 Task: Look for space in Río Segundo, Argentina from 3rd August, 2023 to 17th August, 2023 for 3 adults, 1 child in price range Rs.3000 to Rs.15000. Place can be entire place with 3 bedrooms having 4 beds and 2 bathrooms. Property type can be house. Amenities needed are: wifi, heating, . Booking option can be shelf check-in. Required host language is English.
Action: Mouse moved to (509, 107)
Screenshot: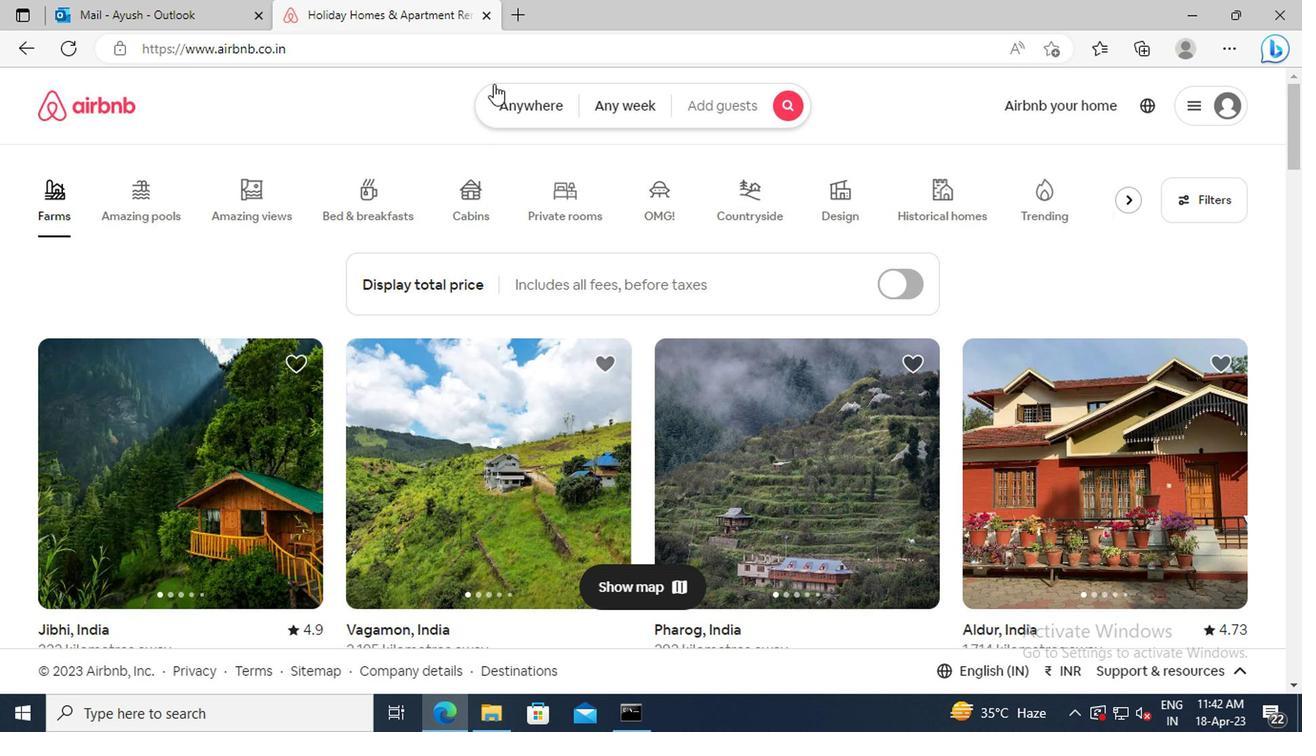 
Action: Mouse pressed left at (509, 107)
Screenshot: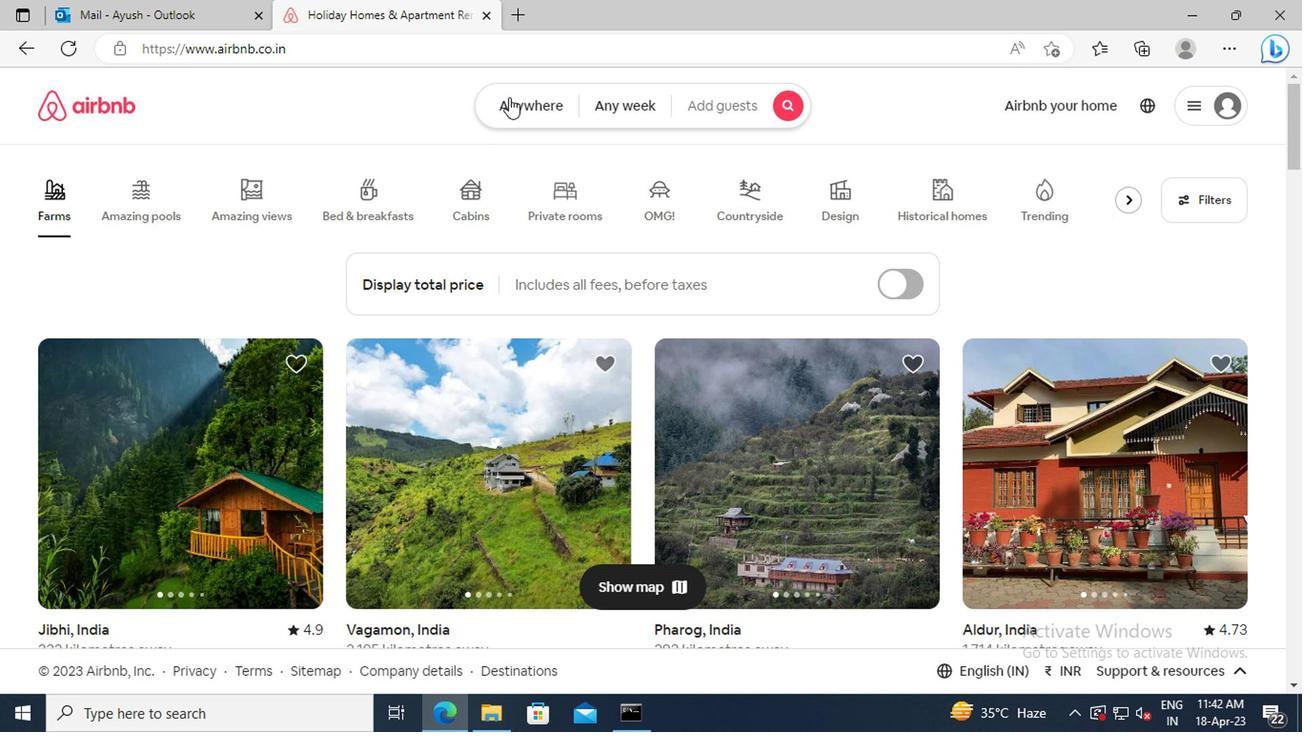 
Action: Mouse moved to (324, 195)
Screenshot: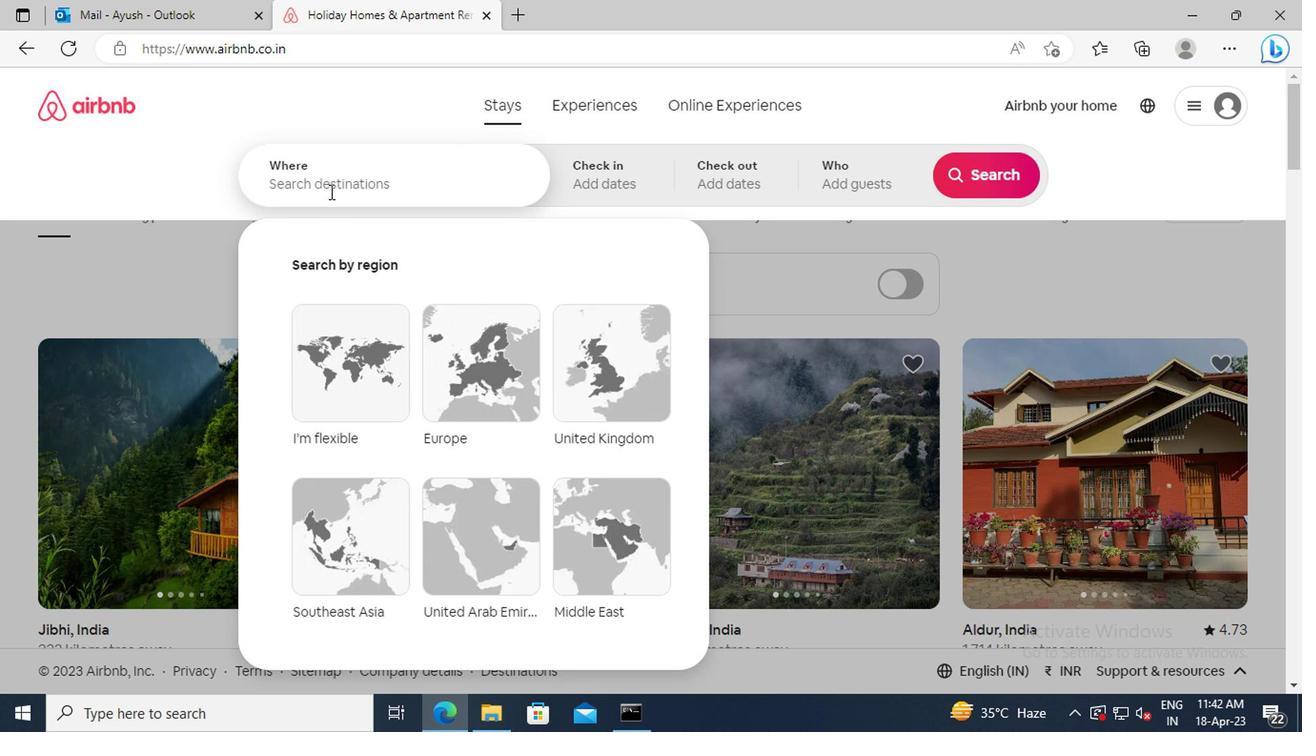 
Action: Mouse pressed left at (324, 195)
Screenshot: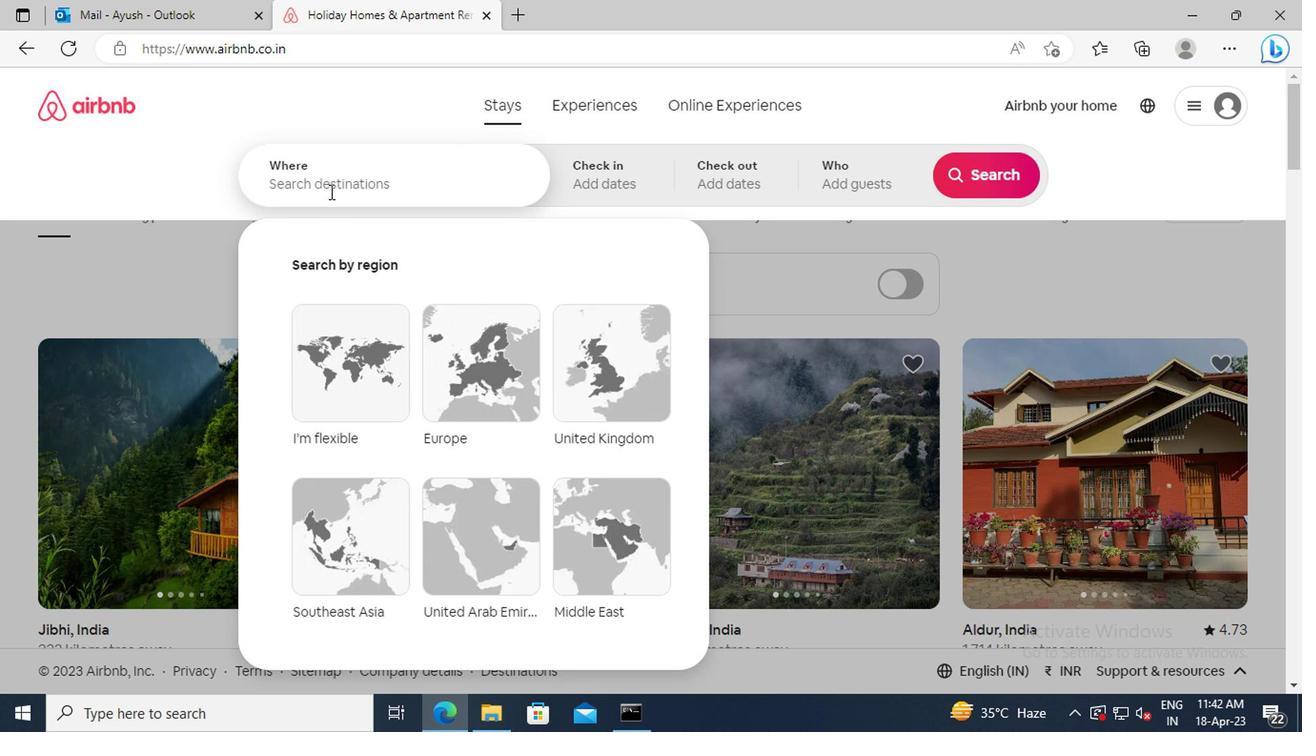 
Action: Key pressed <Key.shift>RIO<Key.space><Key.shift>SEGUNDO,<Key.space><Key.shift_r>ARGENTINA<Key.enter>
Screenshot: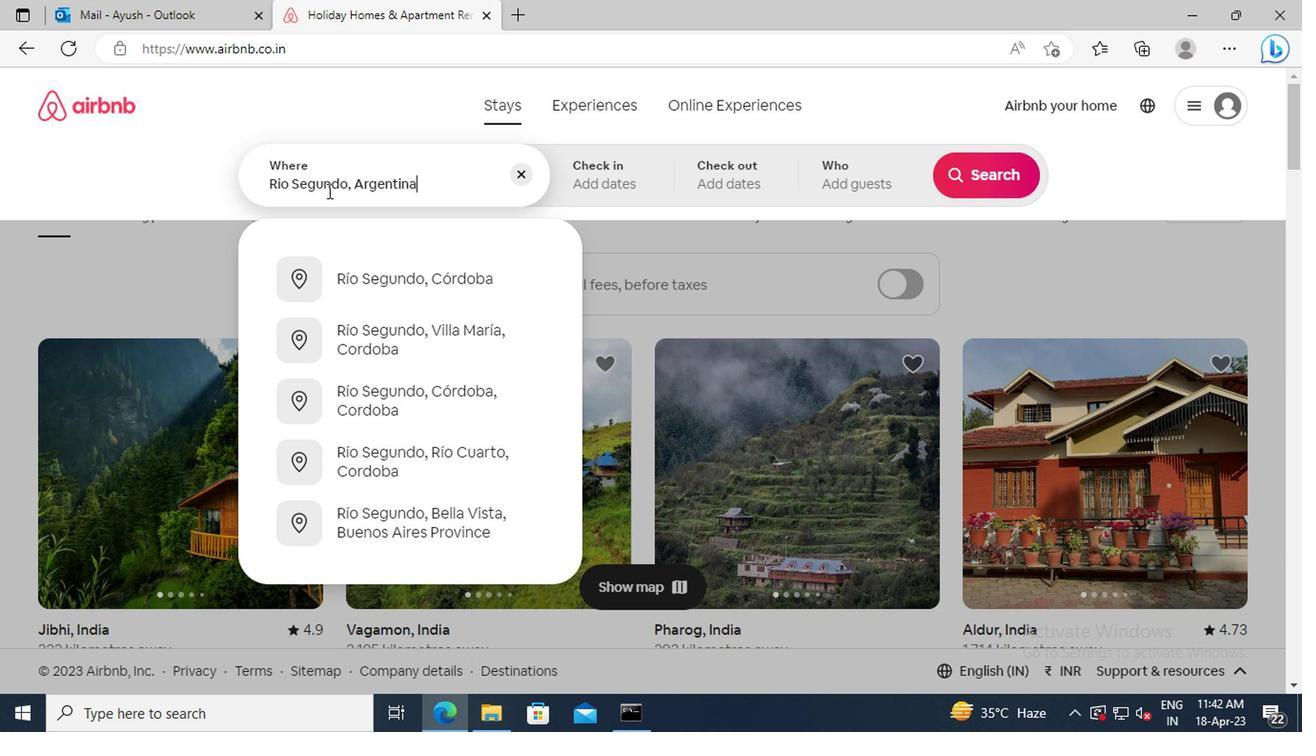 
Action: Mouse moved to (968, 332)
Screenshot: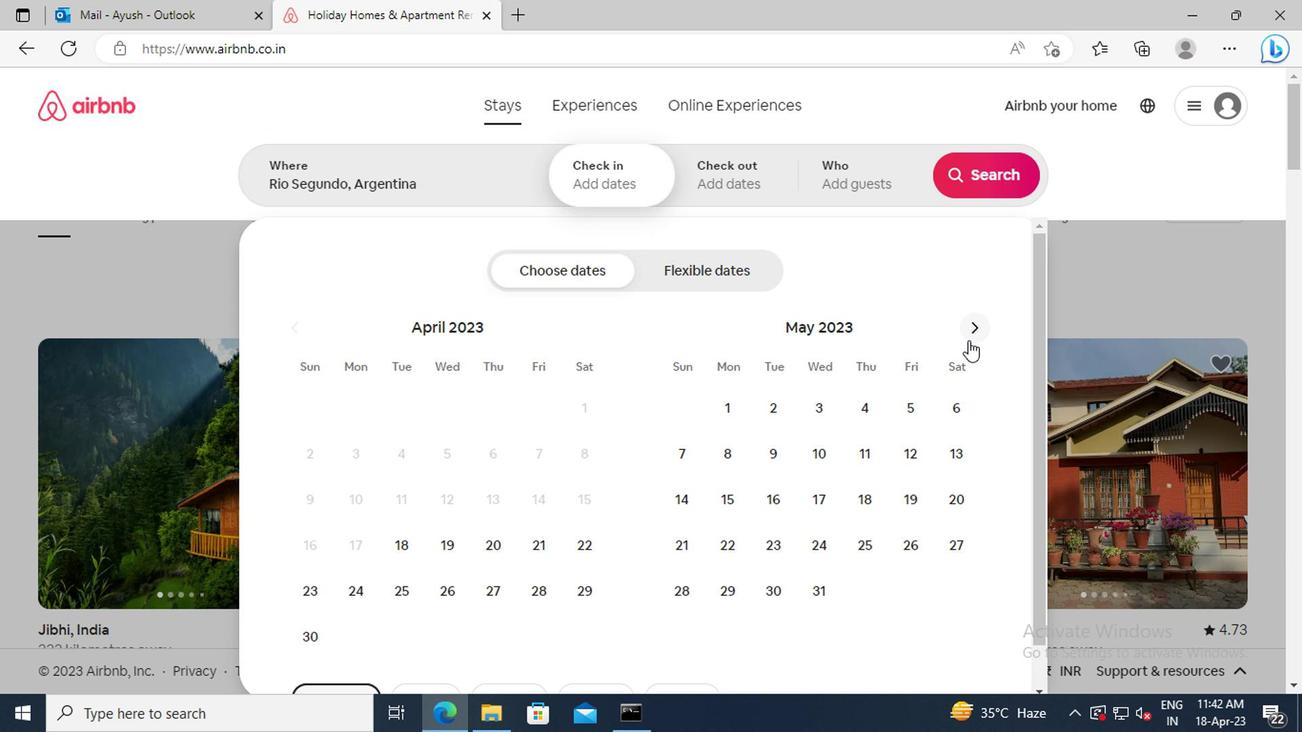 
Action: Mouse pressed left at (968, 332)
Screenshot: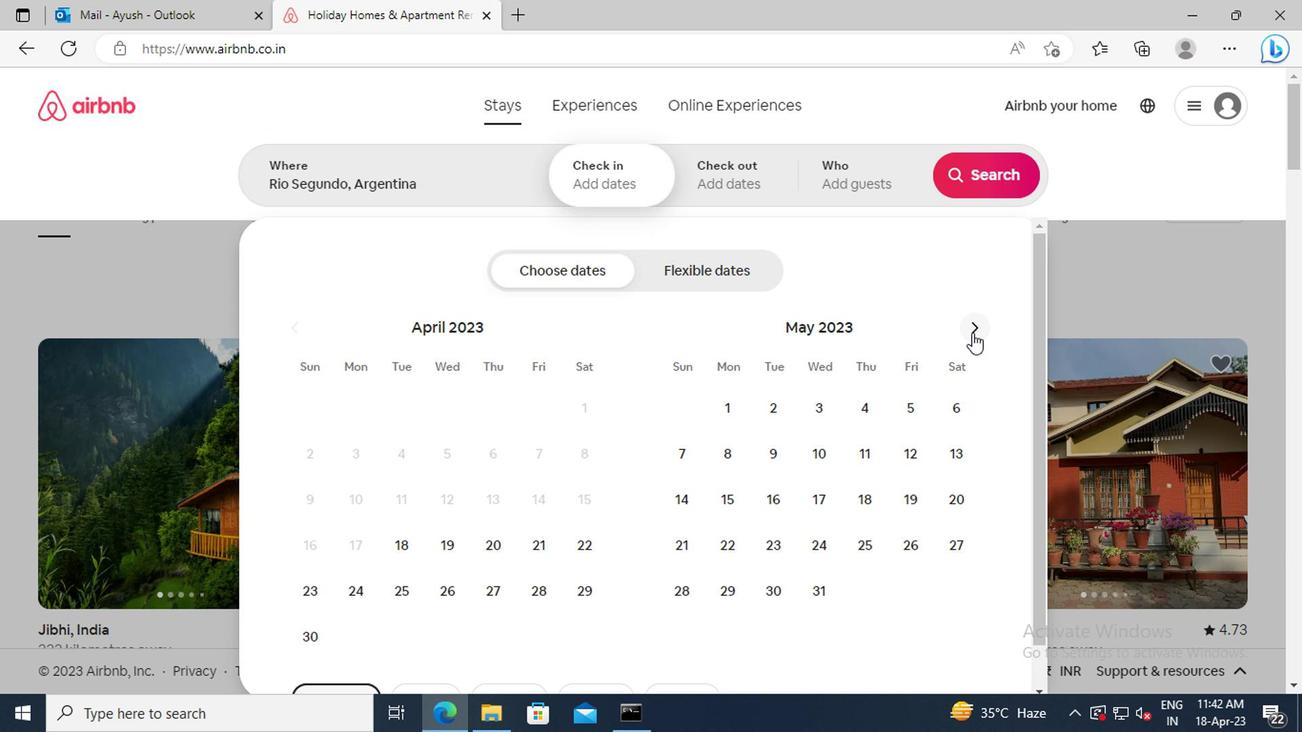 
Action: Mouse pressed left at (968, 332)
Screenshot: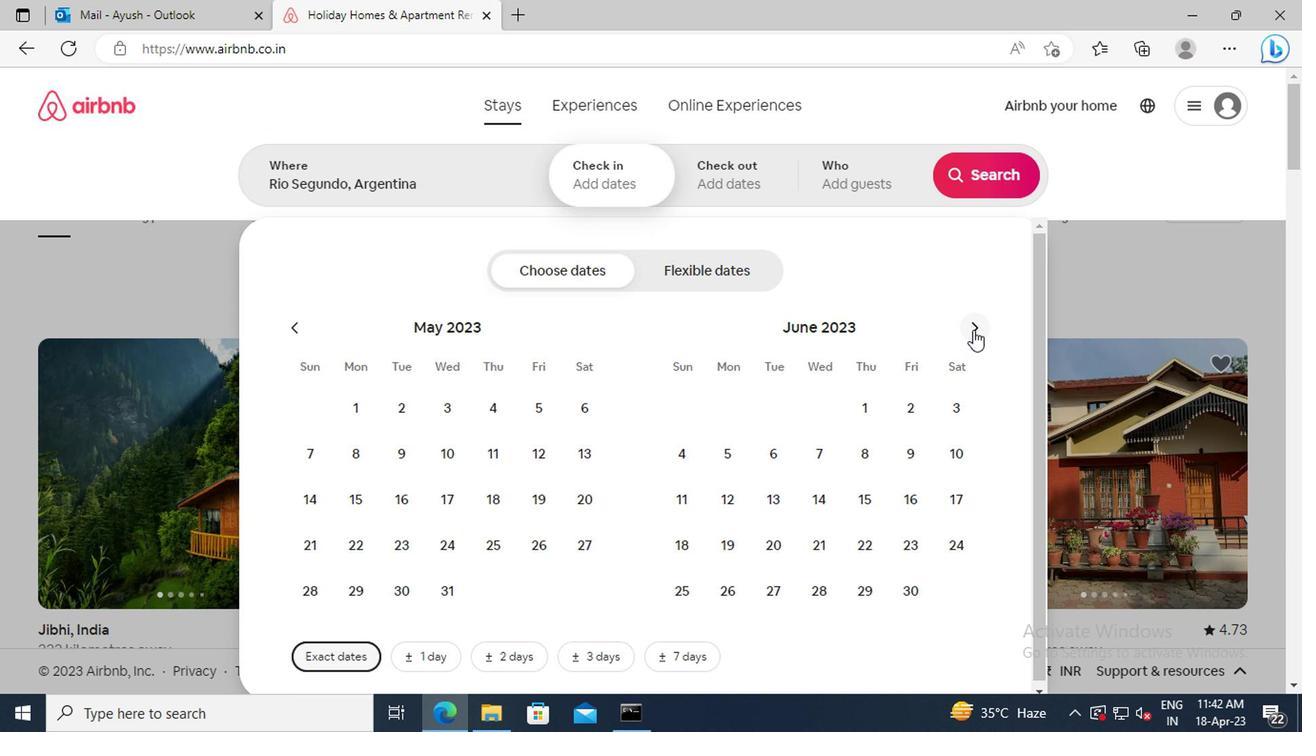
Action: Mouse pressed left at (968, 332)
Screenshot: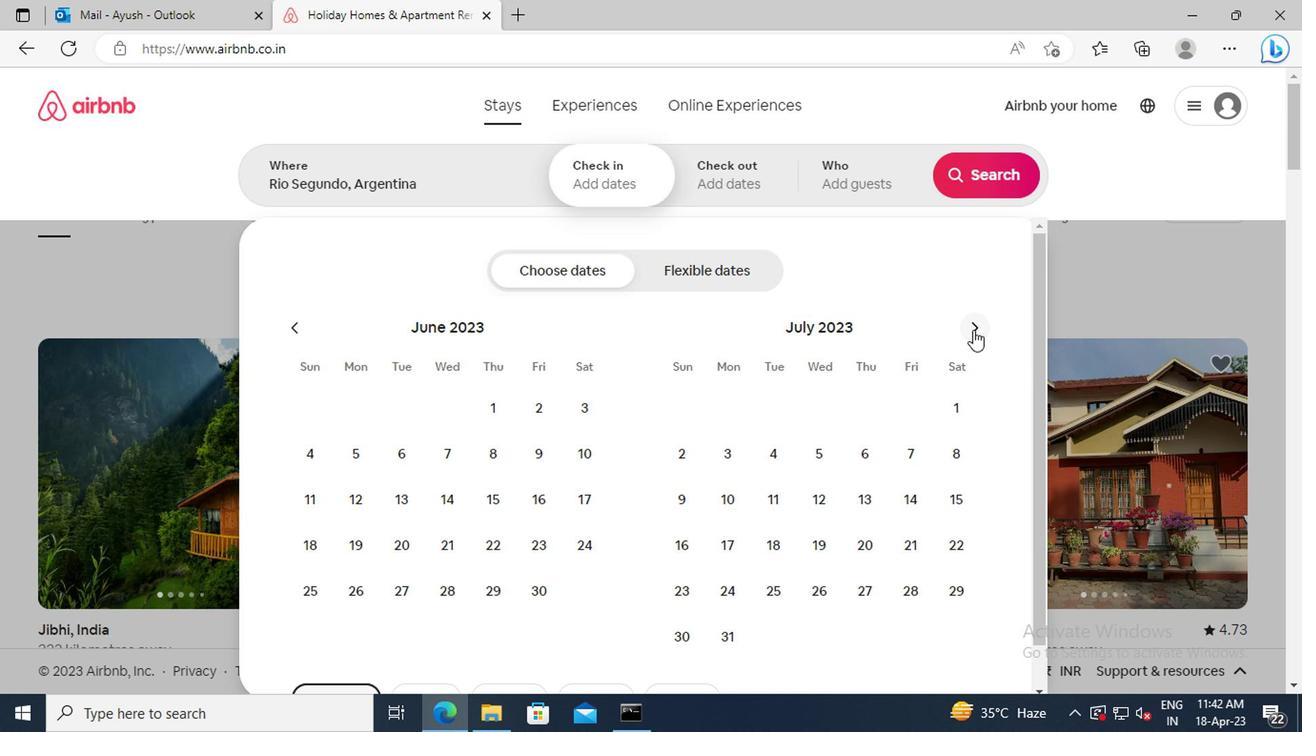 
Action: Mouse moved to (866, 404)
Screenshot: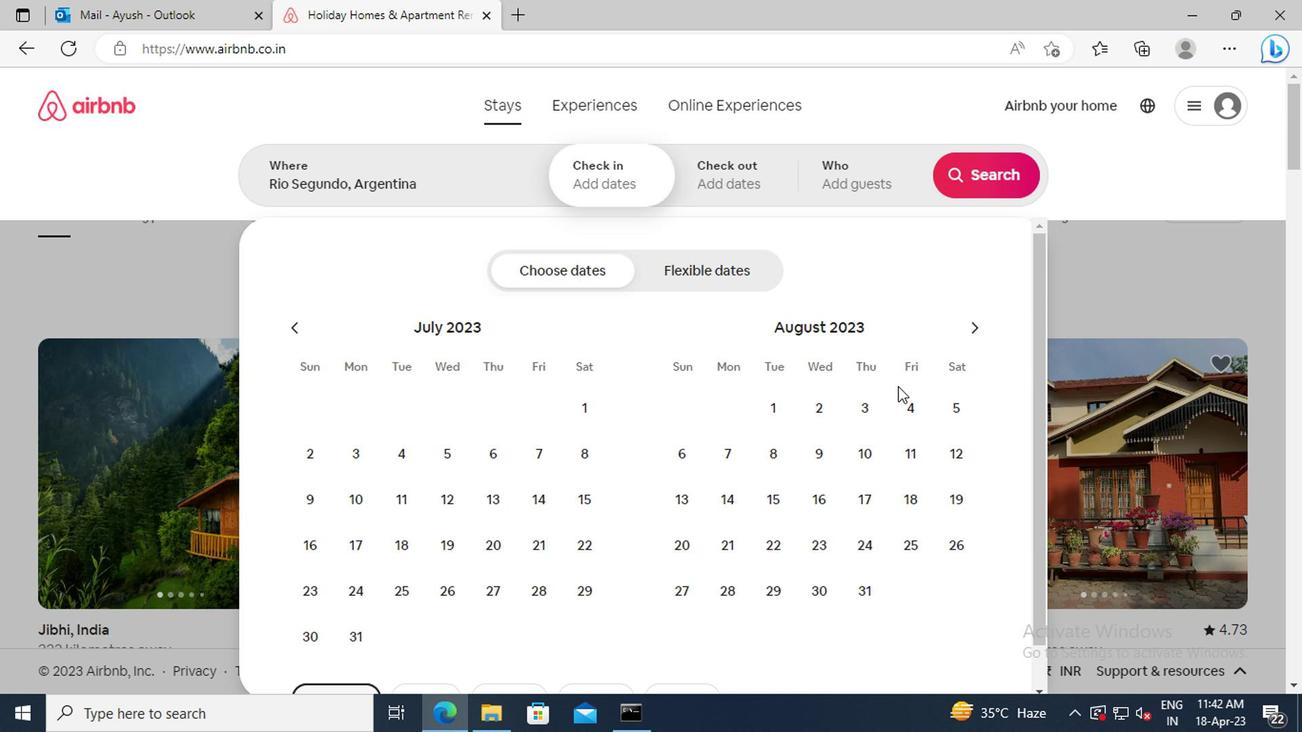 
Action: Mouse pressed left at (866, 404)
Screenshot: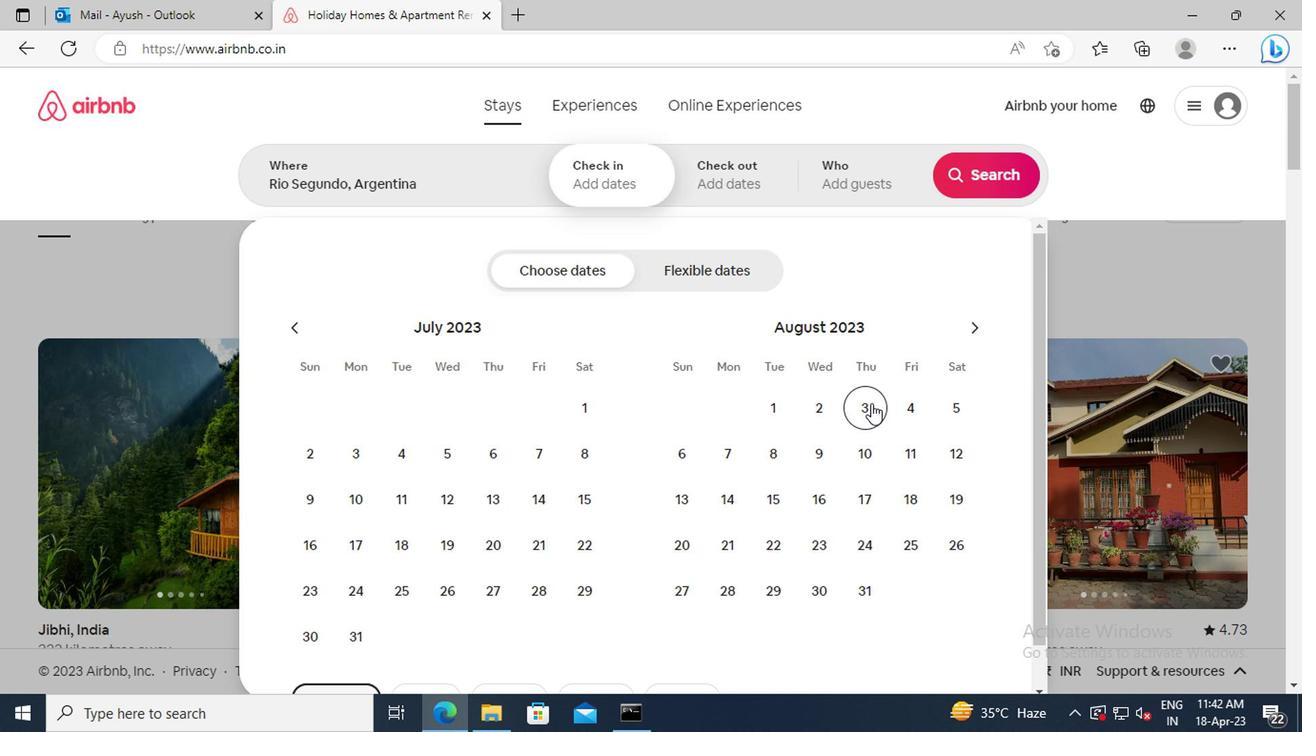 
Action: Mouse moved to (863, 490)
Screenshot: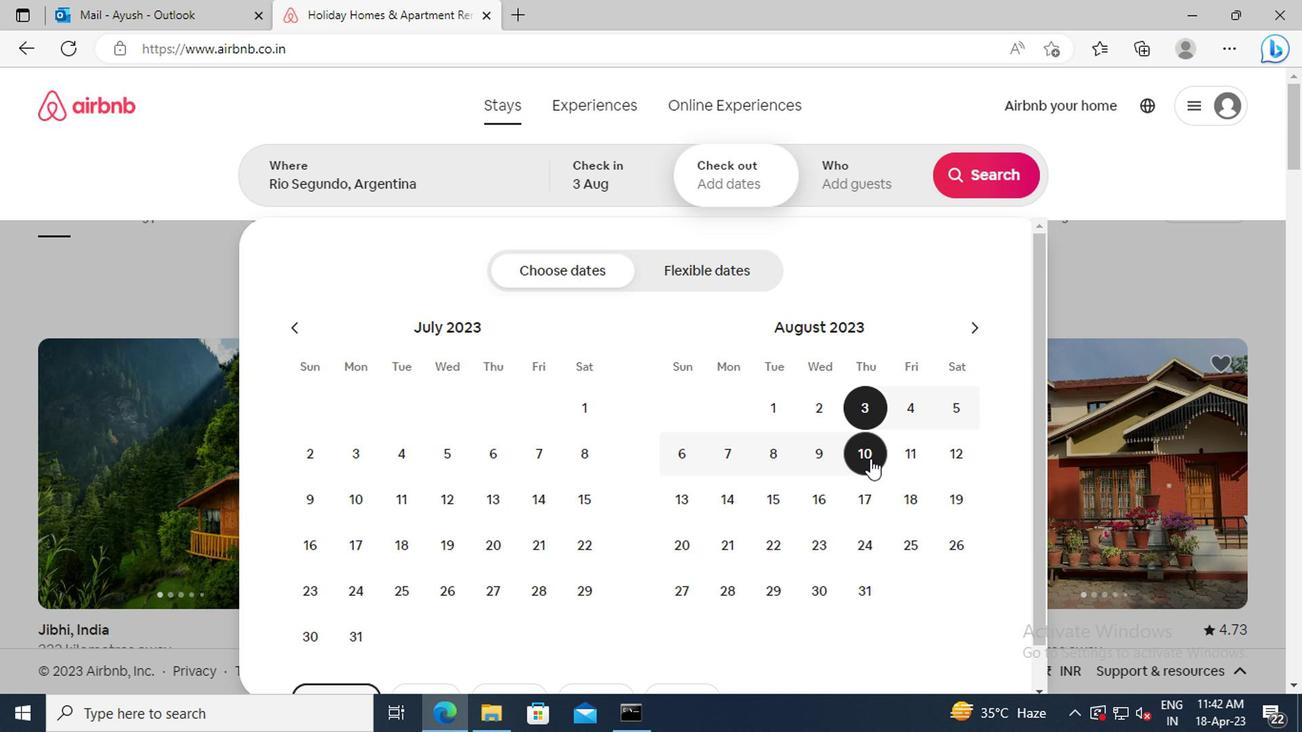 
Action: Mouse pressed left at (863, 490)
Screenshot: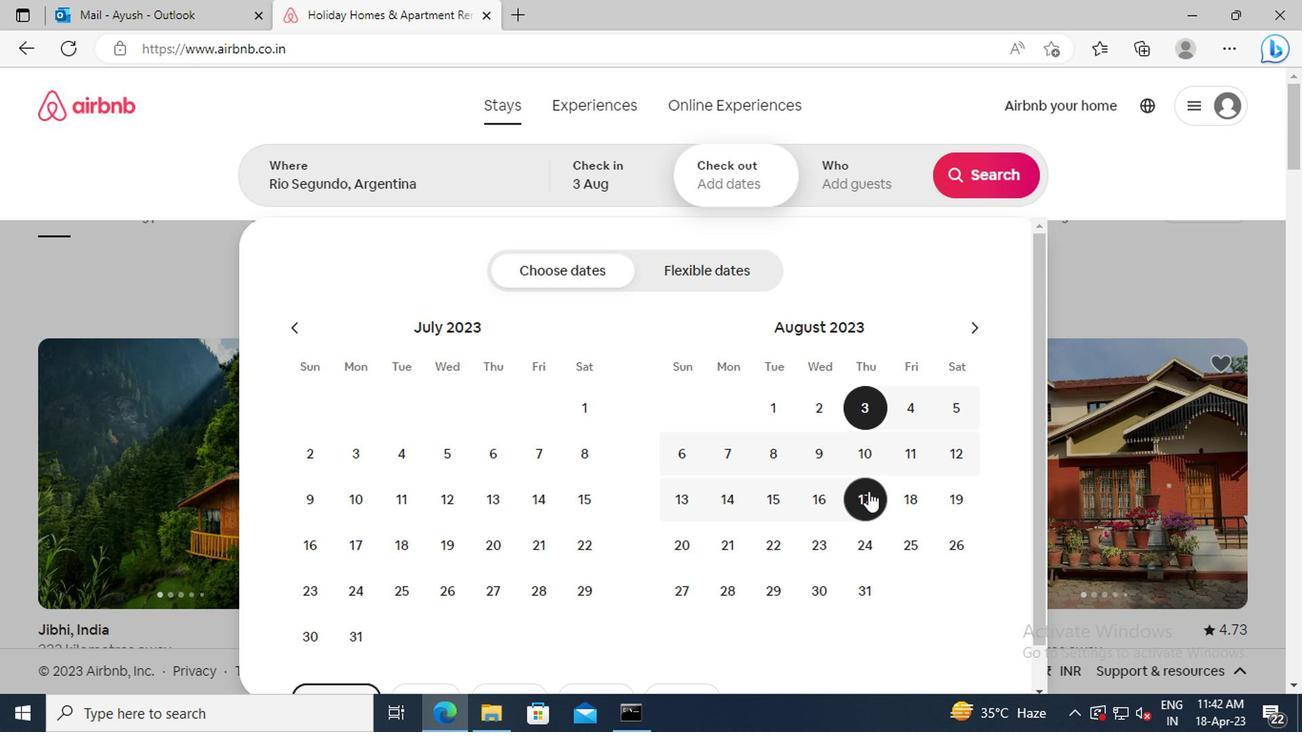 
Action: Mouse moved to (845, 181)
Screenshot: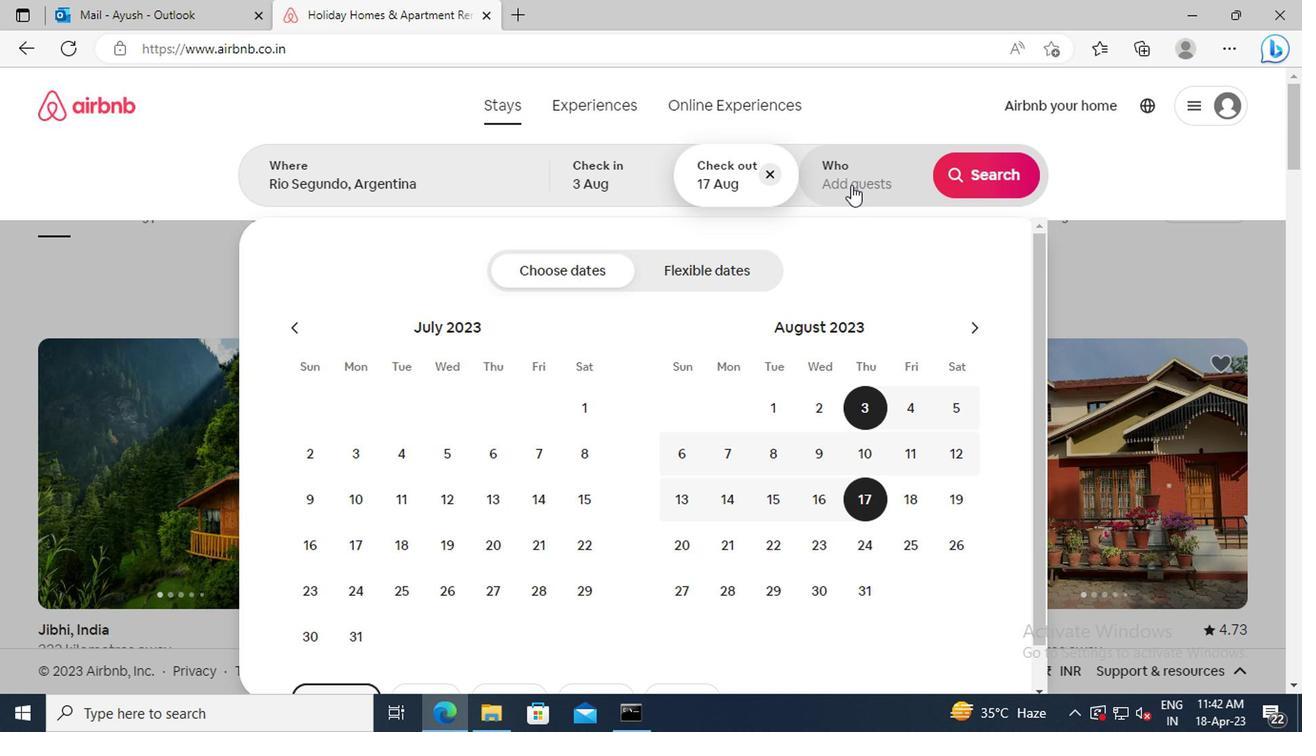 
Action: Mouse pressed left at (845, 181)
Screenshot: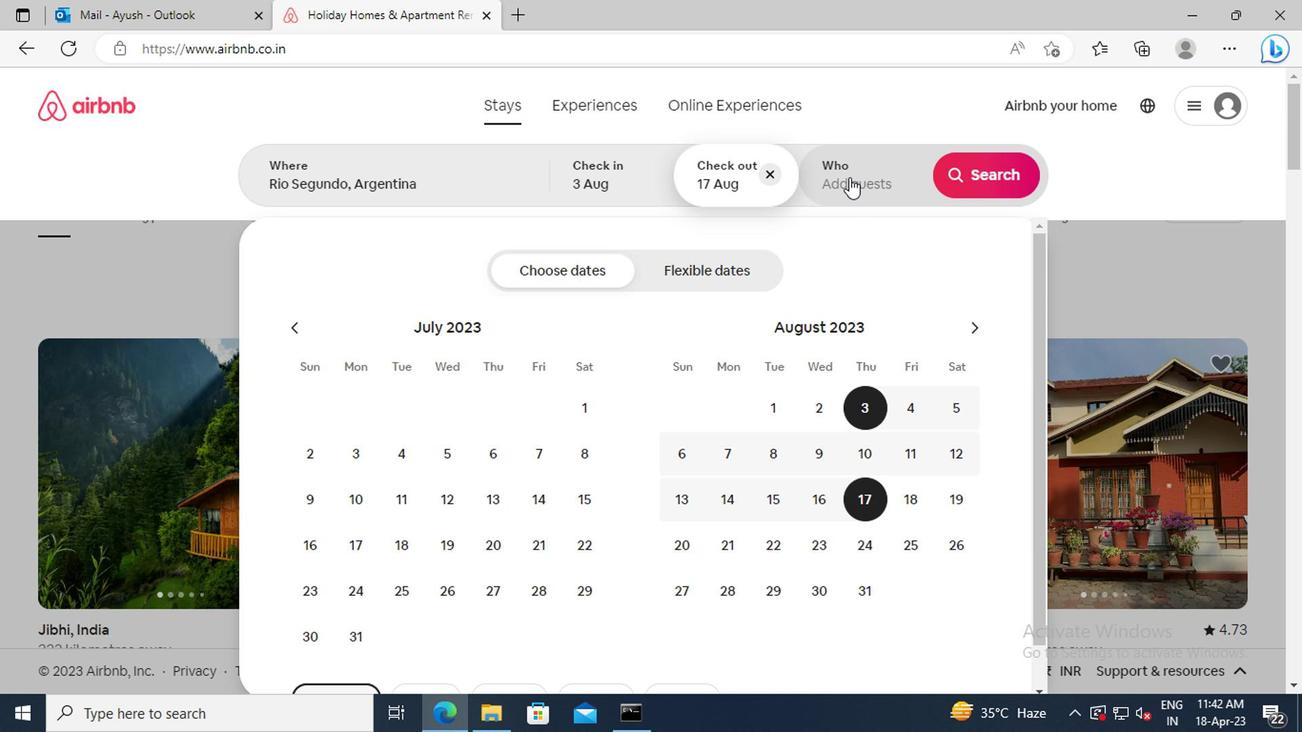 
Action: Mouse moved to (993, 278)
Screenshot: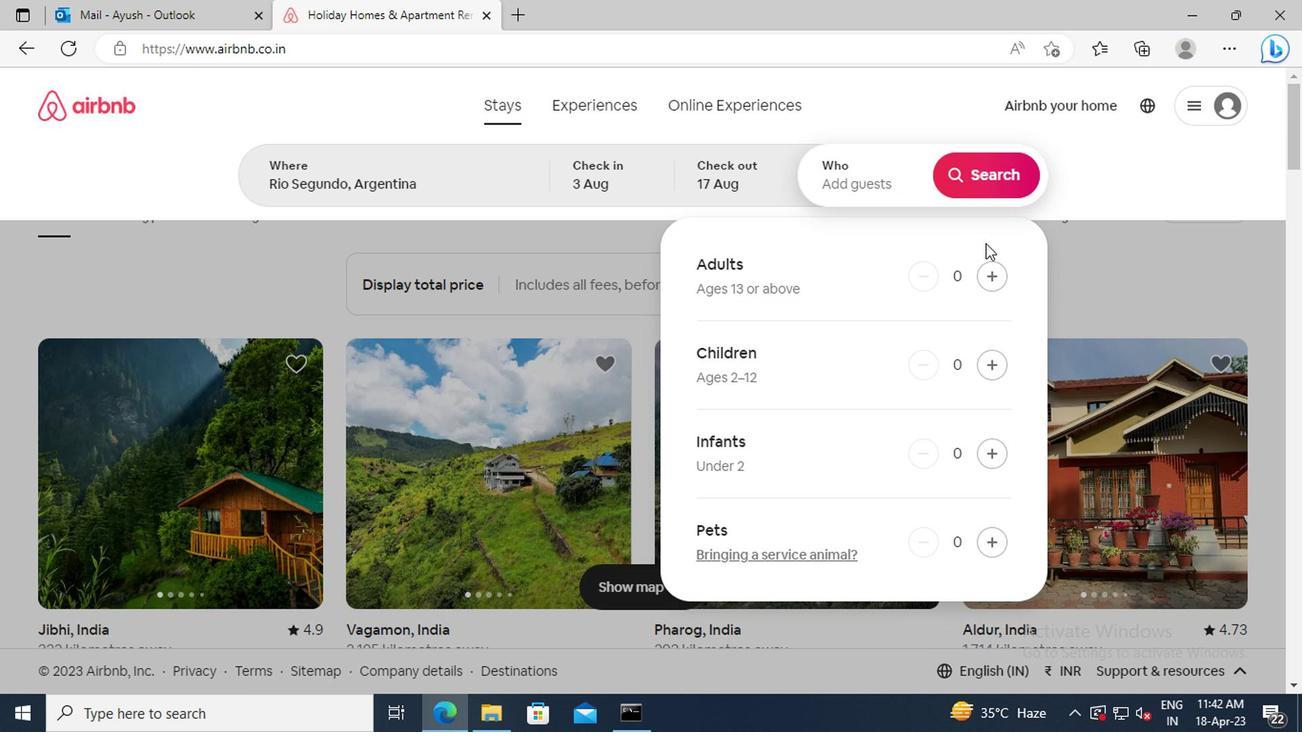 
Action: Mouse pressed left at (993, 278)
Screenshot: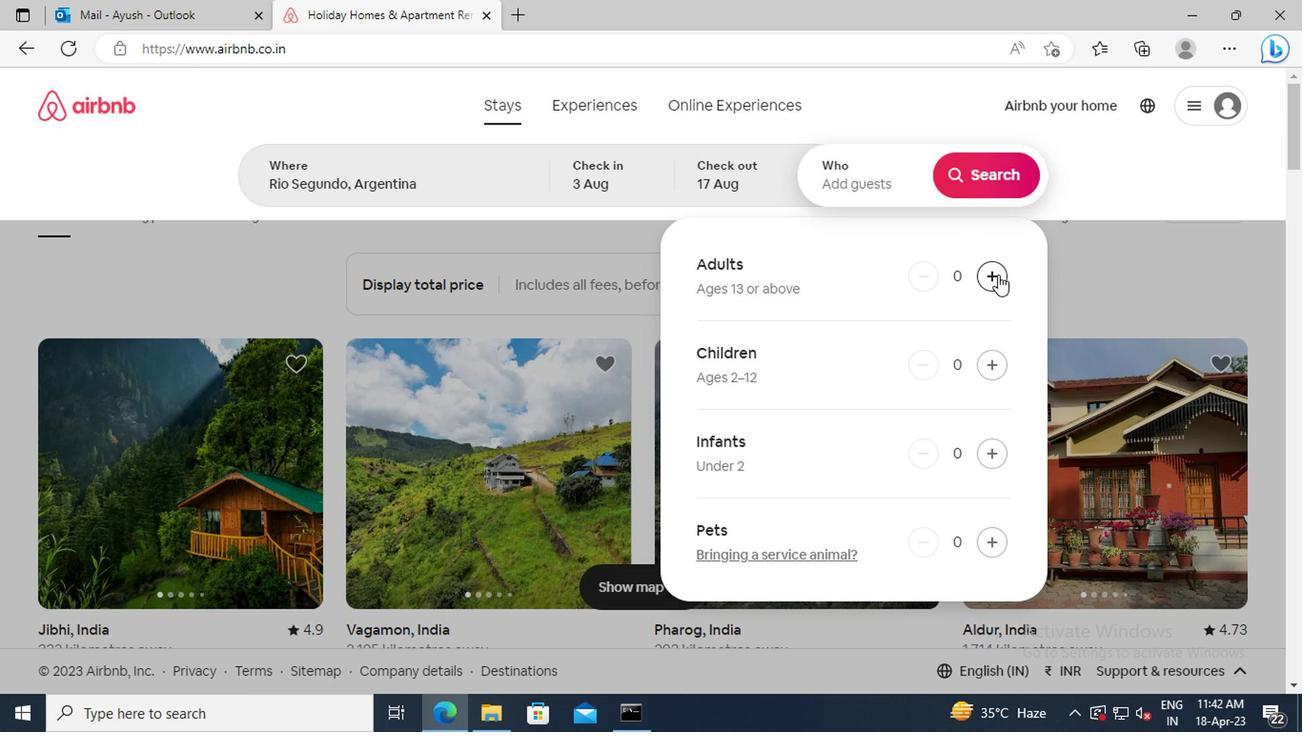 
Action: Mouse pressed left at (993, 278)
Screenshot: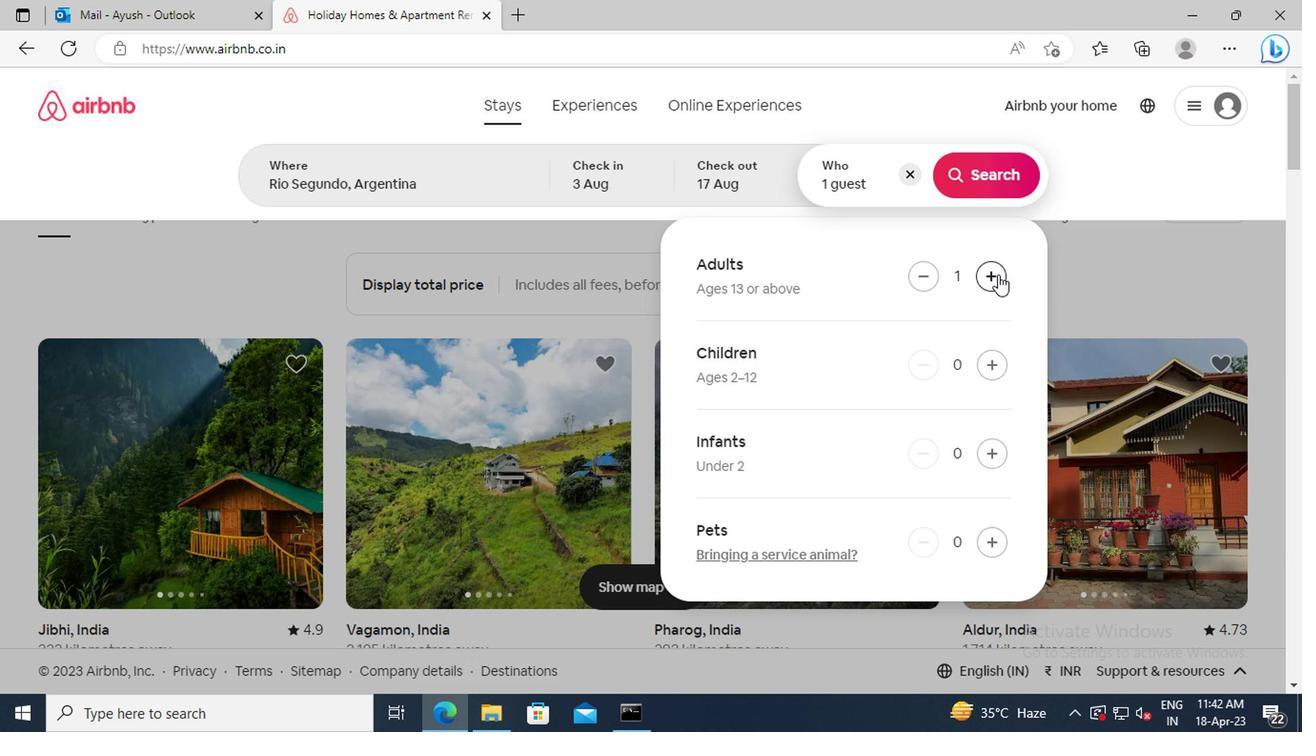 
Action: Mouse pressed left at (993, 278)
Screenshot: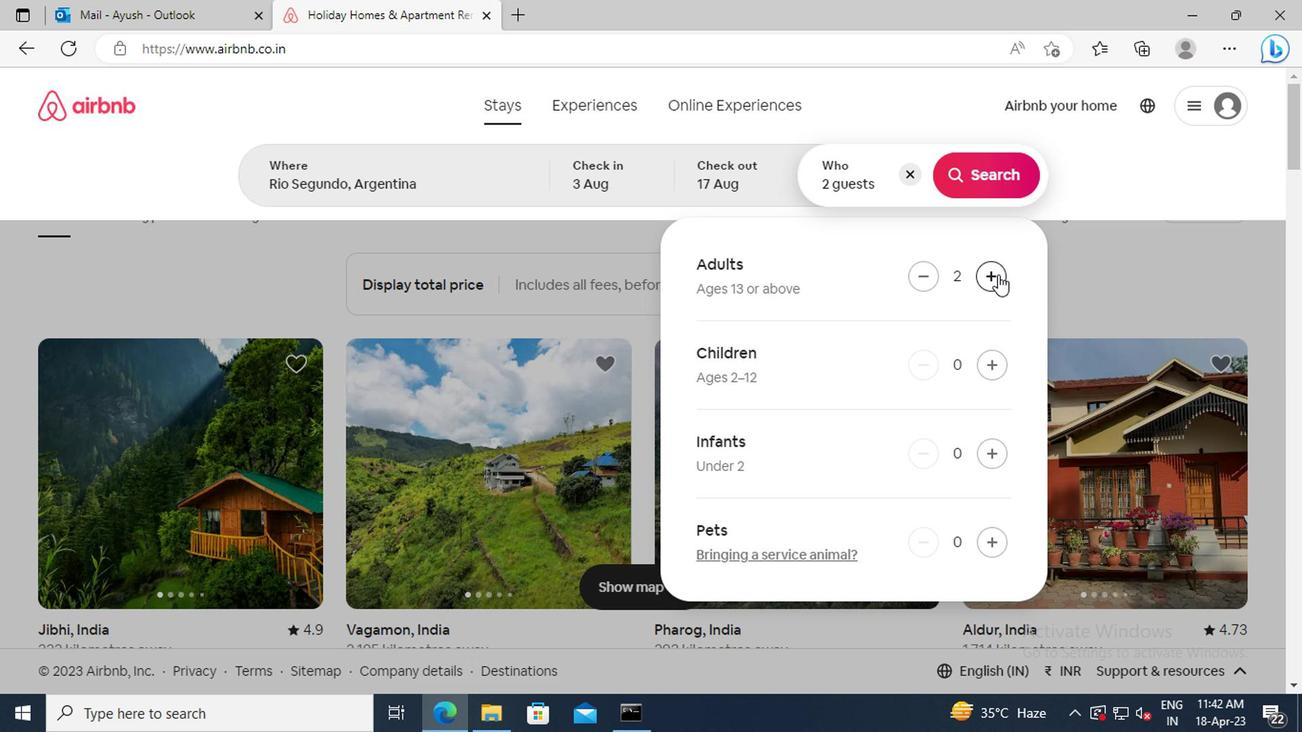 
Action: Mouse moved to (987, 362)
Screenshot: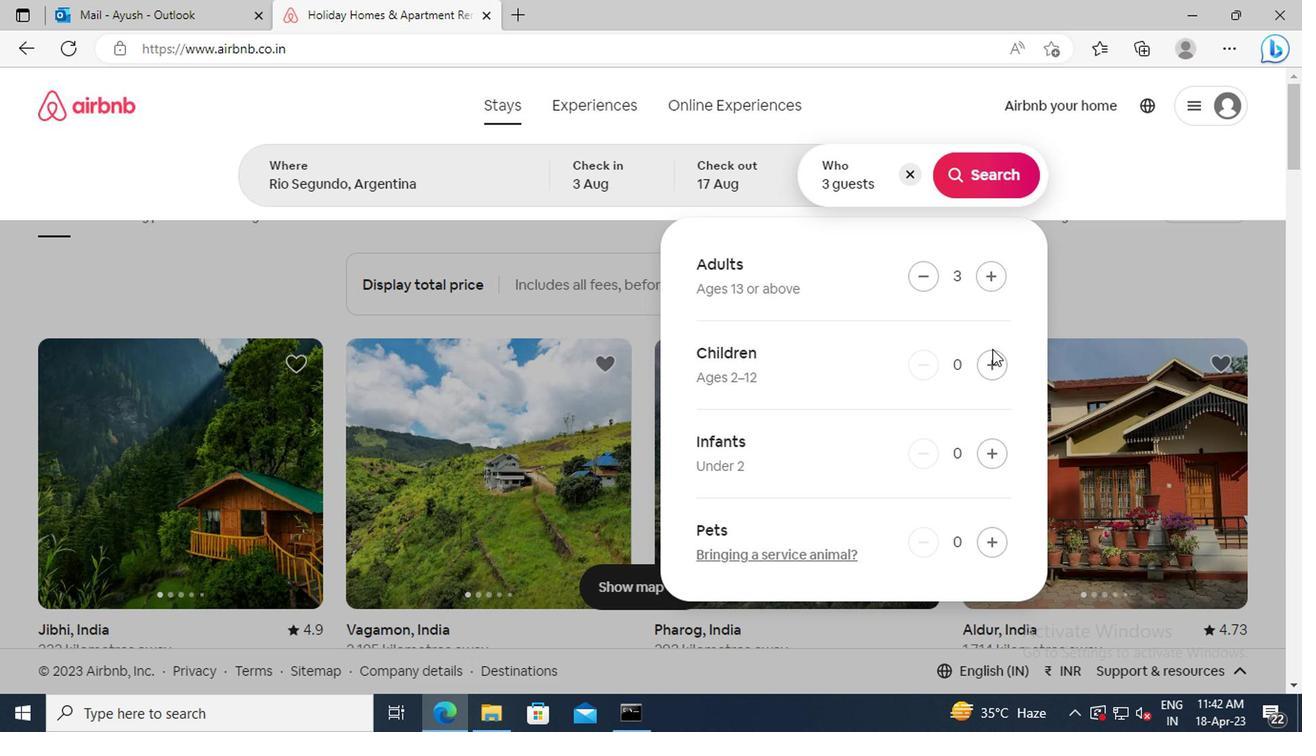 
Action: Mouse pressed left at (987, 362)
Screenshot: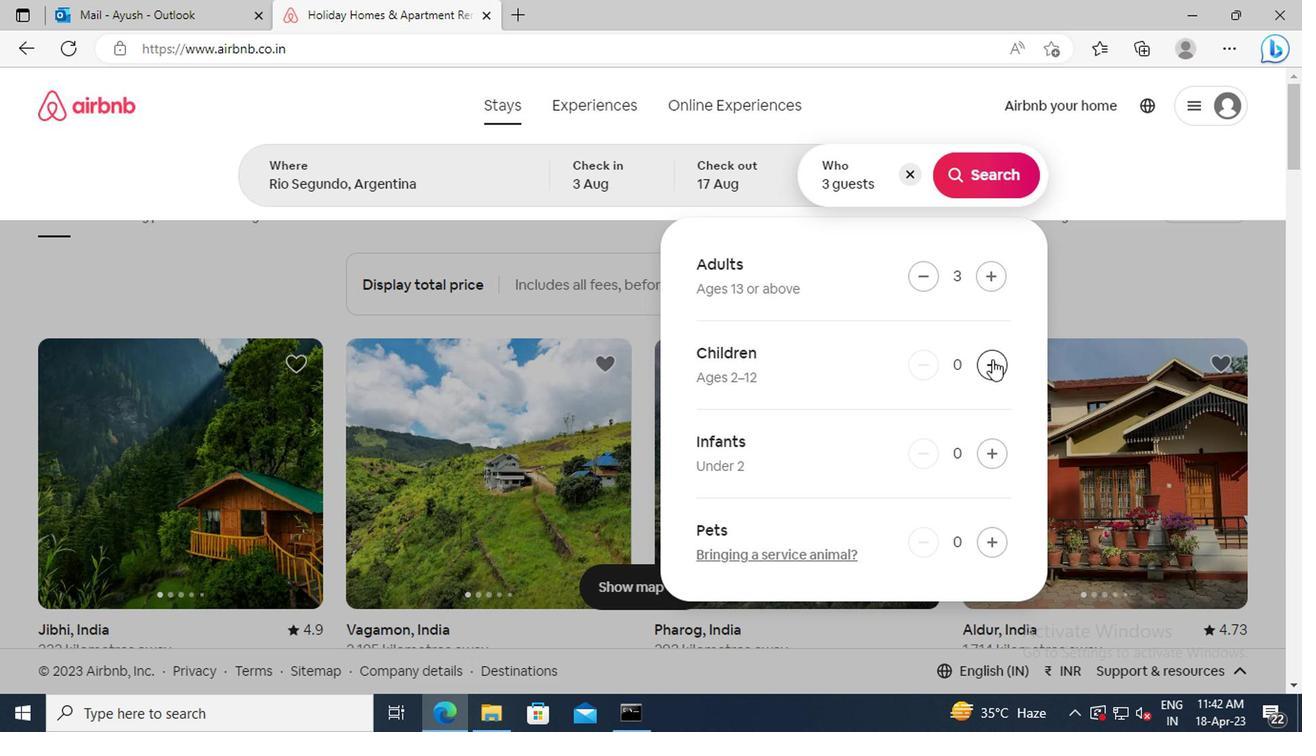 
Action: Mouse moved to (973, 178)
Screenshot: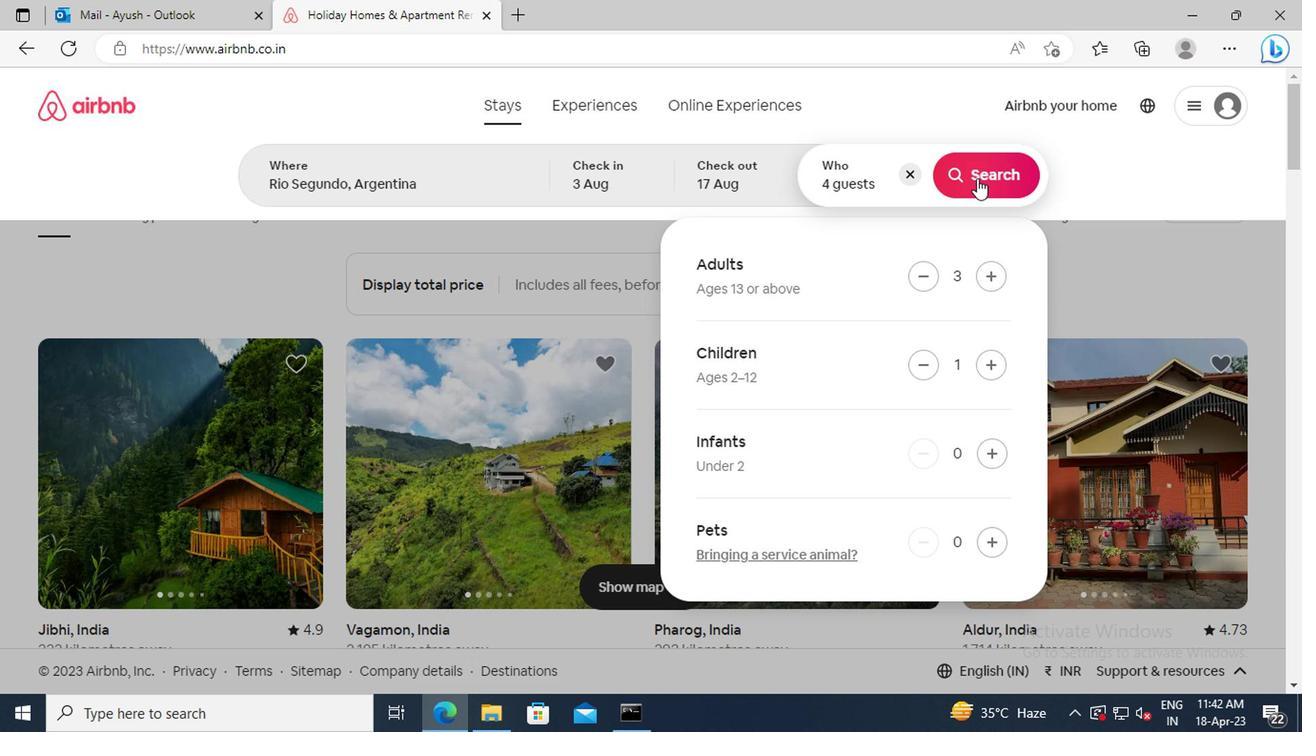 
Action: Mouse pressed left at (973, 178)
Screenshot: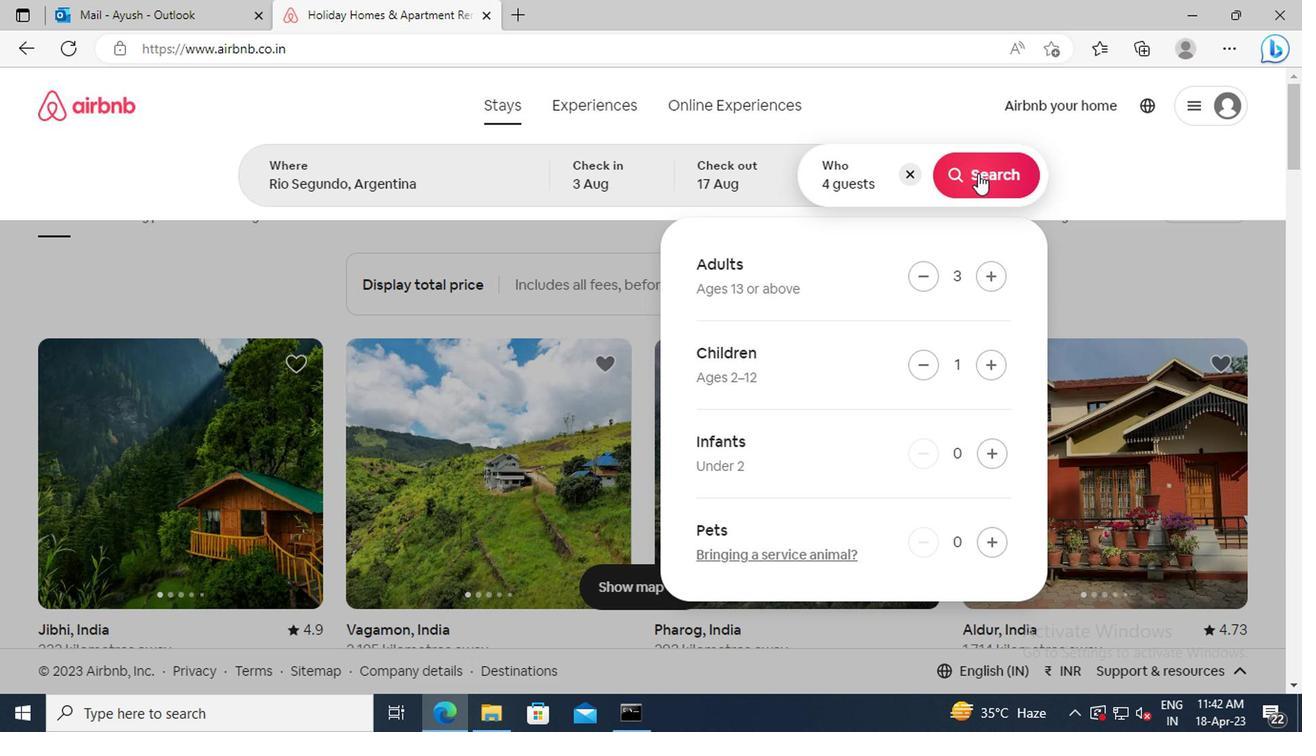 
Action: Mouse moved to (1205, 187)
Screenshot: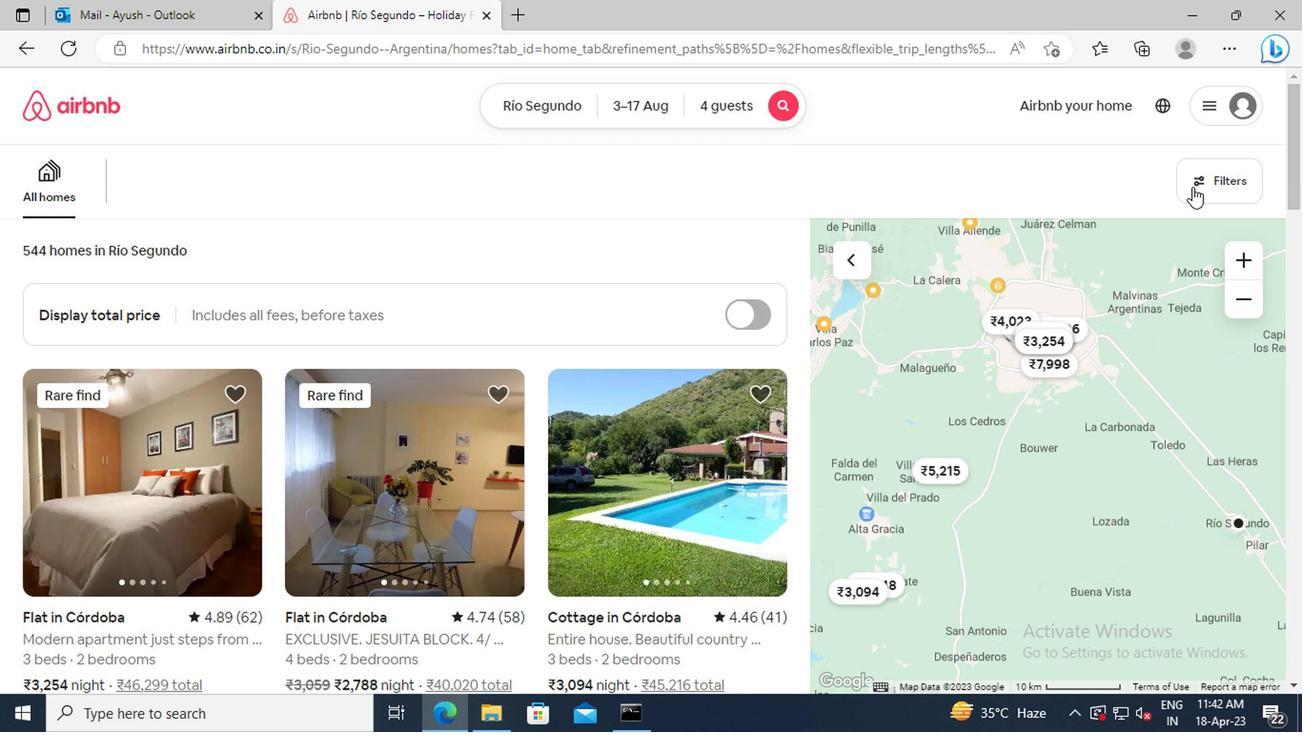 
Action: Mouse pressed left at (1205, 187)
Screenshot: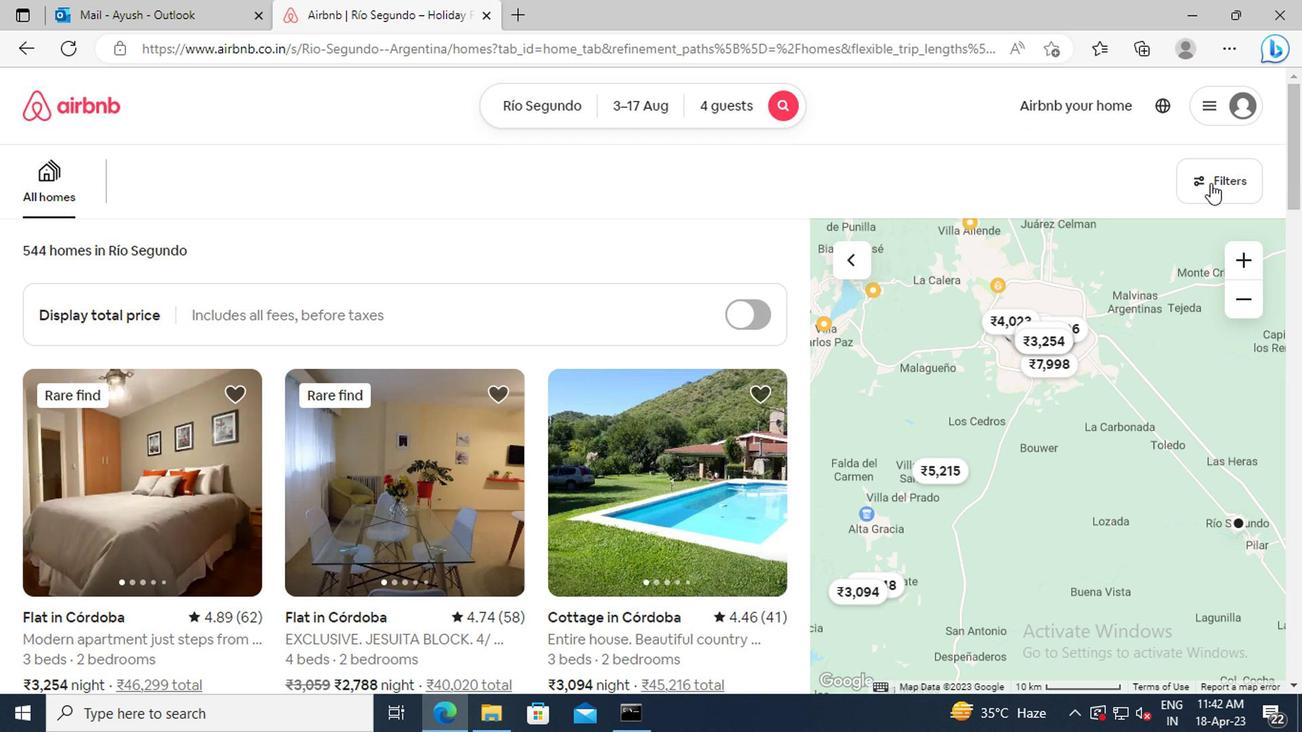 
Action: Mouse moved to (434, 428)
Screenshot: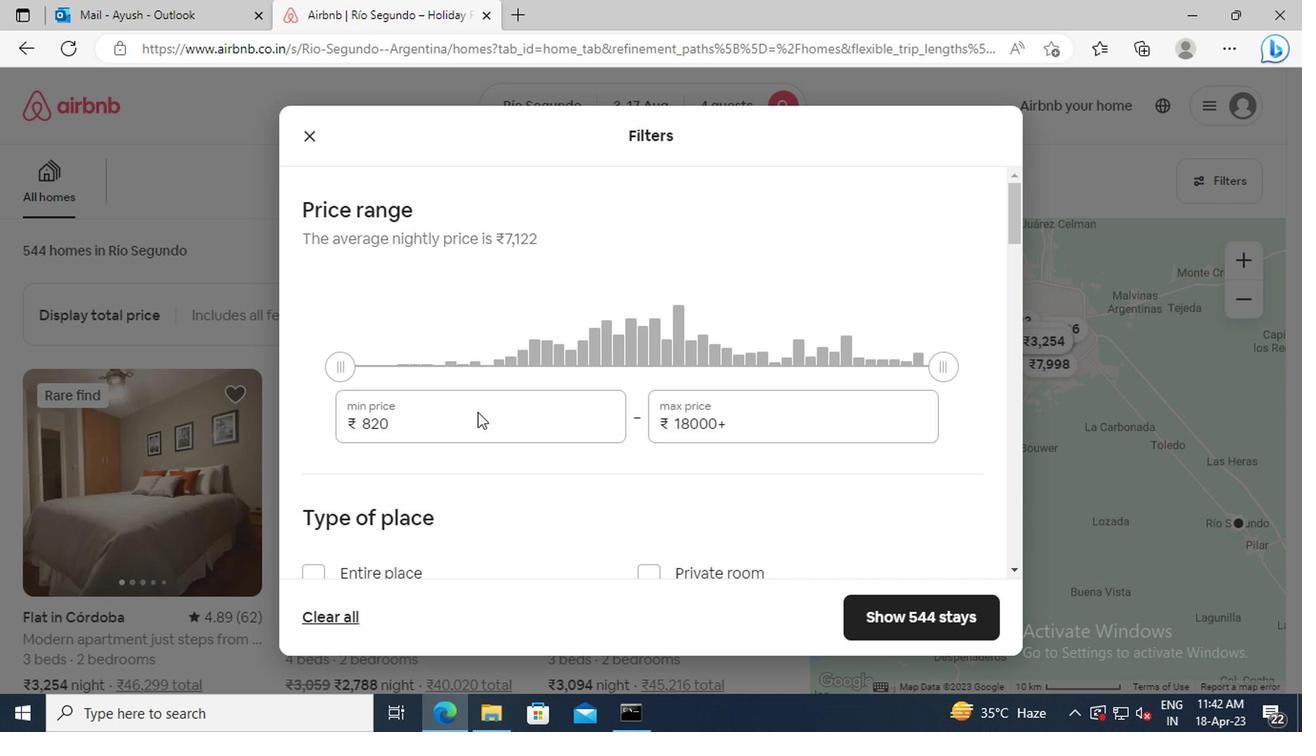 
Action: Mouse pressed left at (434, 428)
Screenshot: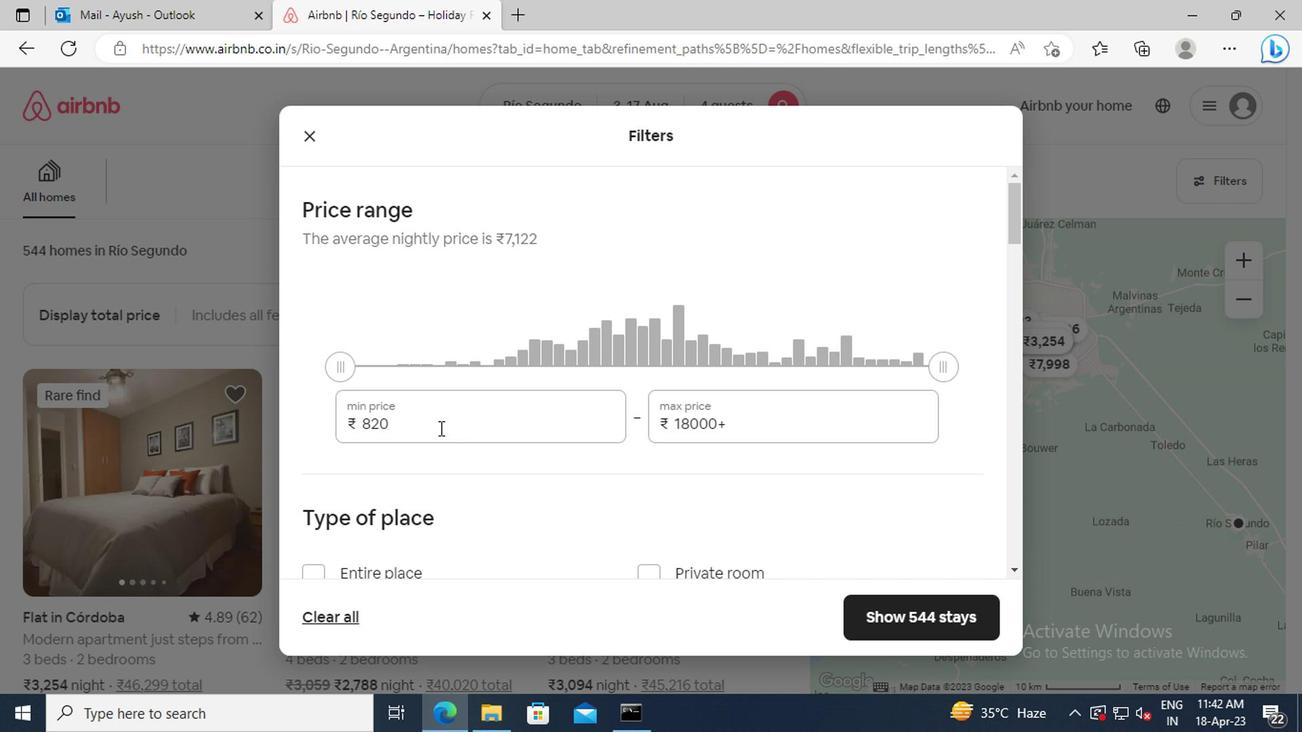 
Action: Mouse moved to (432, 428)
Screenshot: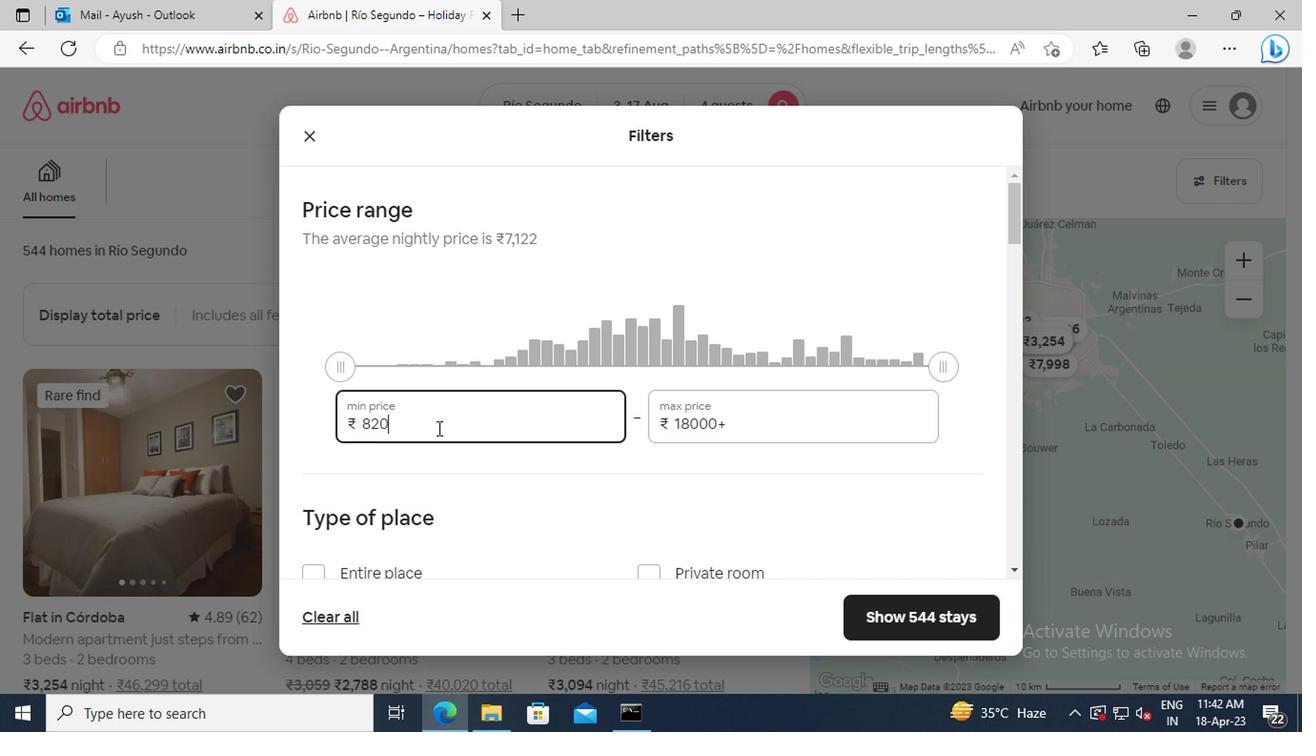 
Action: Key pressed <Key.backspace><Key.backspace><Key.backspace>3000<Key.tab><Key.delete>15000
Screenshot: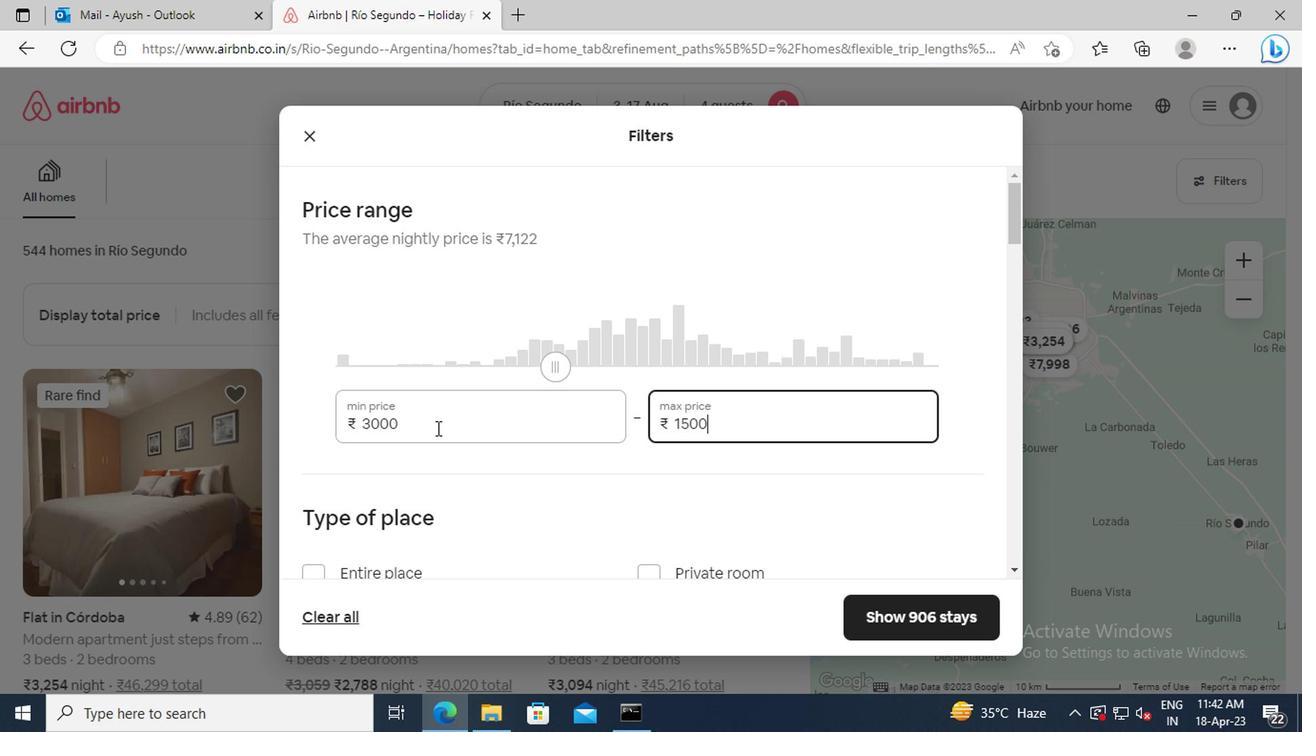 
Action: Mouse scrolled (432, 427) with delta (0, 0)
Screenshot: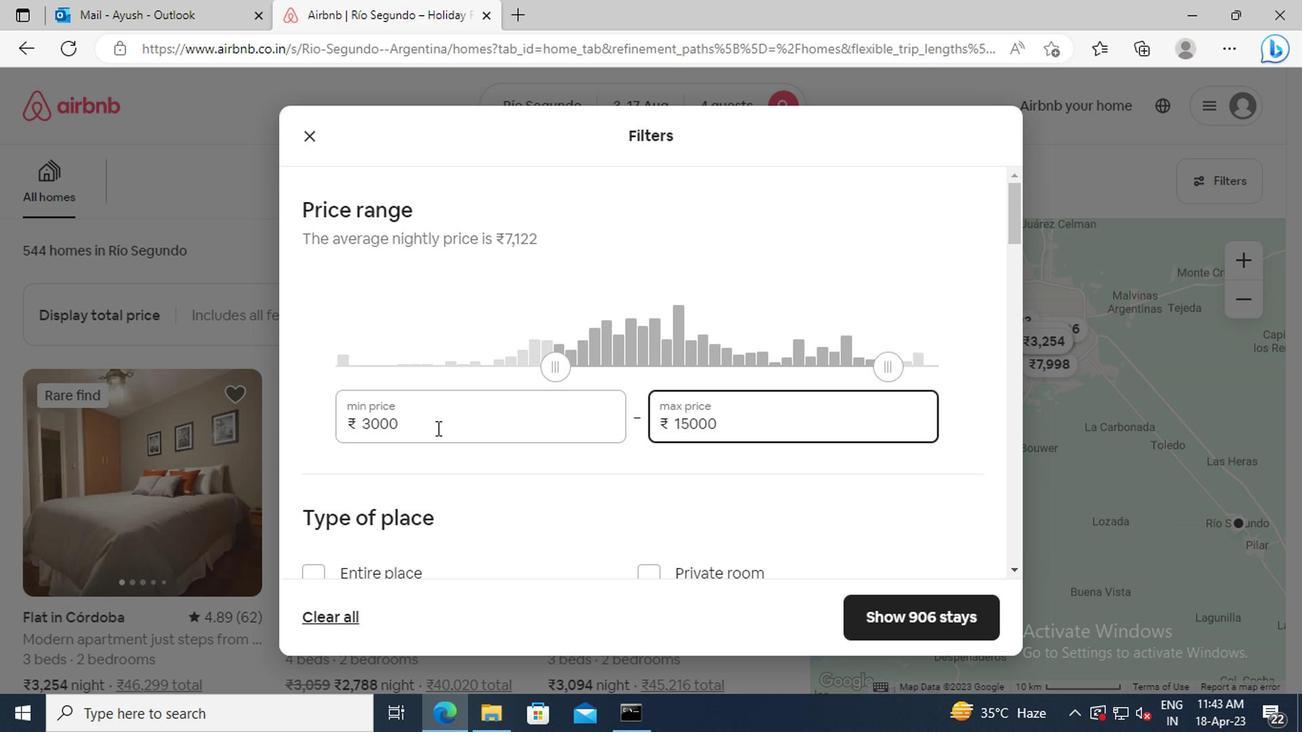 
Action: Mouse scrolled (432, 427) with delta (0, 0)
Screenshot: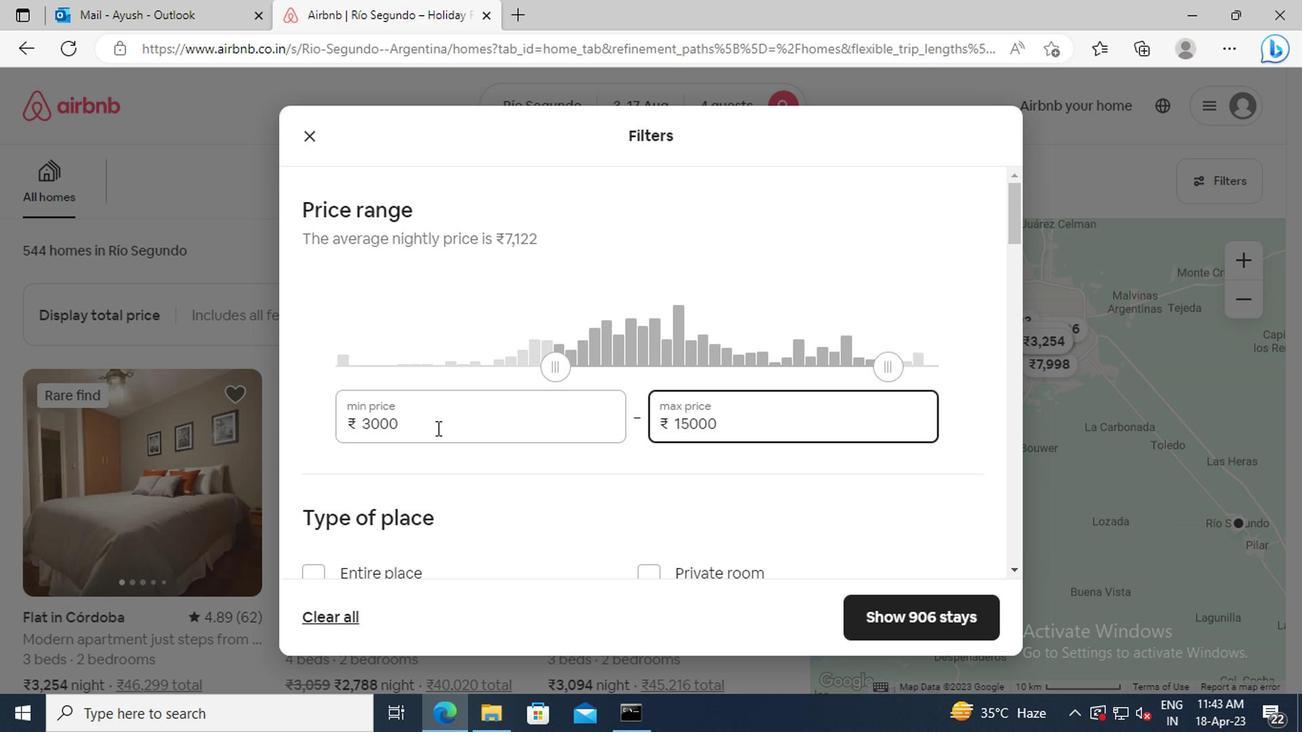 
Action: Mouse moved to (316, 454)
Screenshot: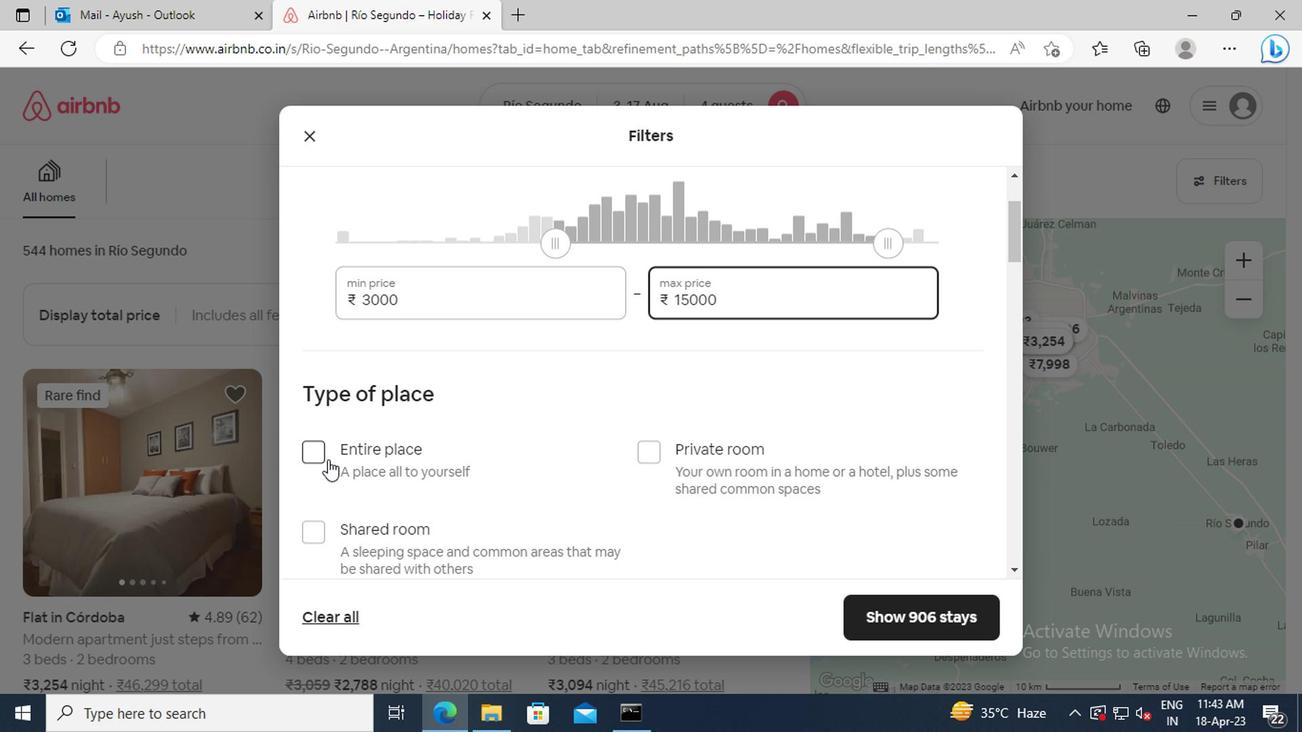 
Action: Mouse pressed left at (316, 454)
Screenshot: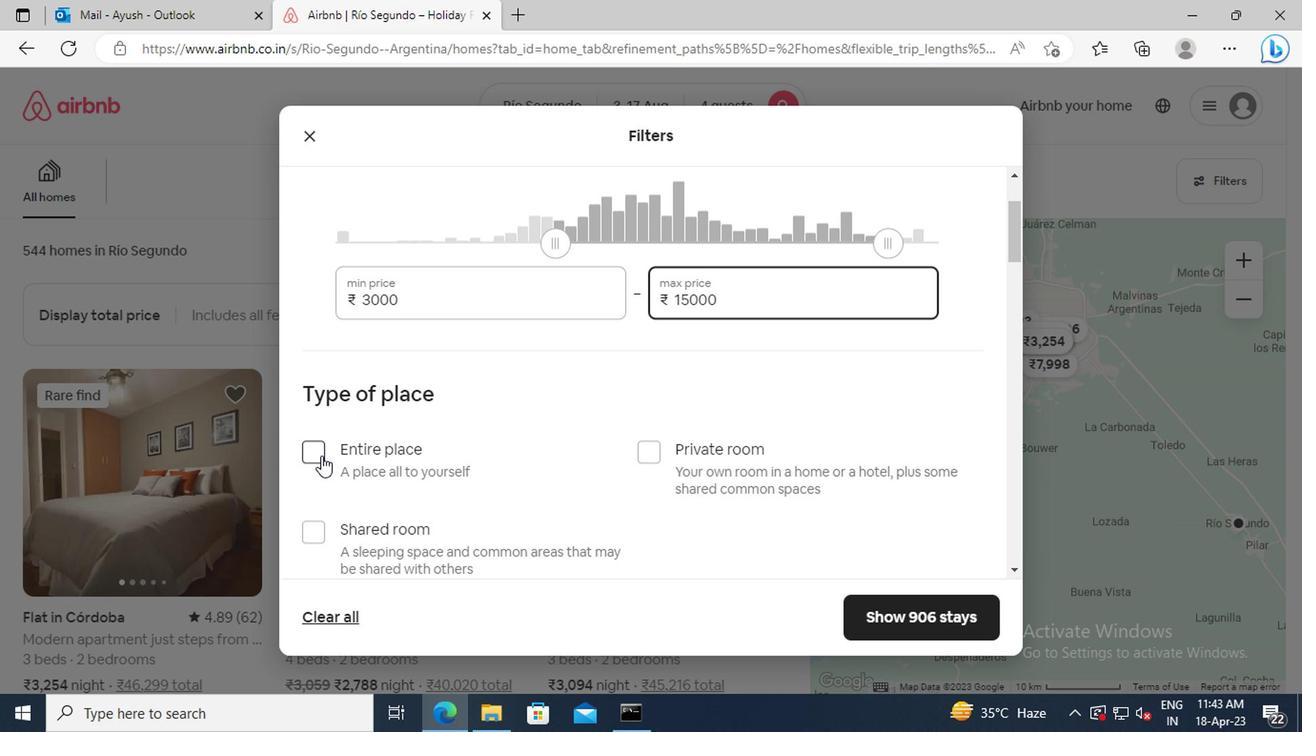 
Action: Mouse moved to (533, 372)
Screenshot: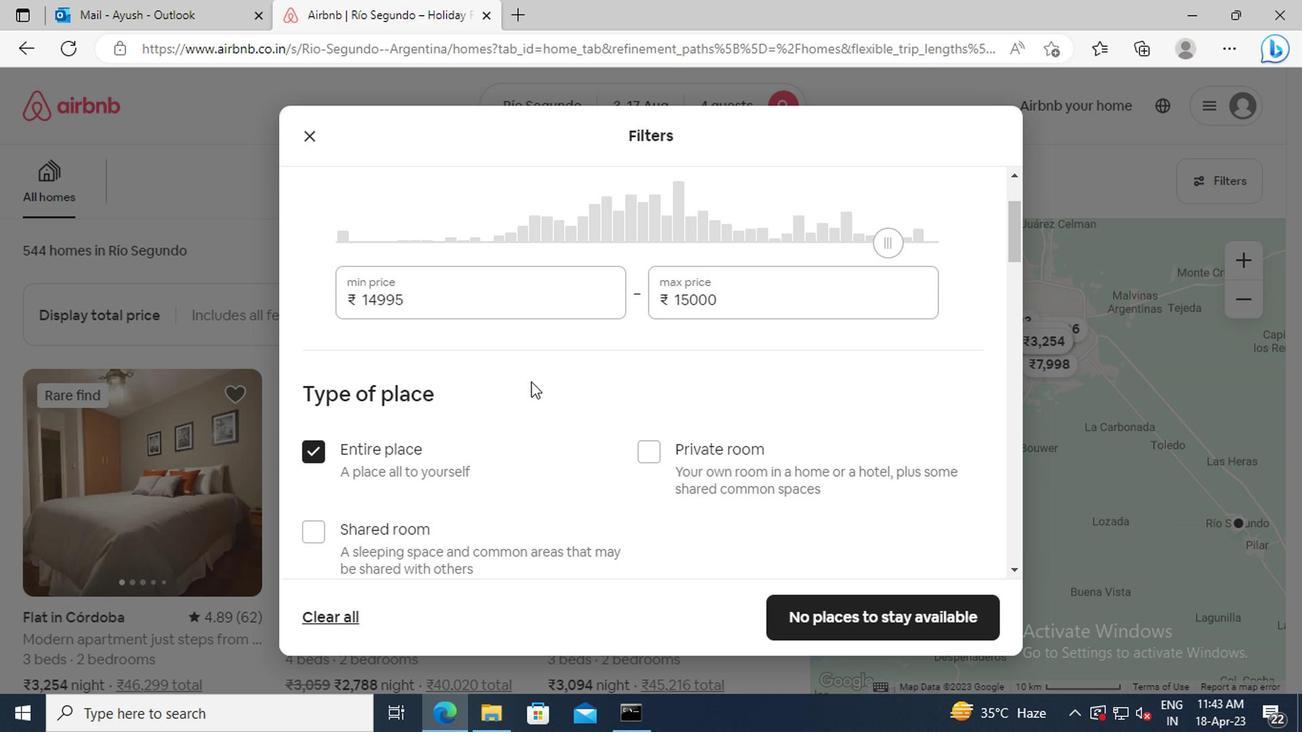 
Action: Mouse scrolled (533, 371) with delta (0, 0)
Screenshot: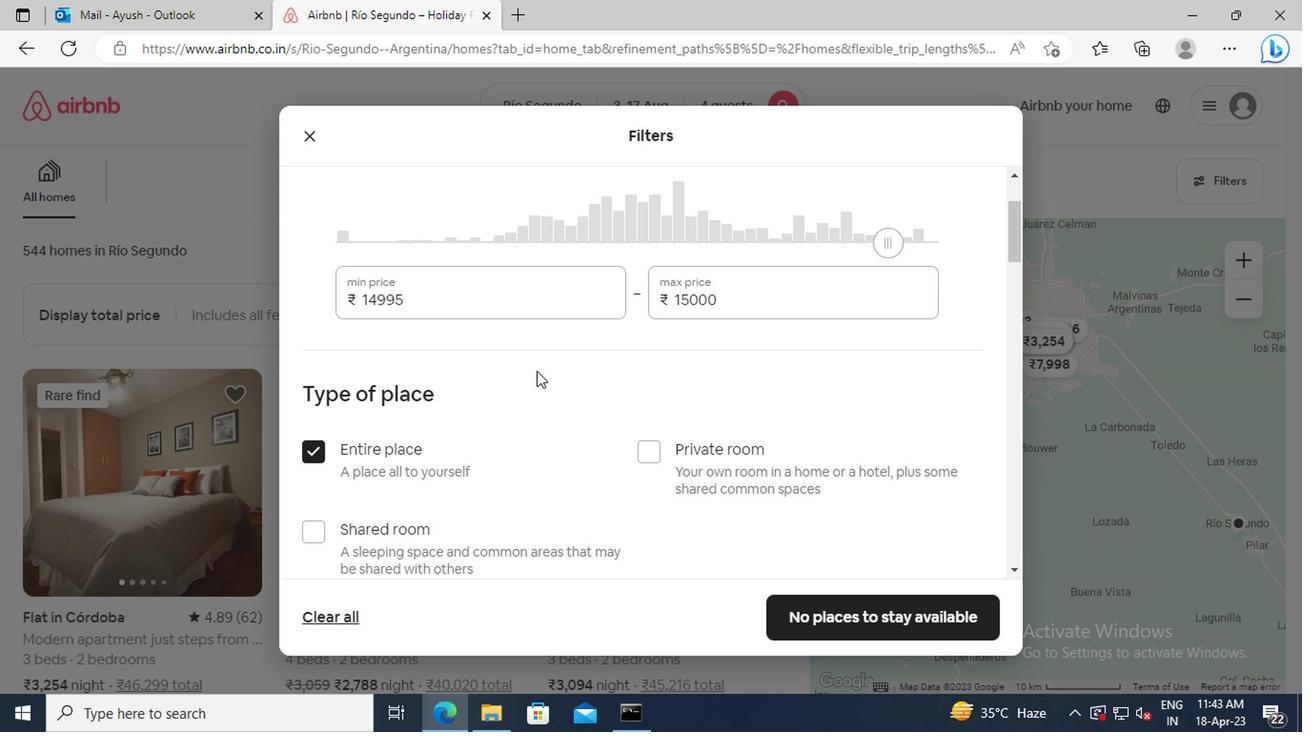 
Action: Mouse scrolled (533, 371) with delta (0, 0)
Screenshot: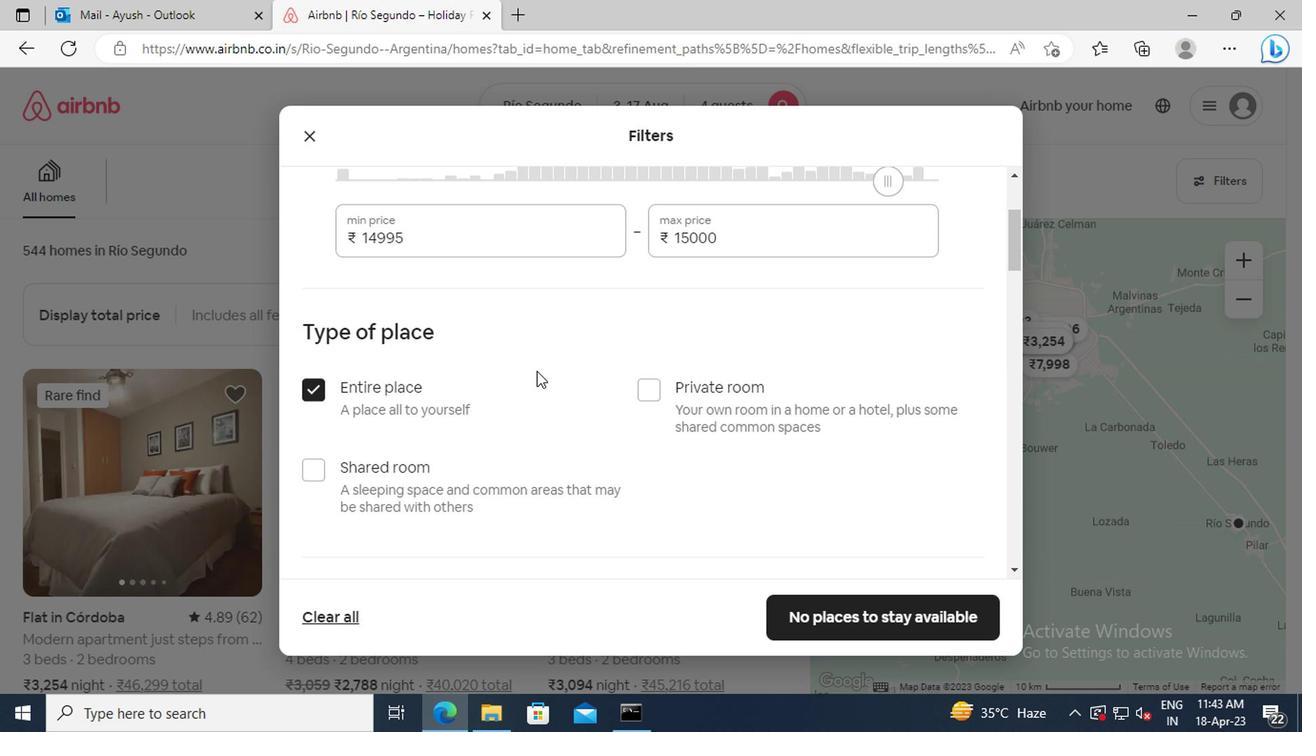 
Action: Mouse moved to (533, 351)
Screenshot: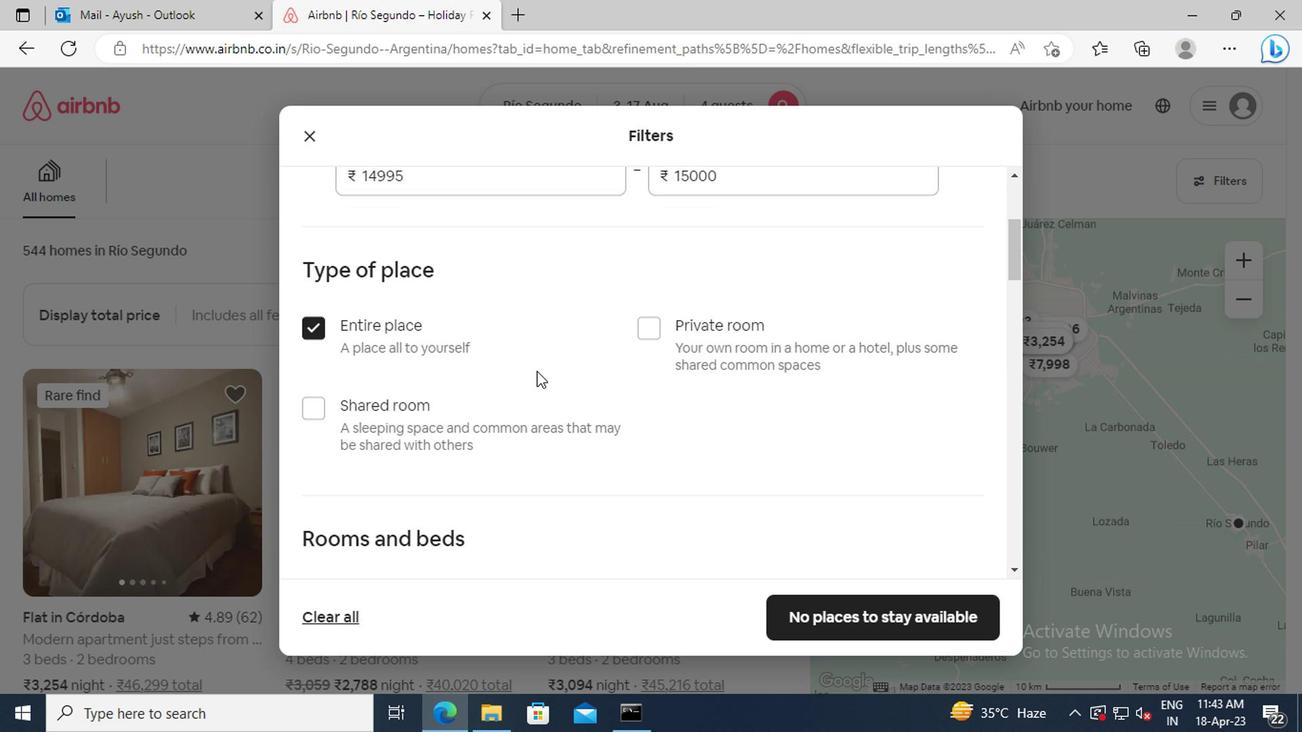 
Action: Mouse scrolled (533, 351) with delta (0, 0)
Screenshot: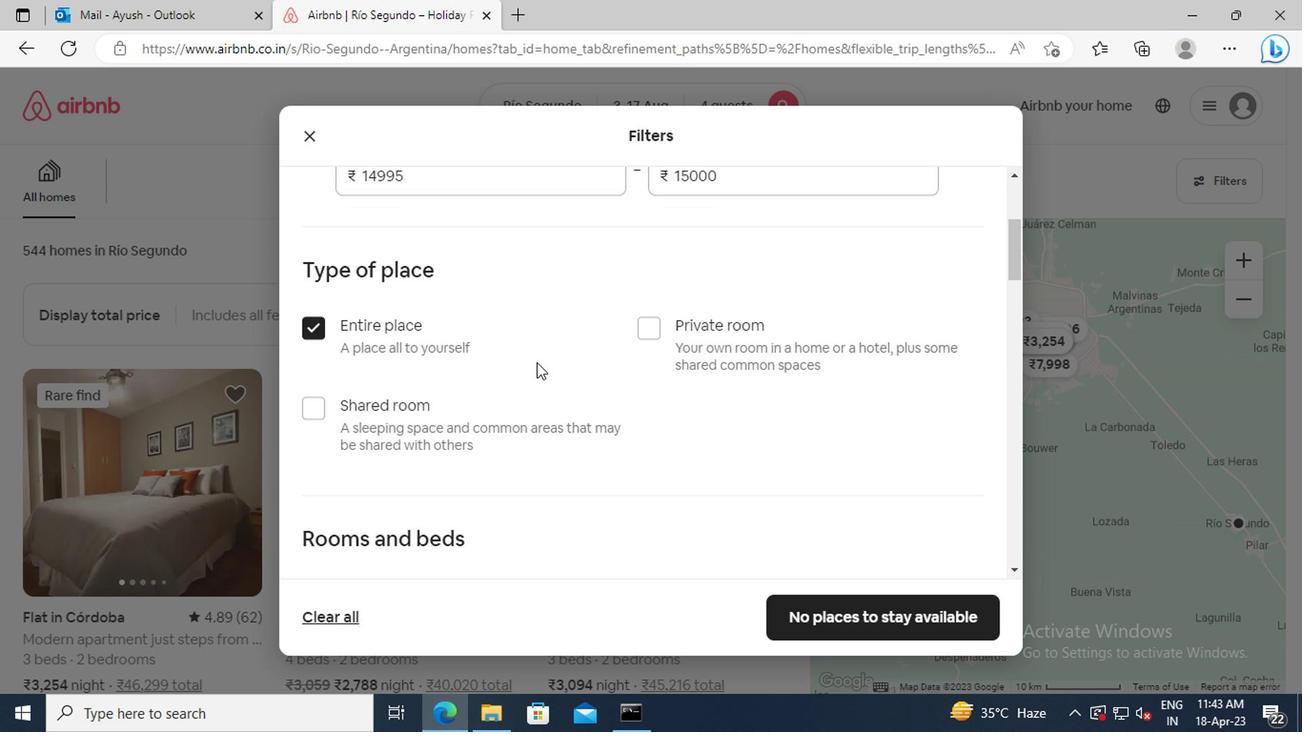 
Action: Mouse scrolled (533, 351) with delta (0, 0)
Screenshot: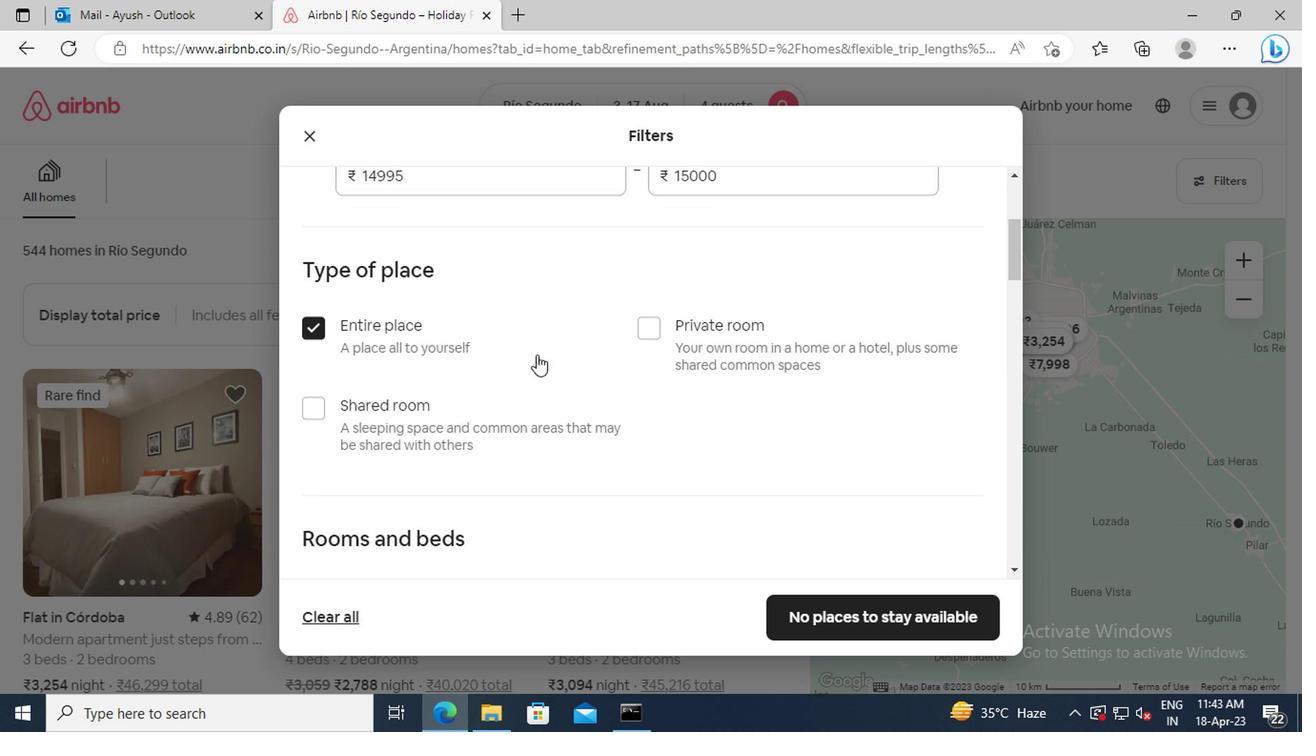 
Action: Mouse moved to (533, 325)
Screenshot: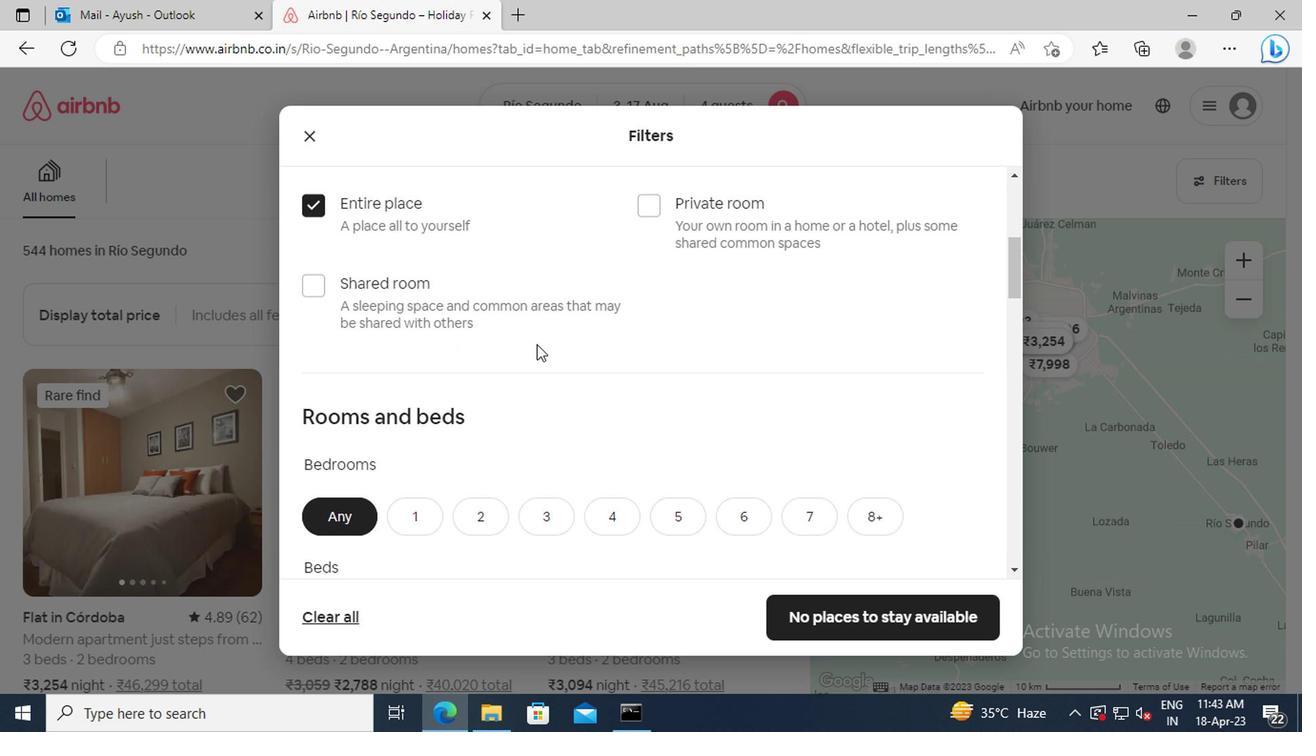 
Action: Mouse scrolled (533, 324) with delta (0, 0)
Screenshot: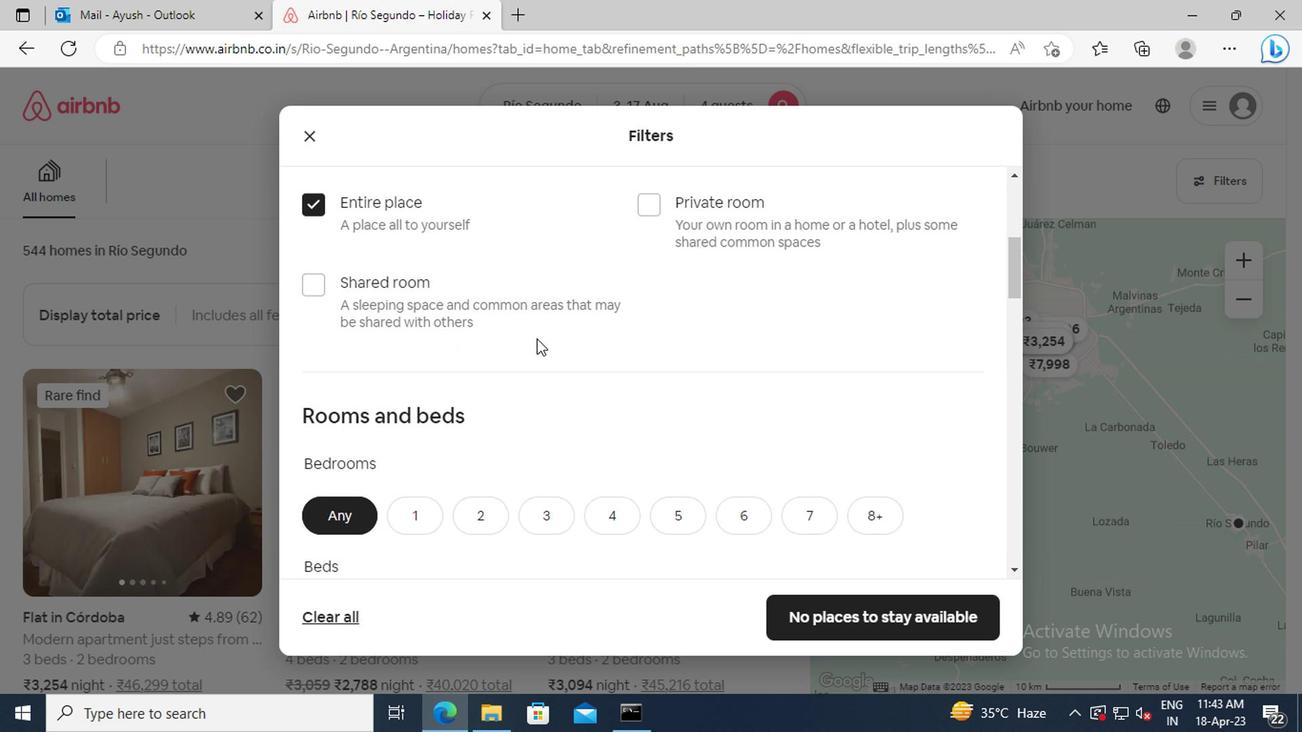 
Action: Mouse scrolled (533, 324) with delta (0, 0)
Screenshot: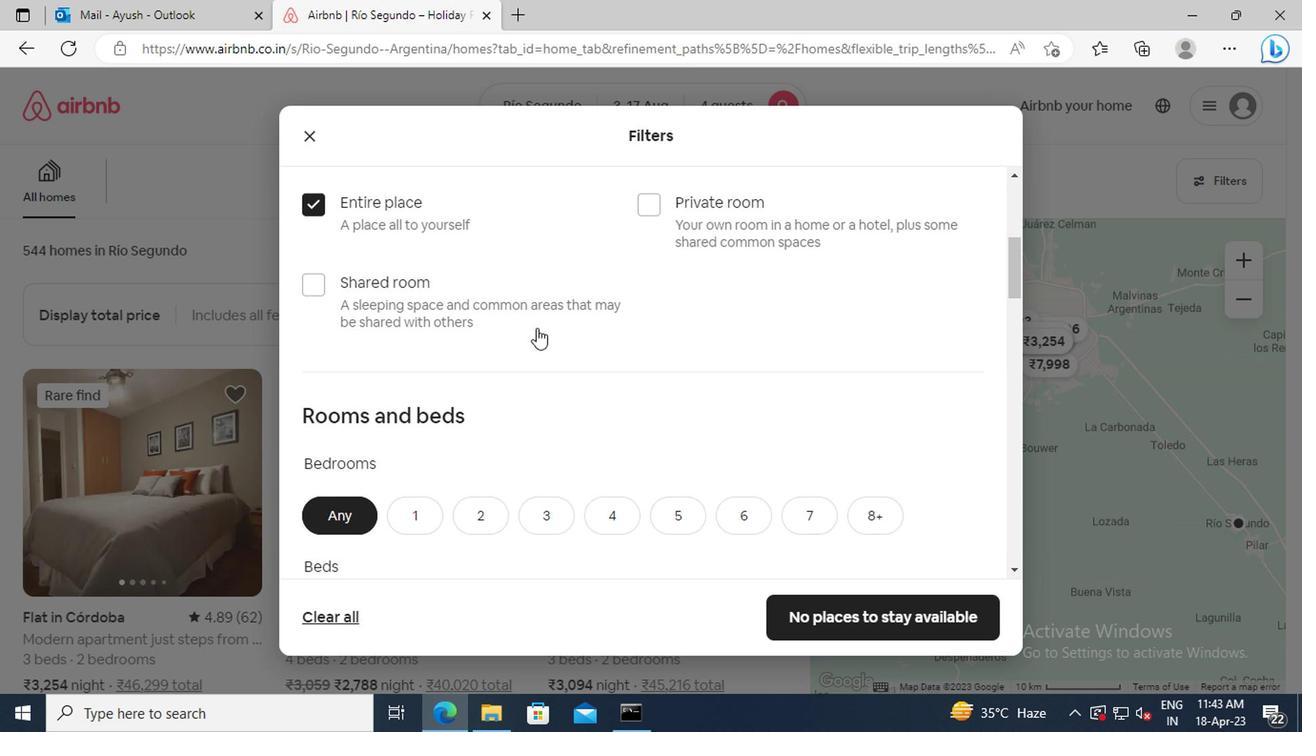 
Action: Mouse moved to (536, 315)
Screenshot: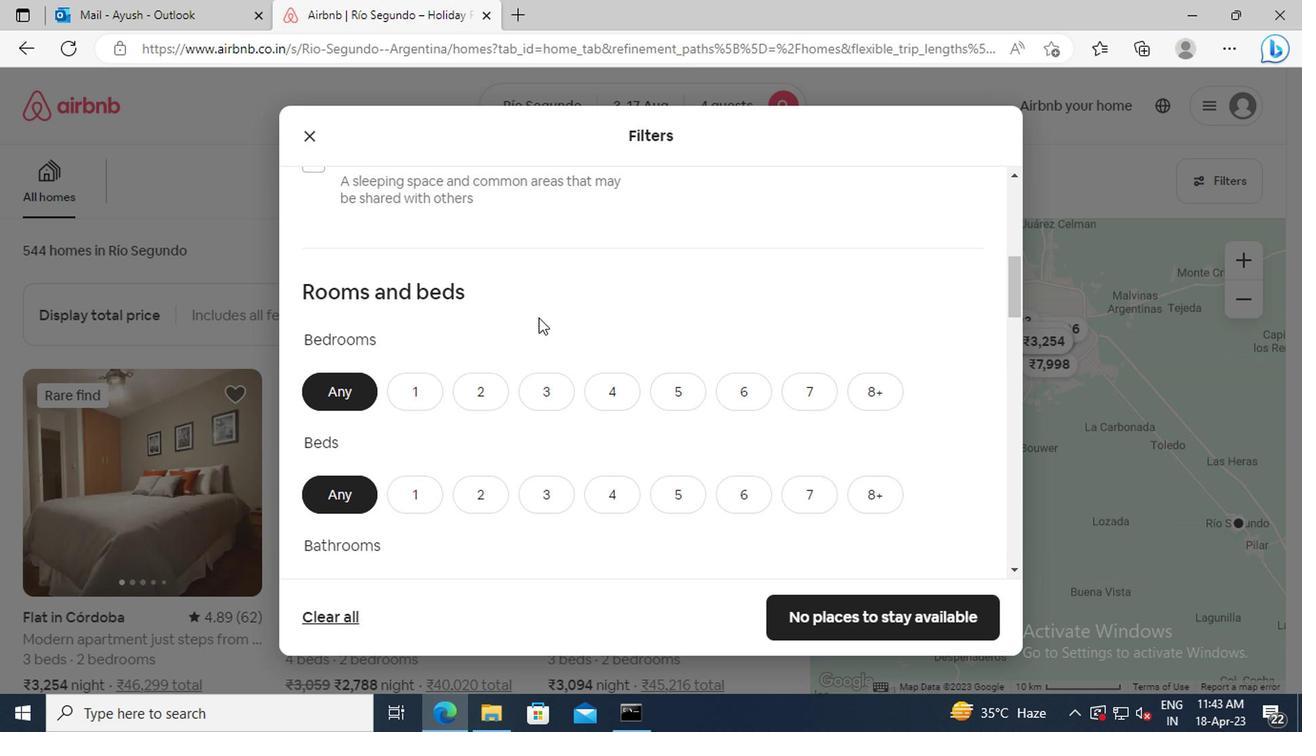 
Action: Mouse scrolled (536, 314) with delta (0, 0)
Screenshot: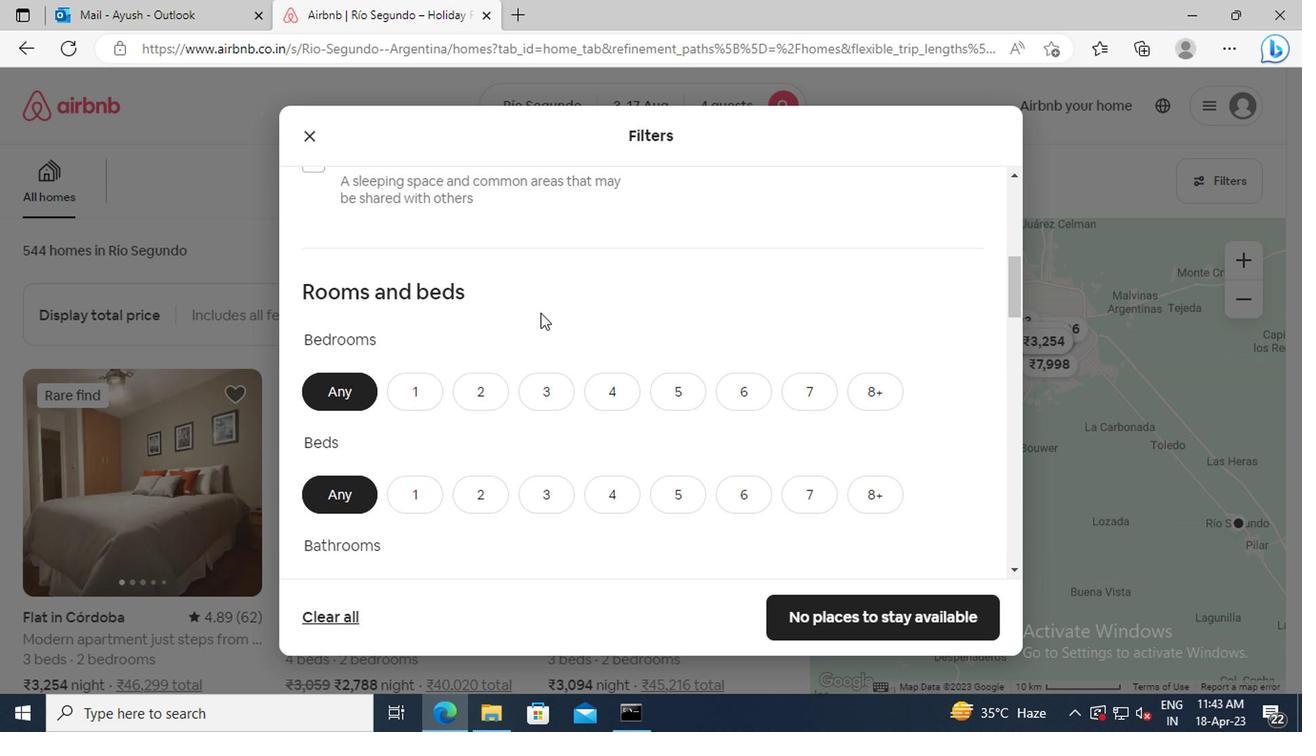 
Action: Mouse moved to (542, 328)
Screenshot: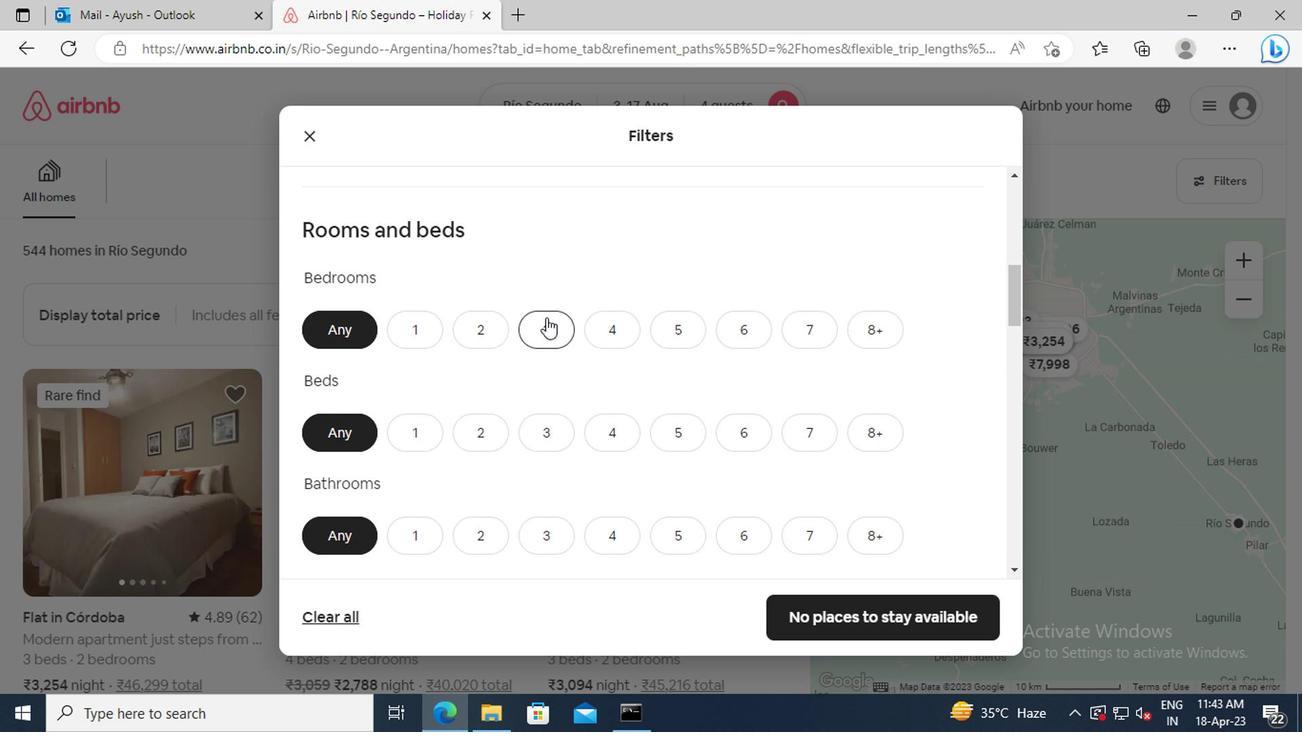 
Action: Mouse pressed left at (542, 328)
Screenshot: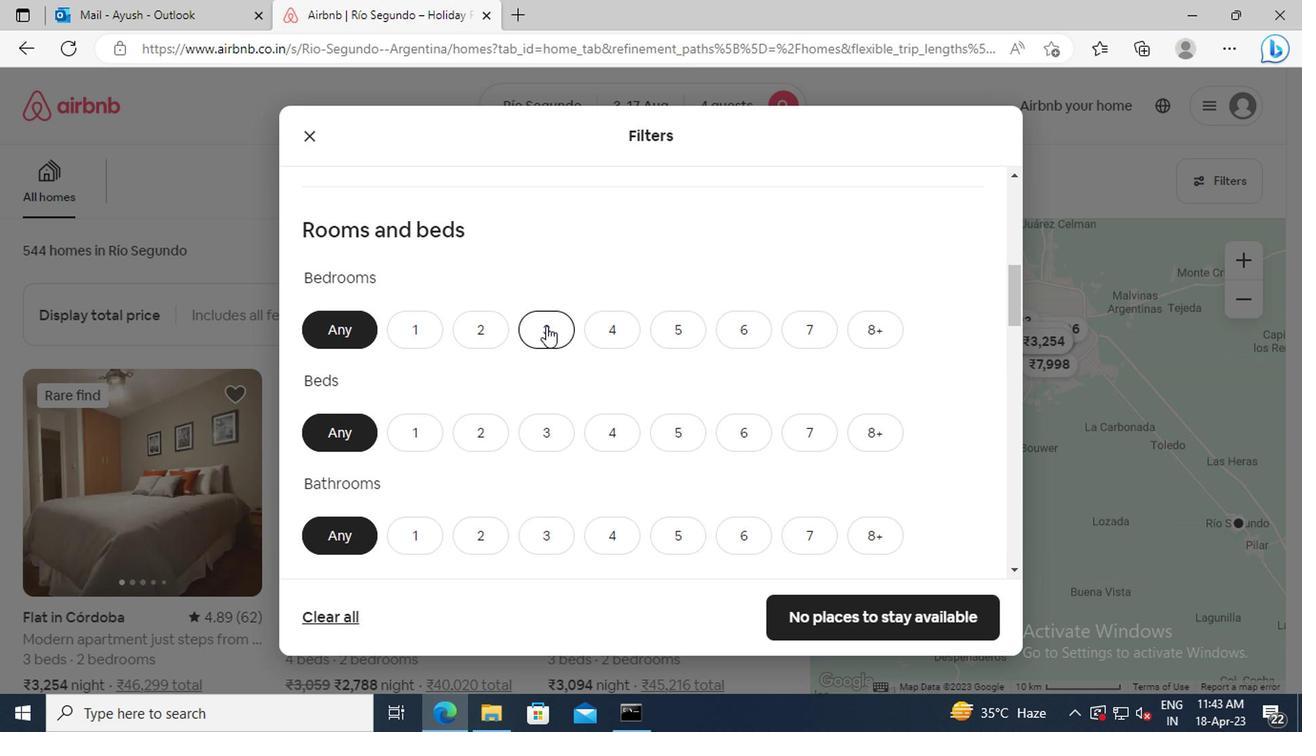 
Action: Mouse scrolled (542, 327) with delta (0, 0)
Screenshot: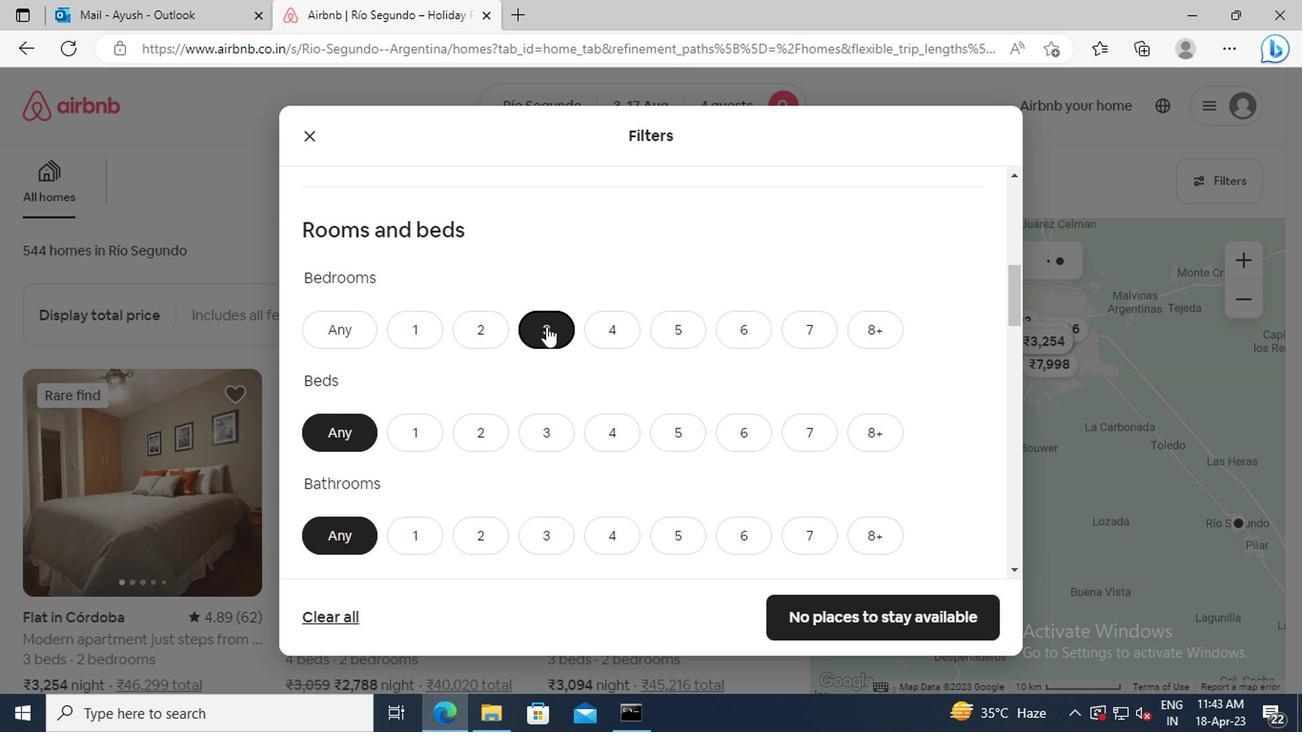 
Action: Mouse moved to (597, 367)
Screenshot: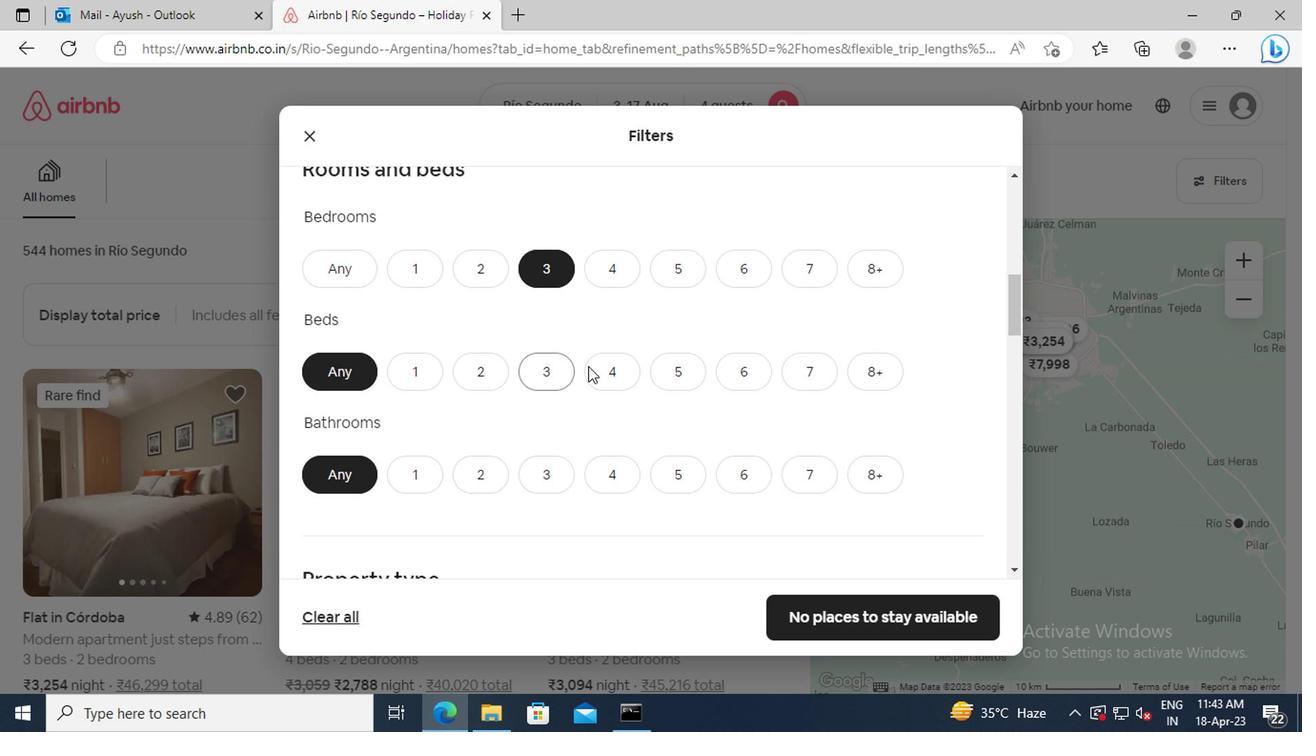 
Action: Mouse pressed left at (597, 367)
Screenshot: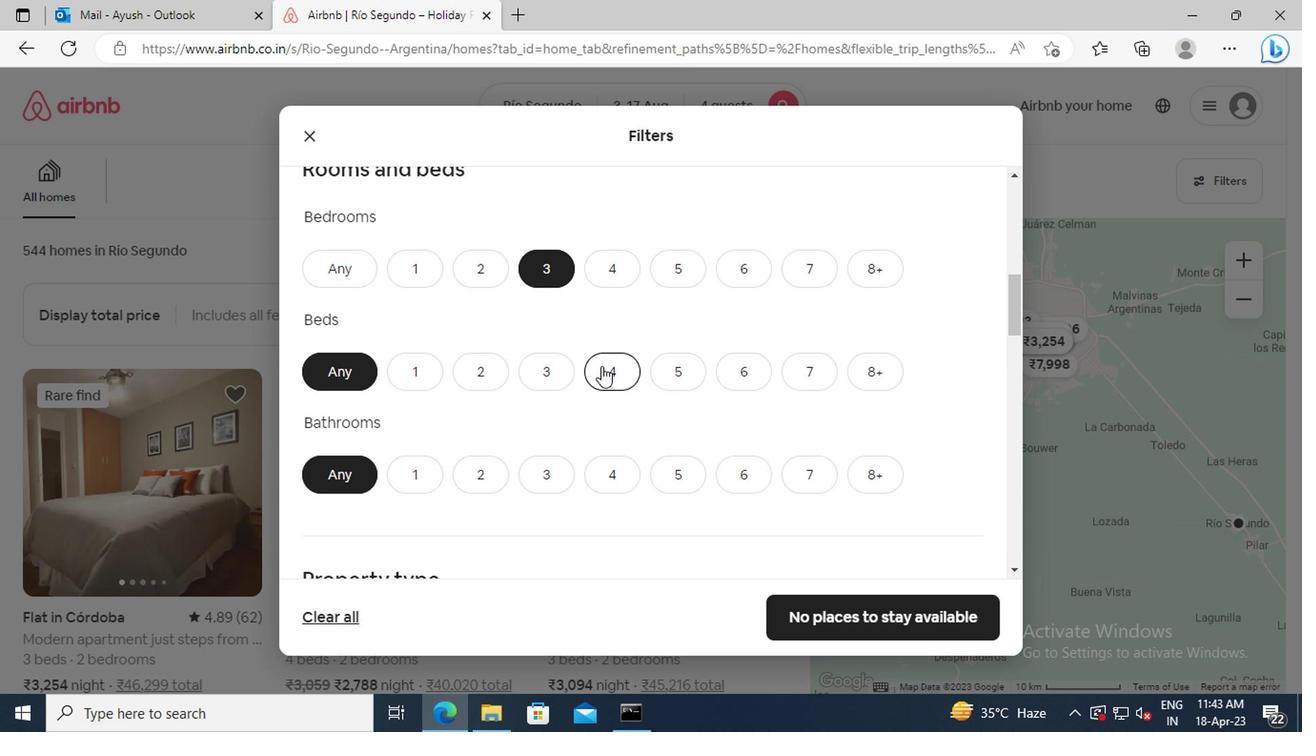 
Action: Mouse moved to (469, 476)
Screenshot: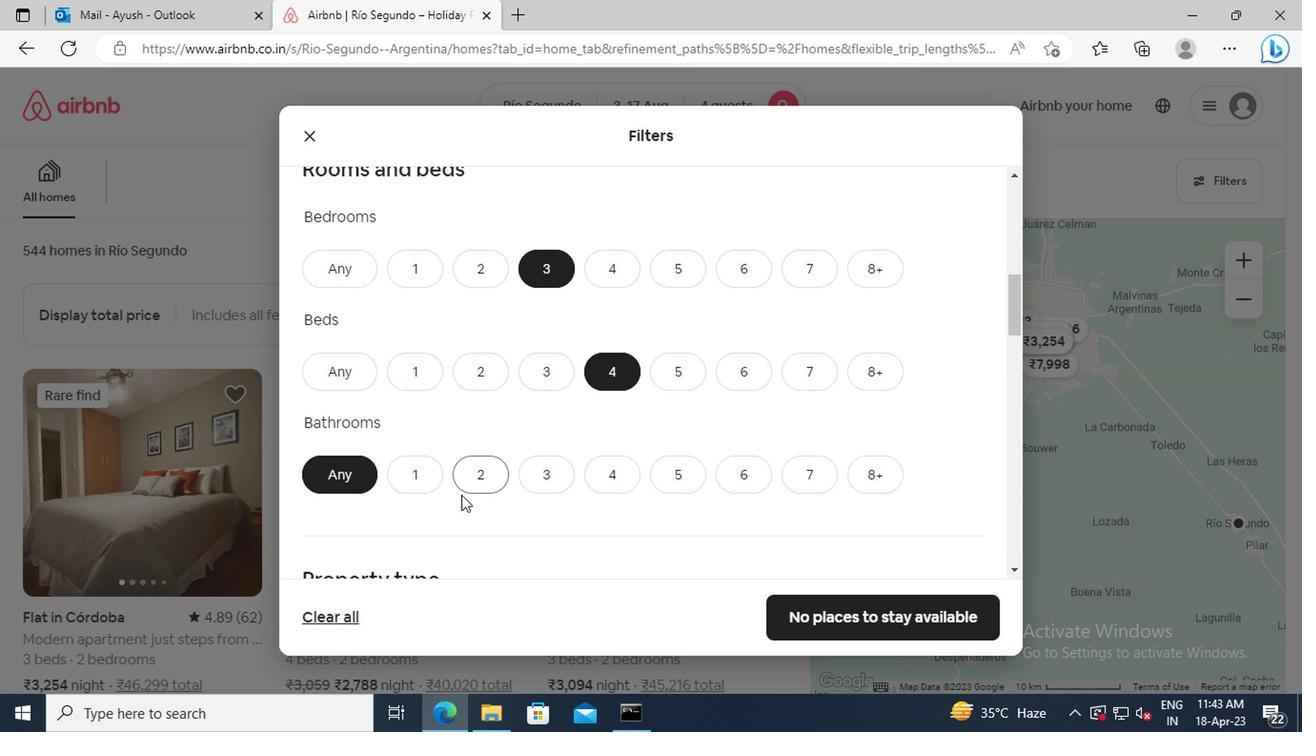 
Action: Mouse pressed left at (469, 476)
Screenshot: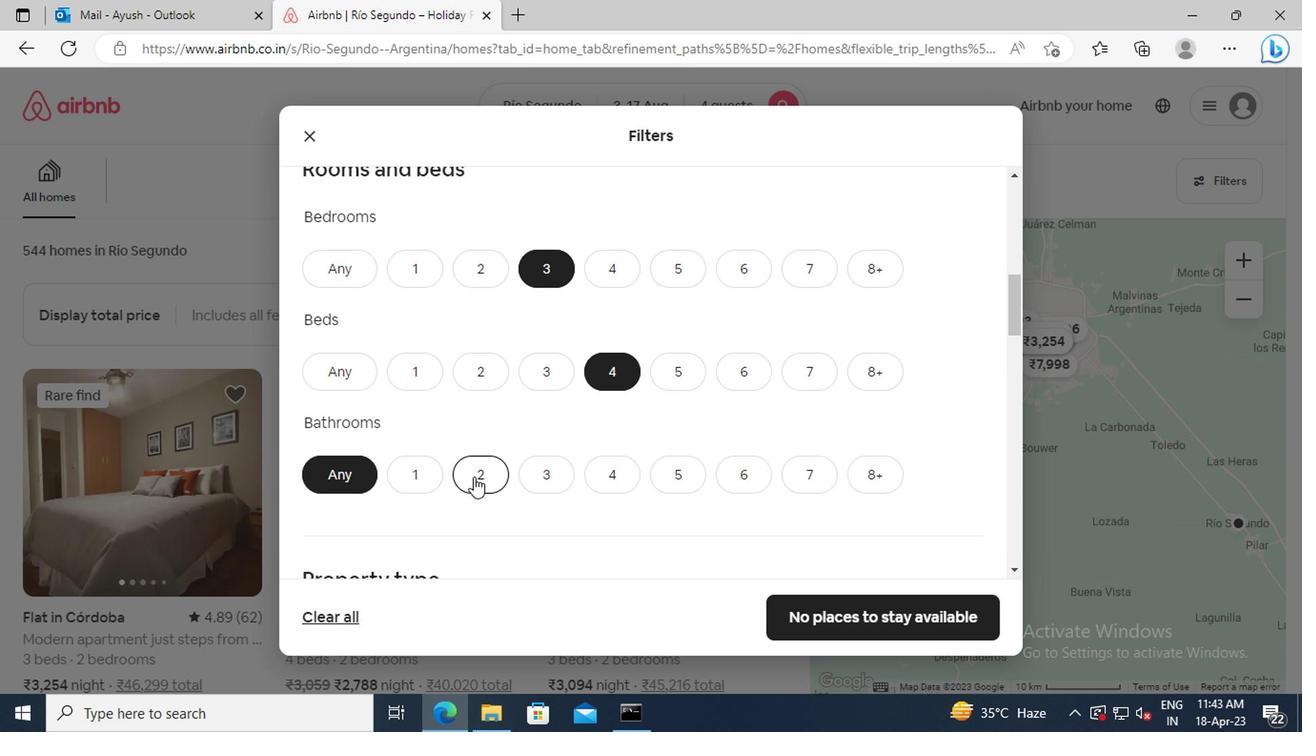 
Action: Mouse moved to (529, 403)
Screenshot: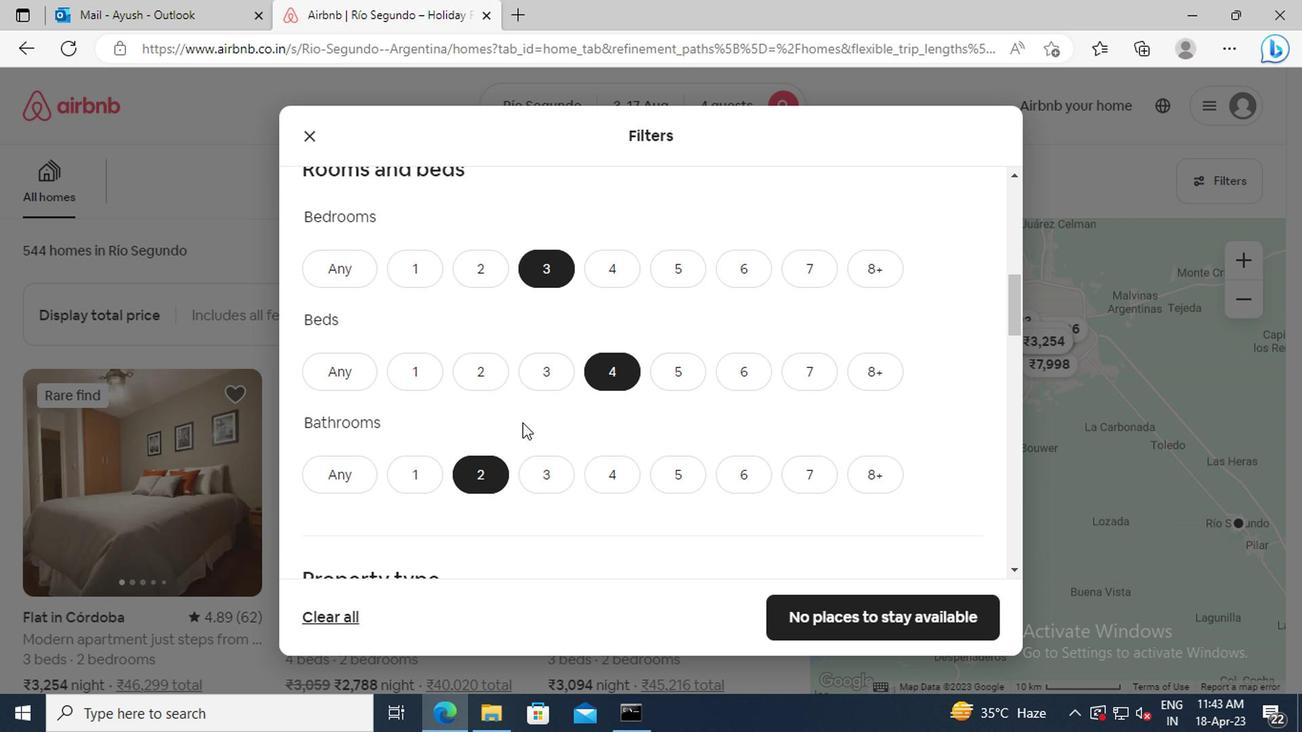 
Action: Mouse scrolled (529, 402) with delta (0, 0)
Screenshot: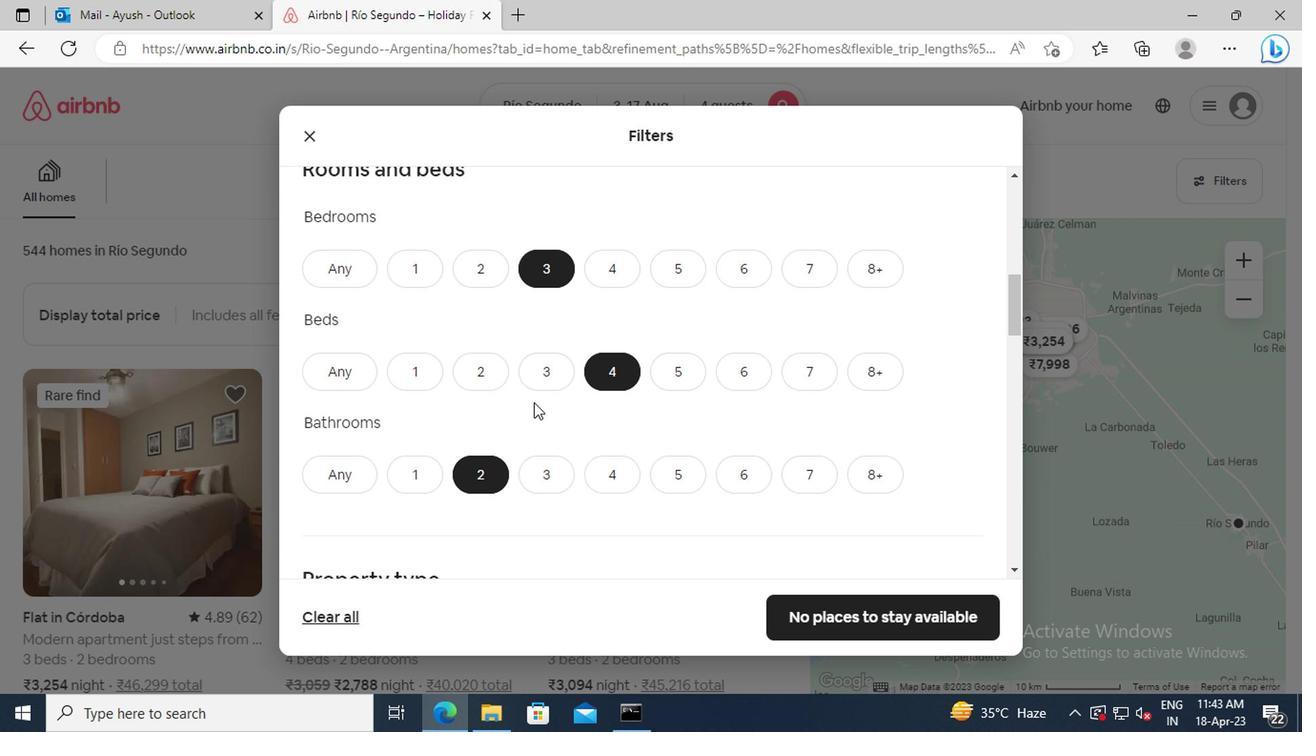
Action: Mouse scrolled (529, 402) with delta (0, 0)
Screenshot: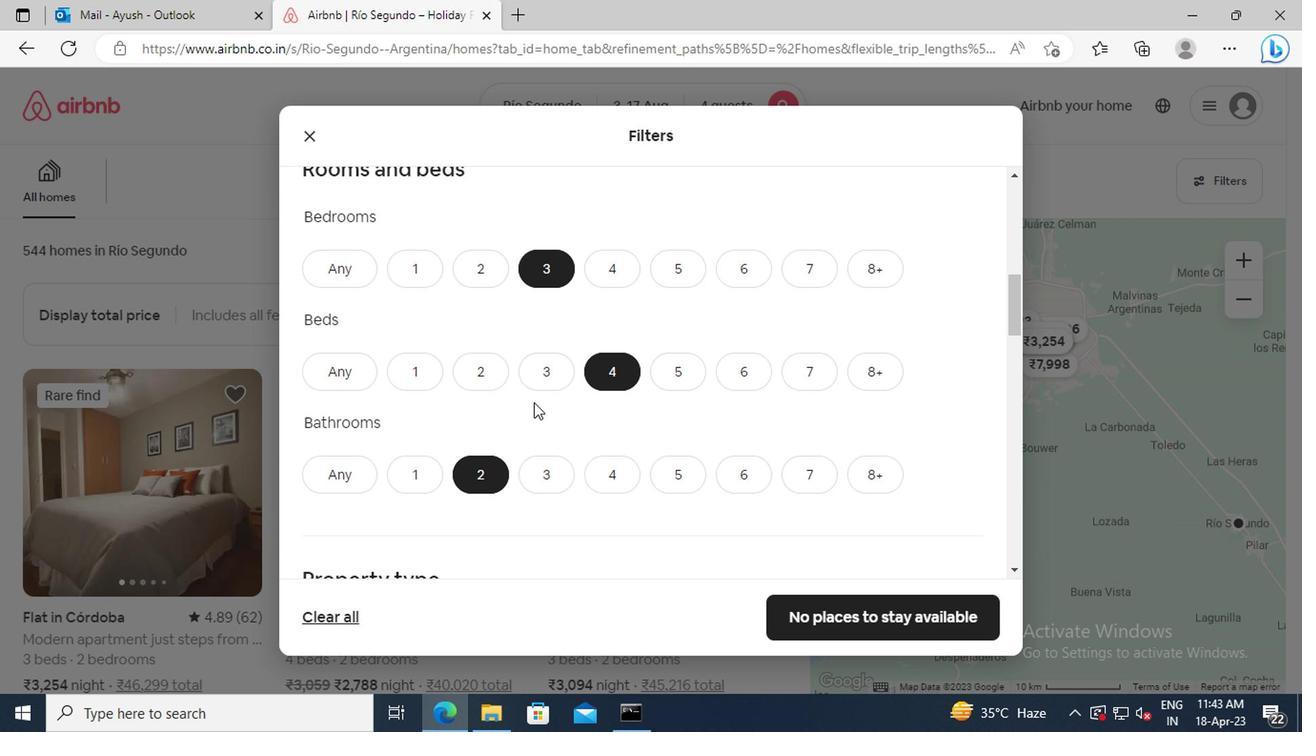 
Action: Mouse scrolled (529, 402) with delta (0, 0)
Screenshot: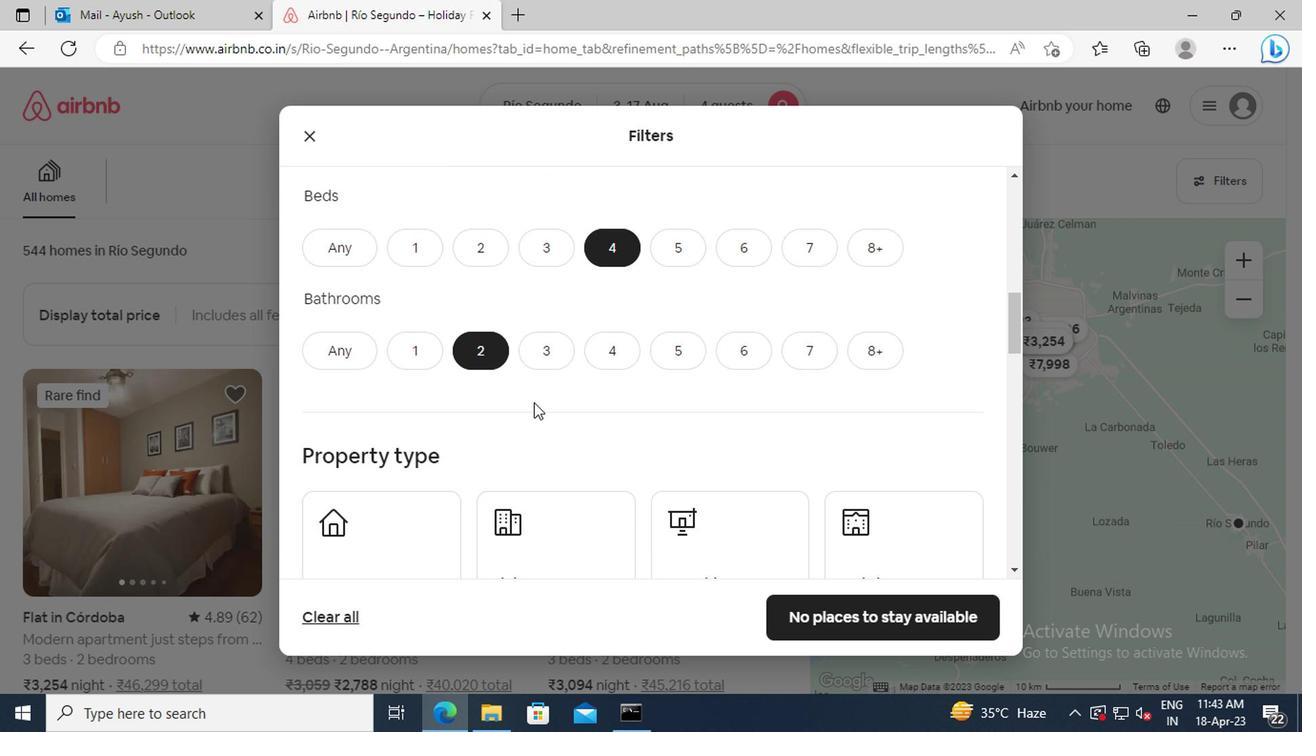 
Action: Mouse moved to (407, 474)
Screenshot: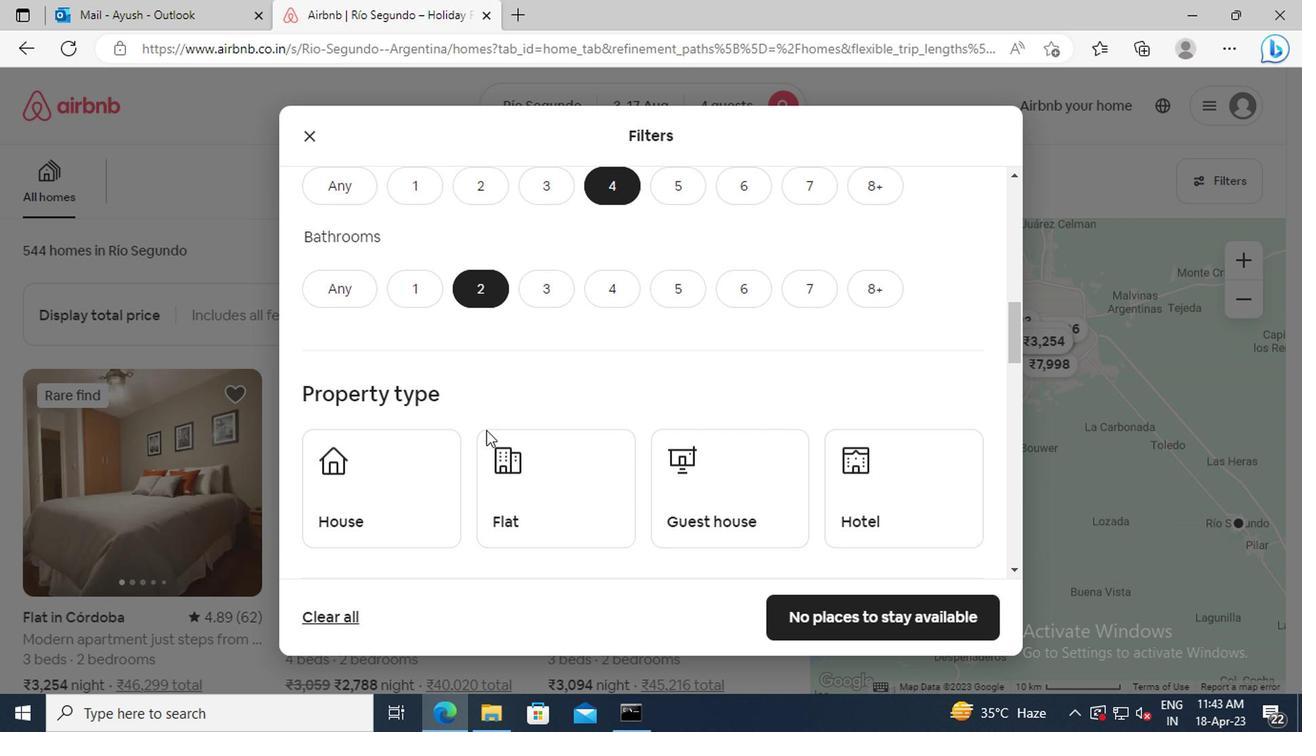 
Action: Mouse pressed left at (407, 474)
Screenshot: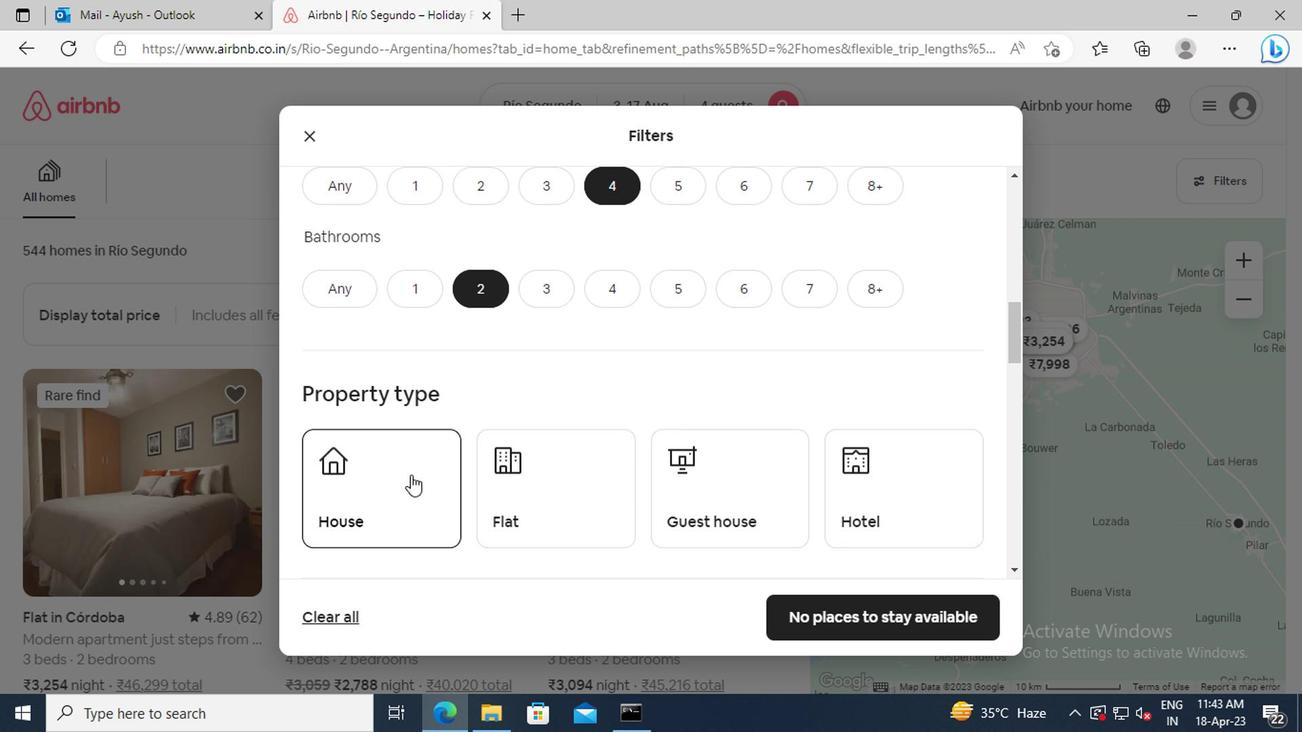 
Action: Mouse moved to (578, 401)
Screenshot: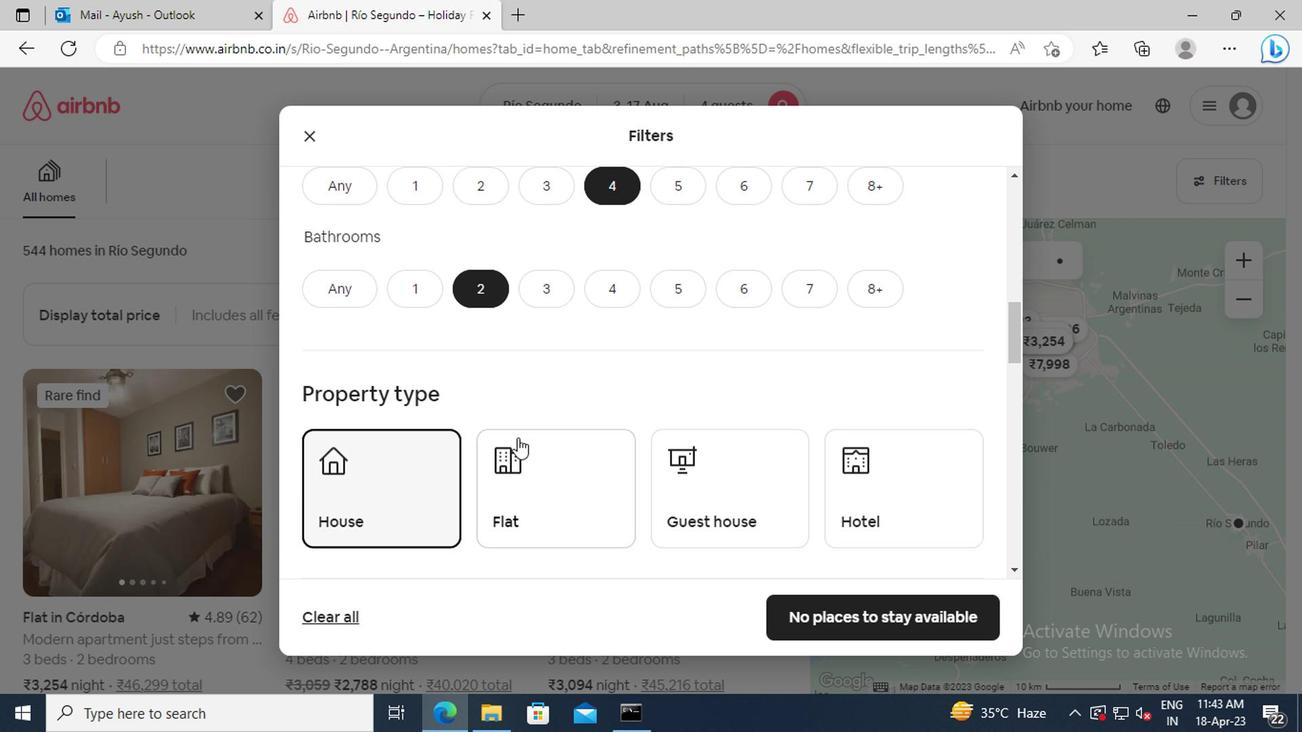 
Action: Mouse scrolled (578, 400) with delta (0, 0)
Screenshot: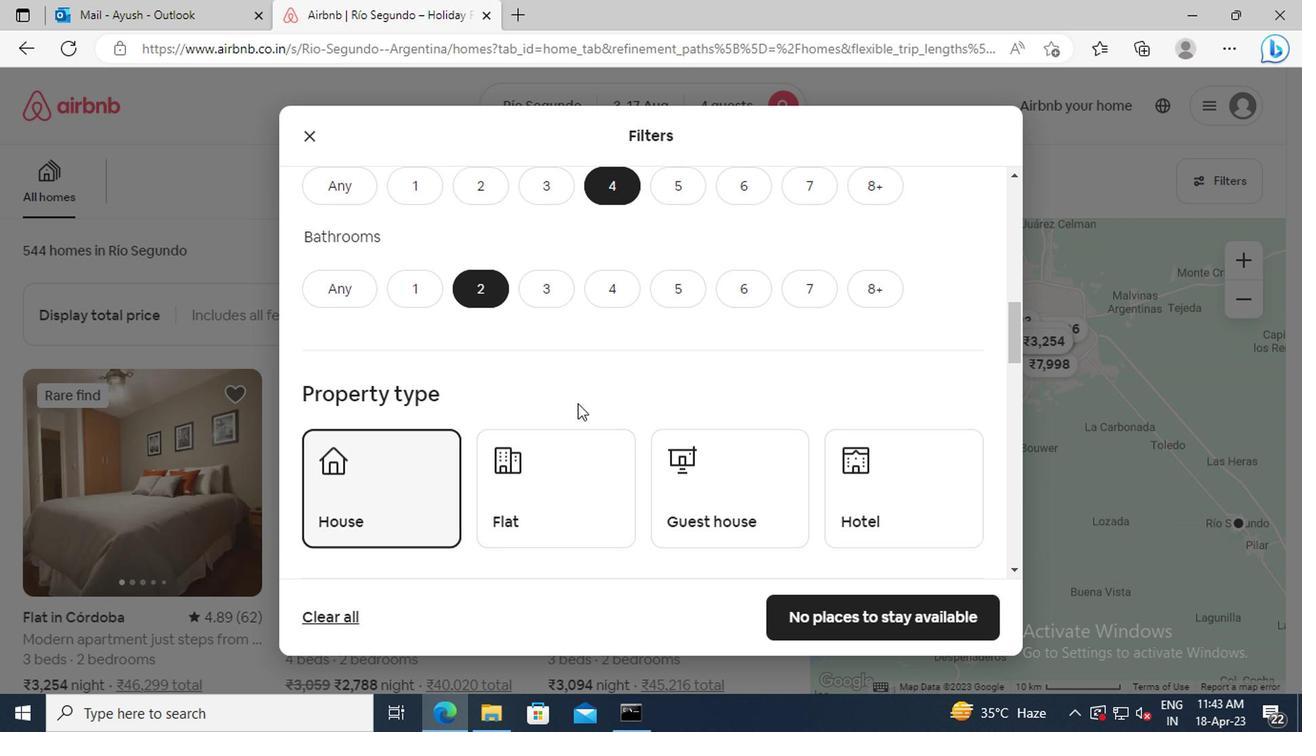 
Action: Mouse scrolled (578, 400) with delta (0, 0)
Screenshot: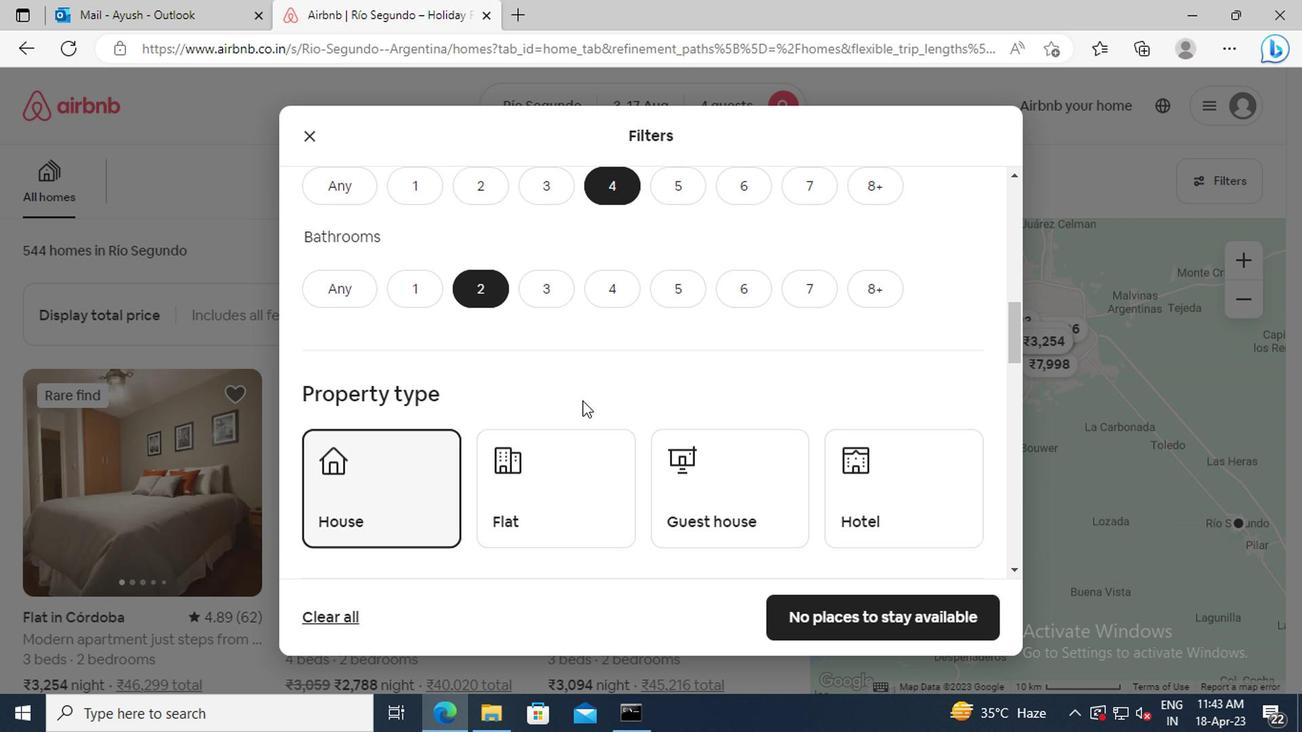 
Action: Mouse scrolled (578, 400) with delta (0, 0)
Screenshot: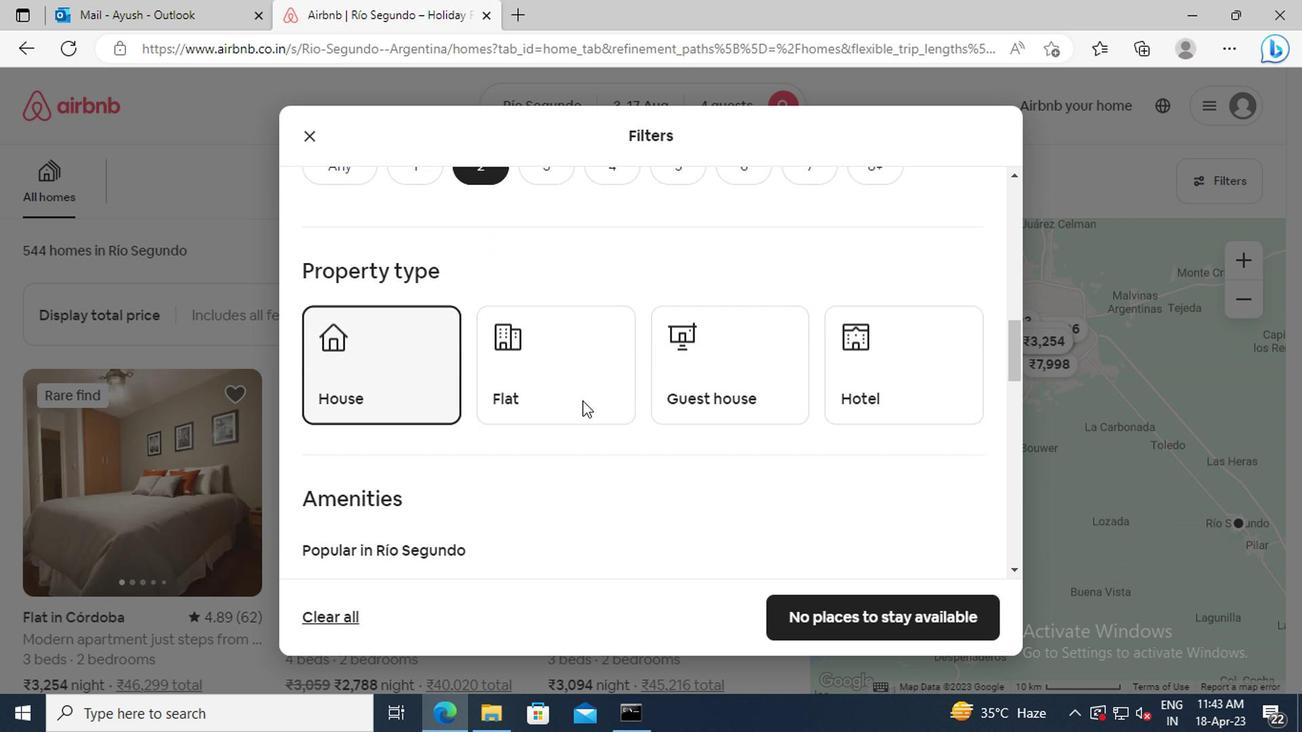 
Action: Mouse scrolled (578, 400) with delta (0, 0)
Screenshot: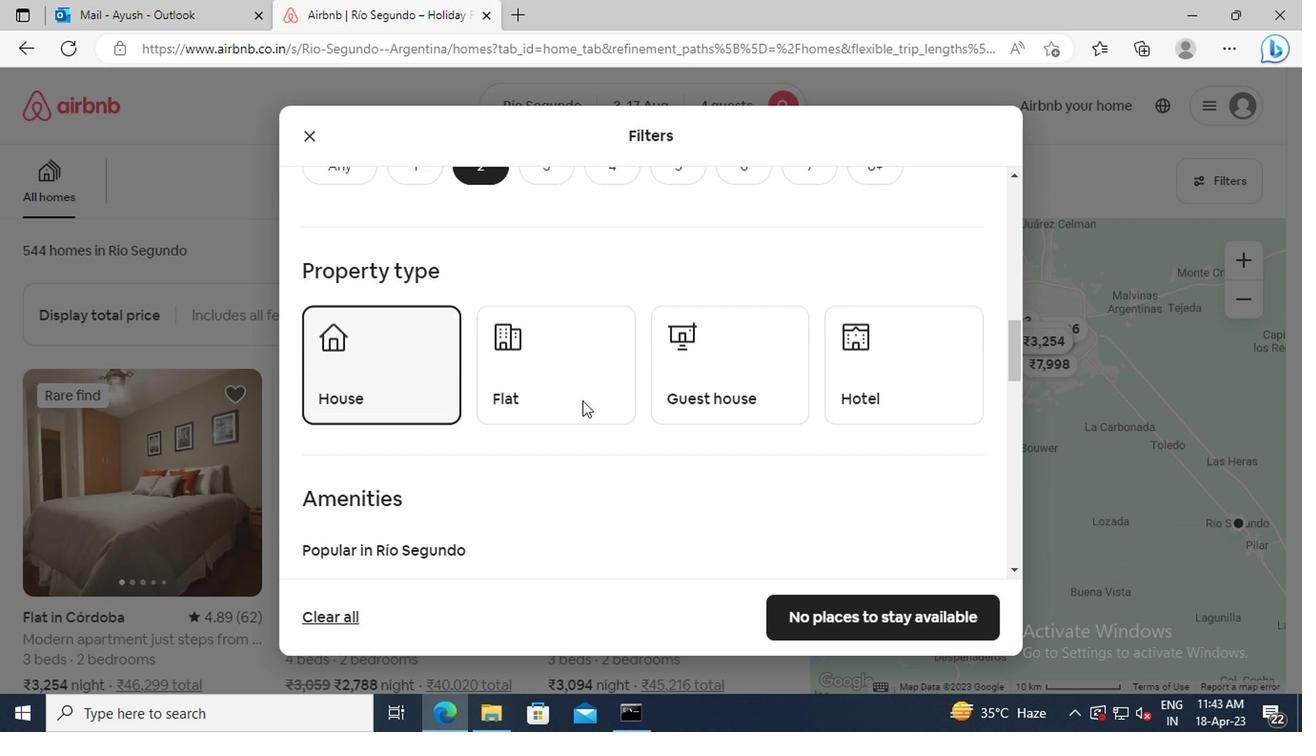 
Action: Mouse scrolled (578, 400) with delta (0, 0)
Screenshot: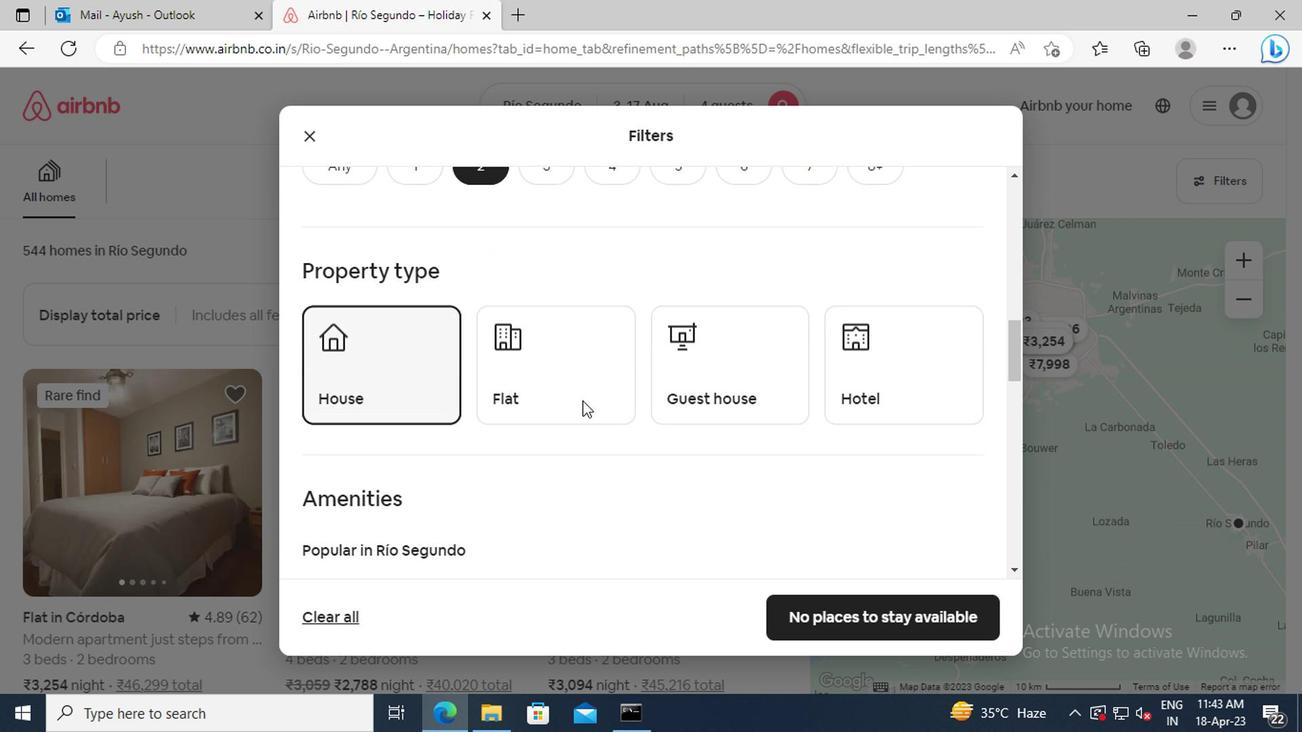 
Action: Mouse moved to (314, 415)
Screenshot: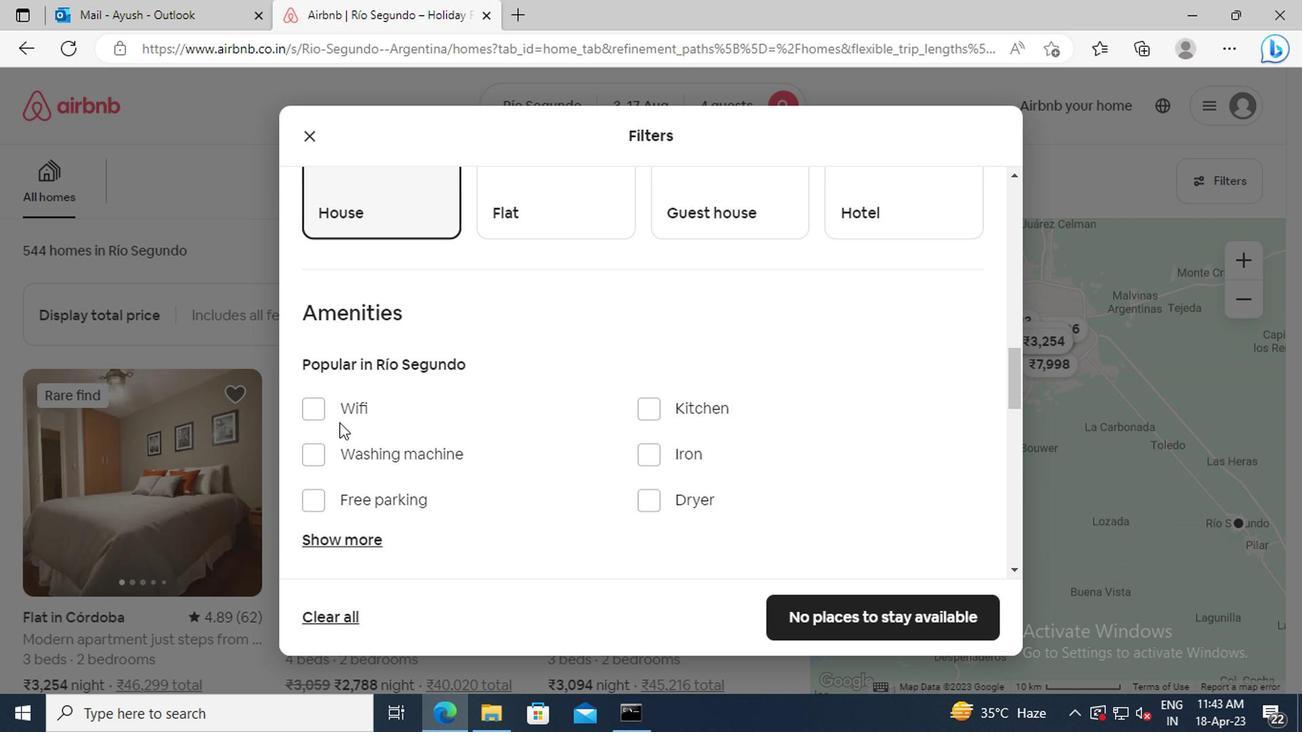 
Action: Mouse pressed left at (314, 415)
Screenshot: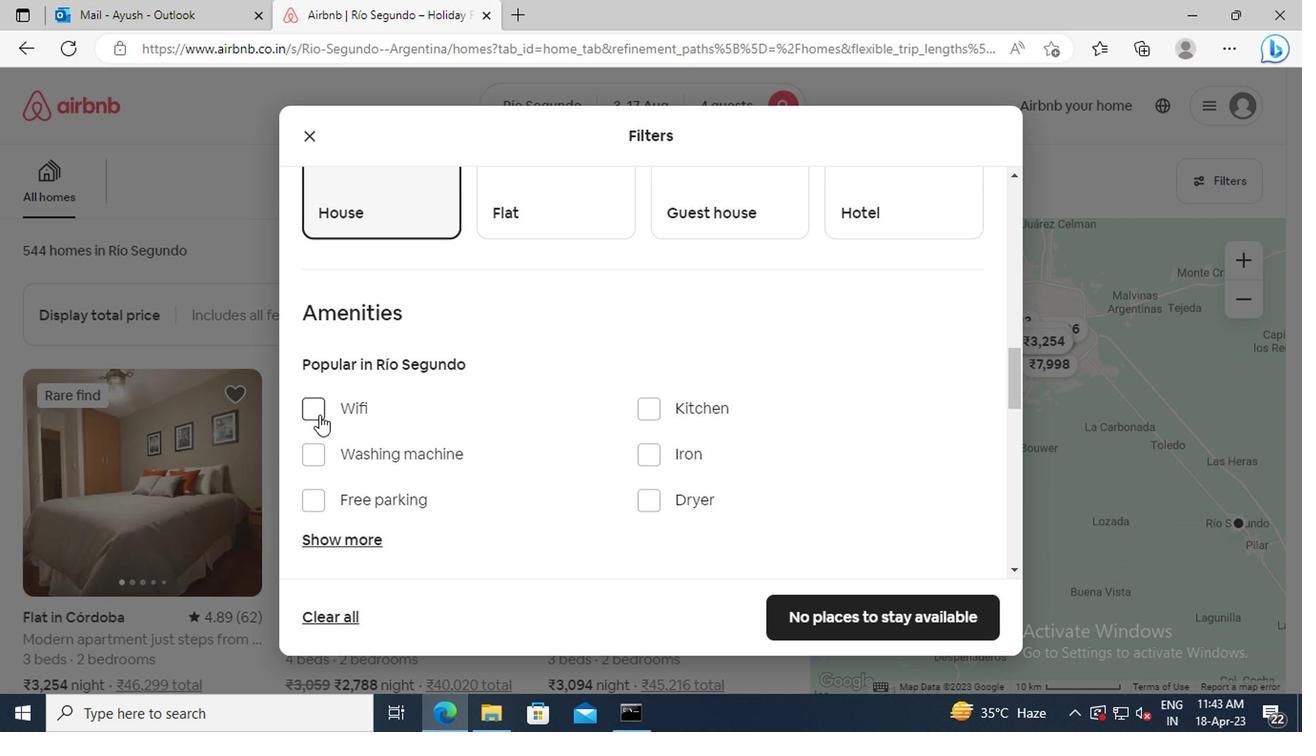 
Action: Mouse moved to (389, 417)
Screenshot: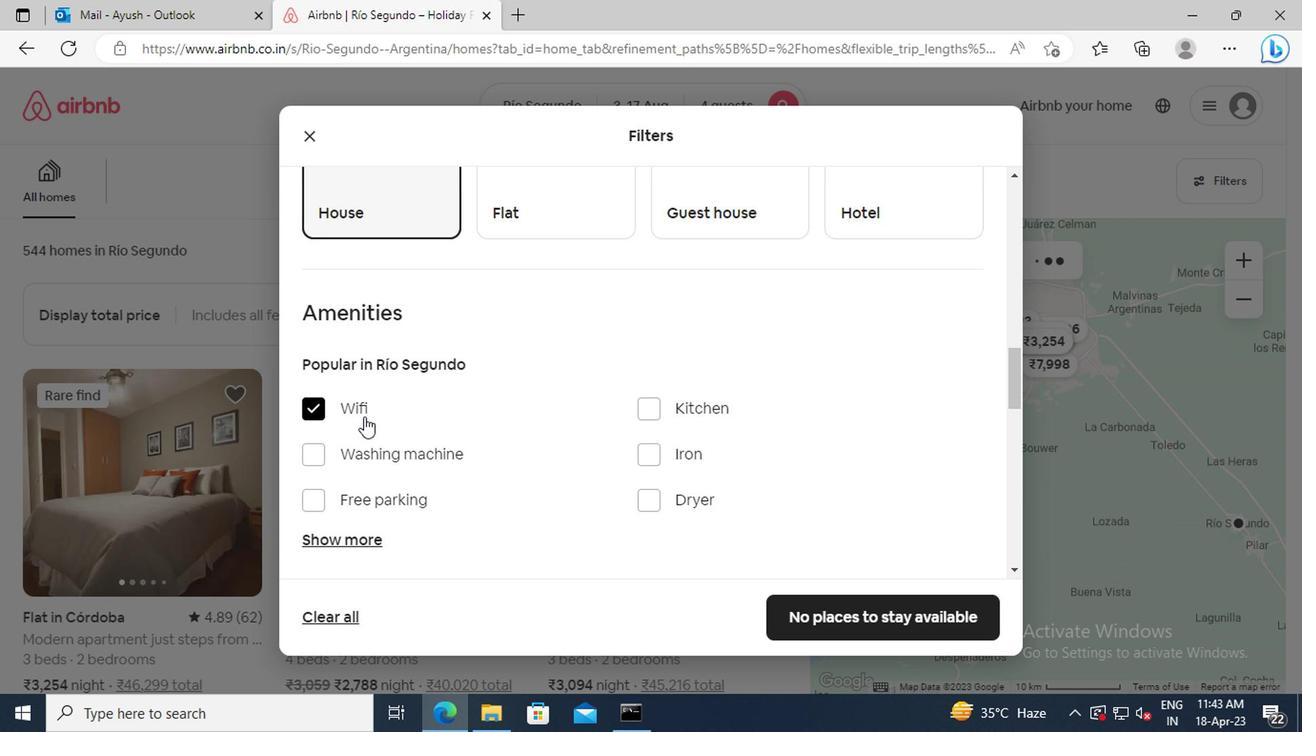 
Action: Mouse scrolled (389, 416) with delta (0, -1)
Screenshot: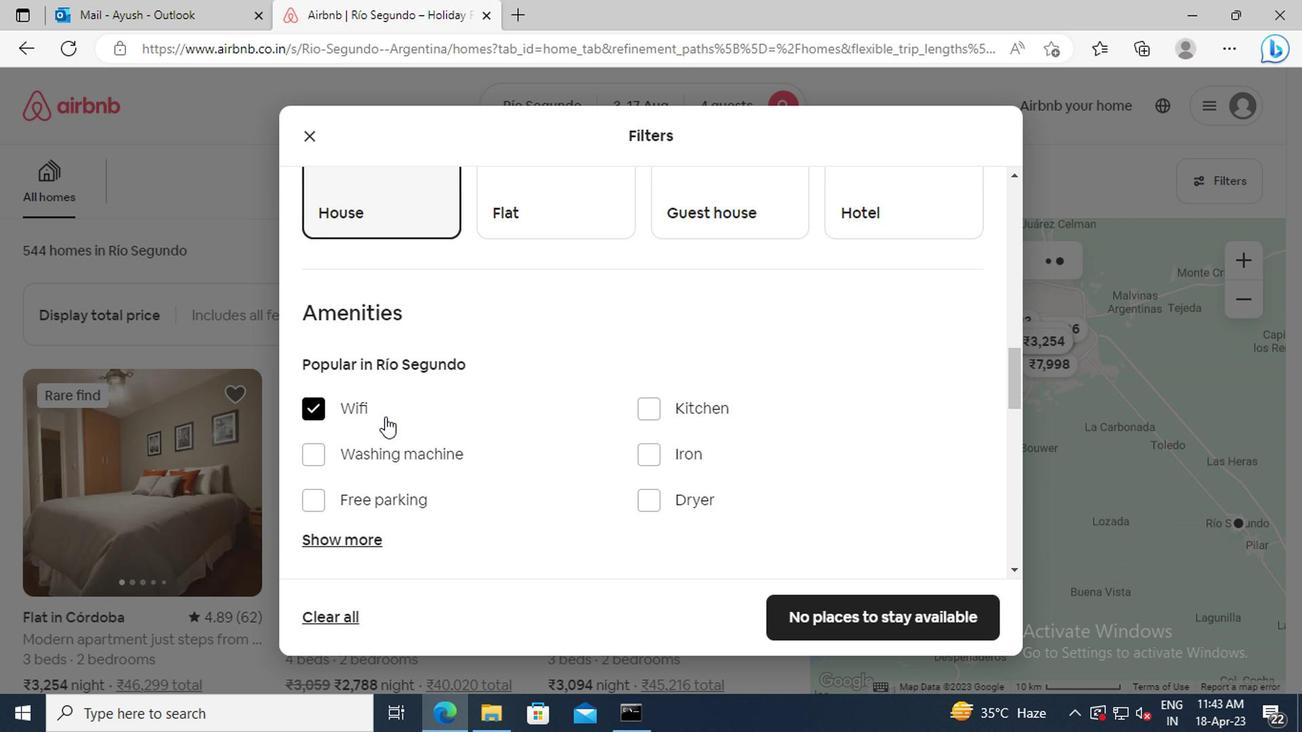 
Action: Mouse moved to (361, 478)
Screenshot: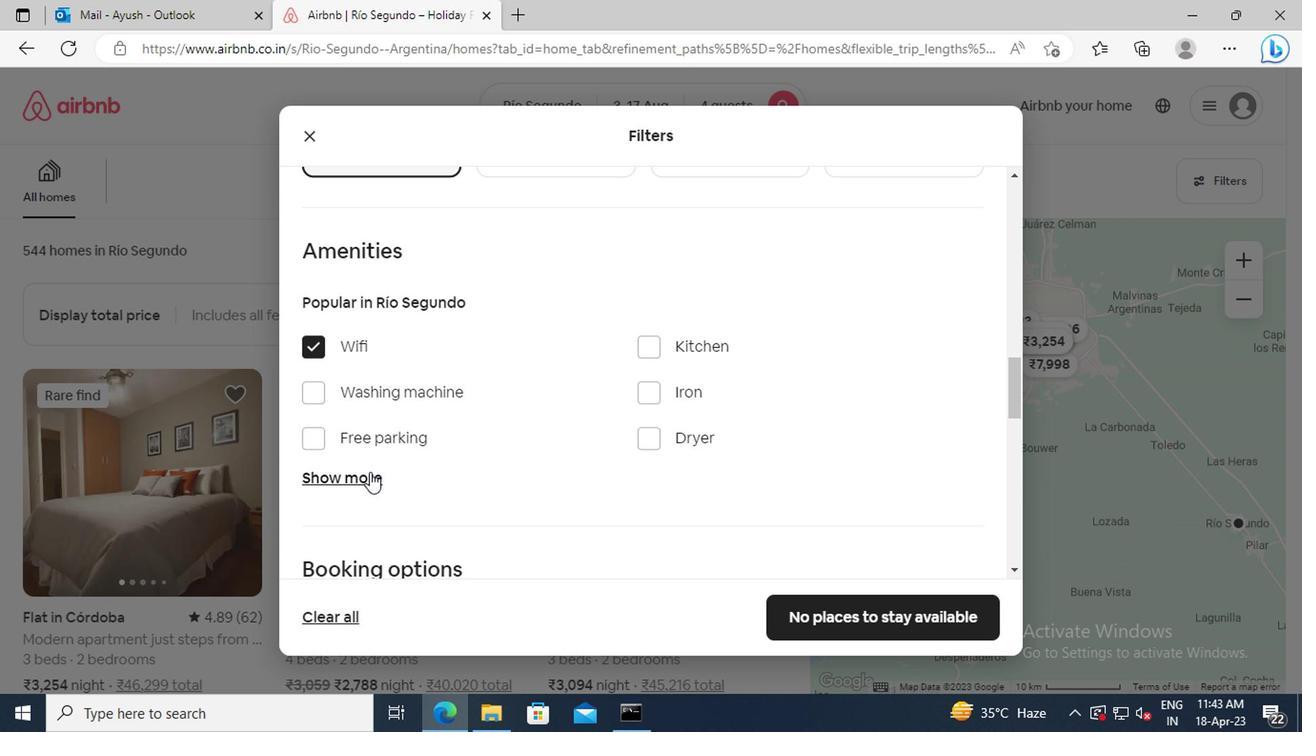 
Action: Mouse pressed left at (361, 478)
Screenshot: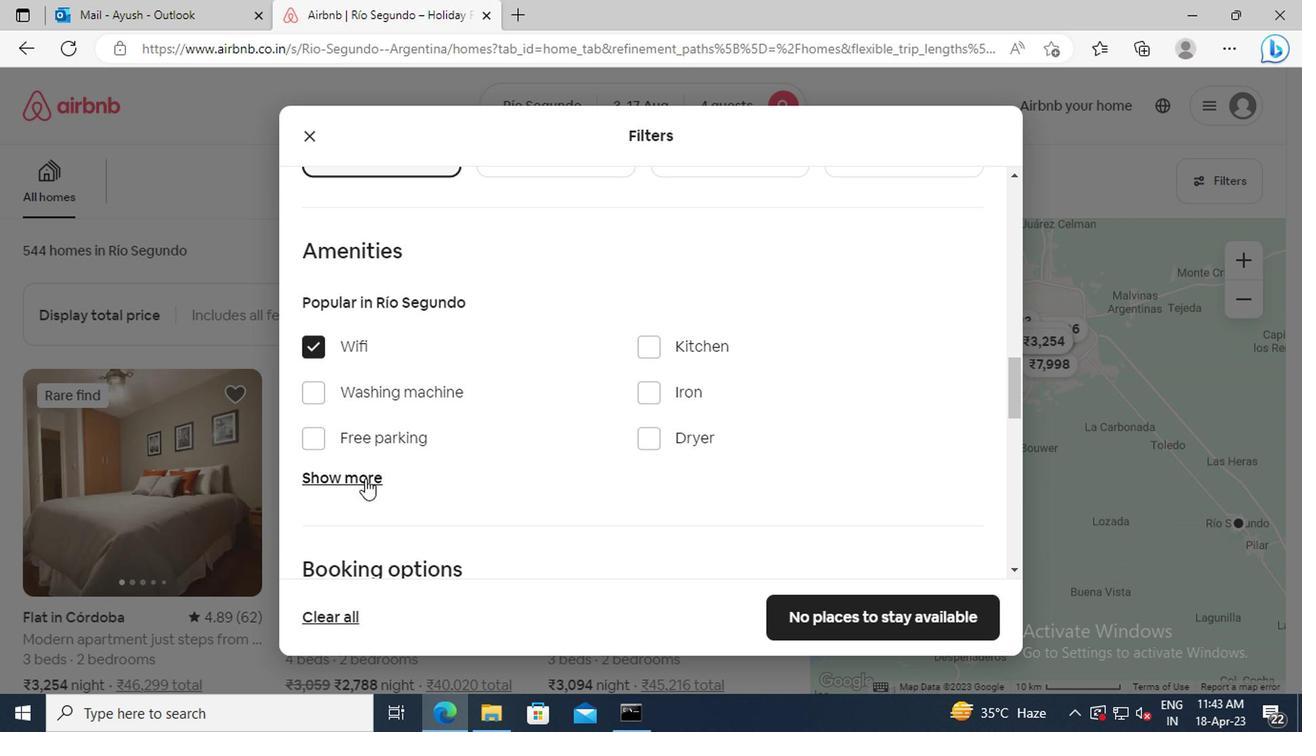 
Action: Mouse moved to (486, 442)
Screenshot: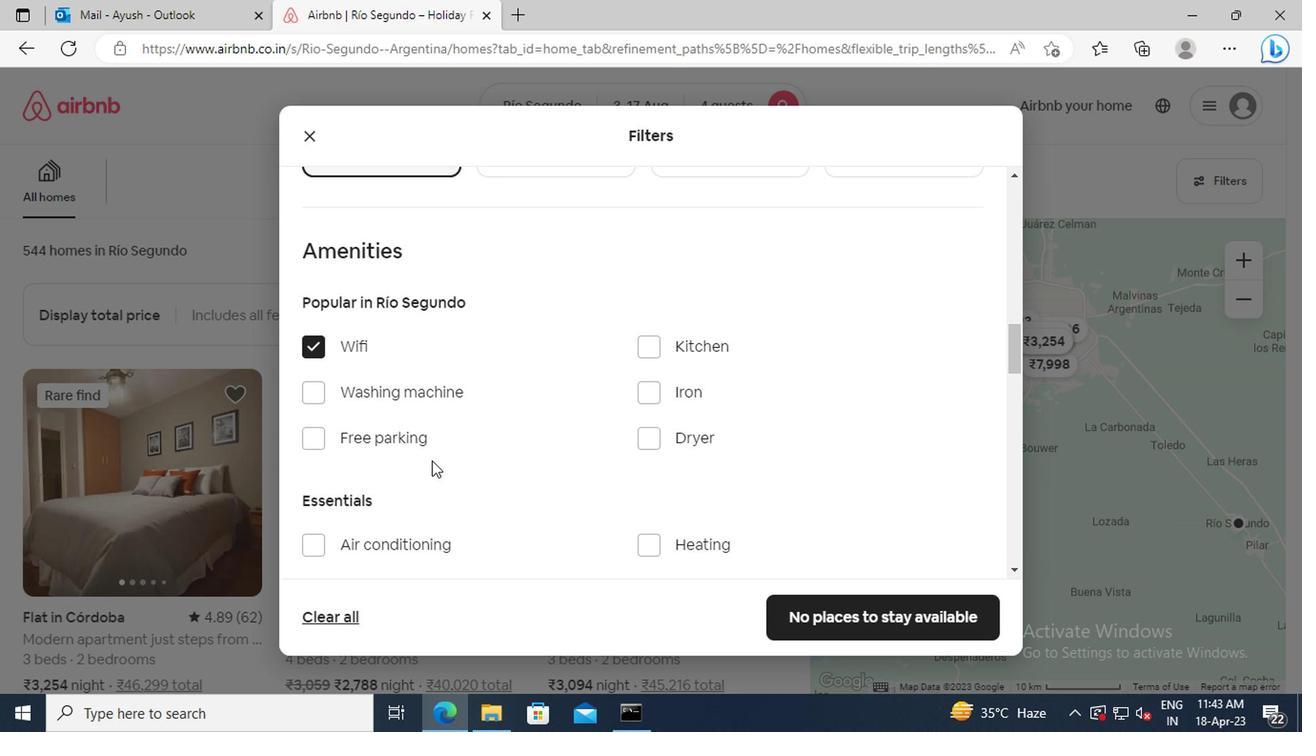 
Action: Mouse scrolled (486, 440) with delta (0, -1)
Screenshot: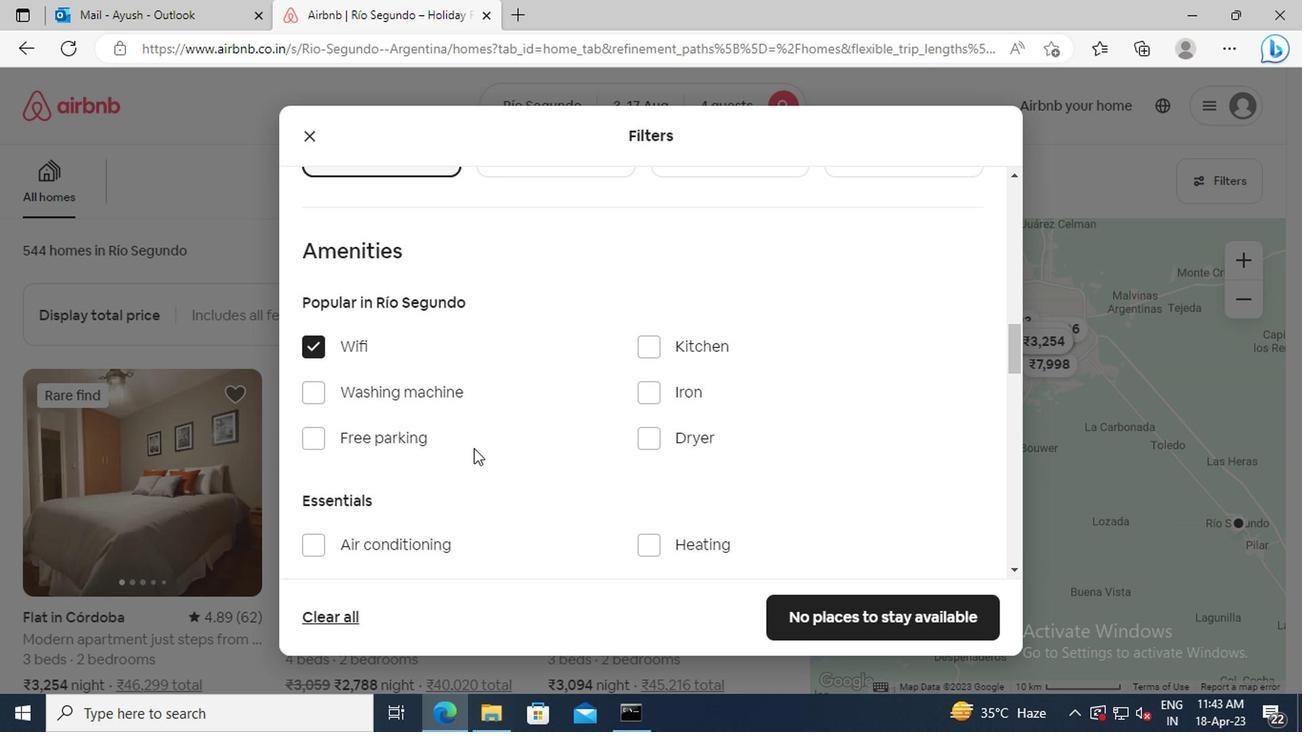 
Action: Mouse scrolled (486, 440) with delta (0, -1)
Screenshot: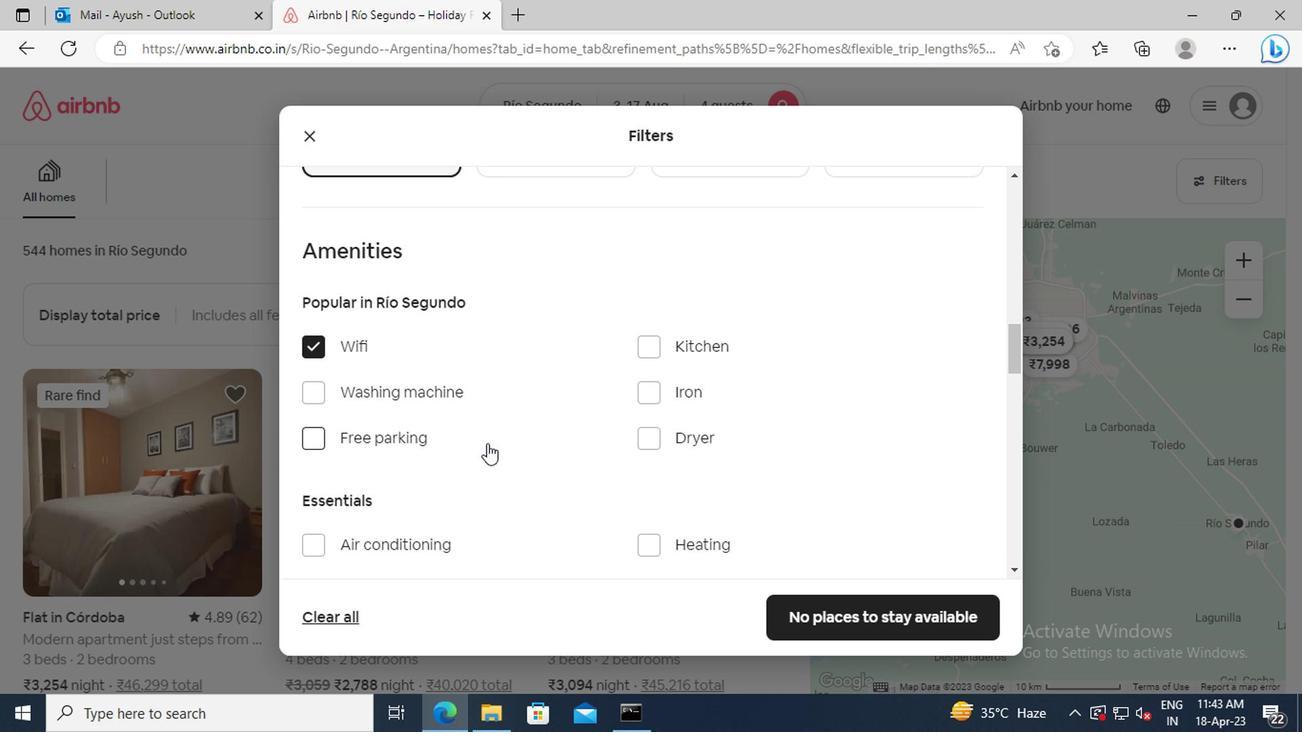
Action: Mouse moved to (642, 419)
Screenshot: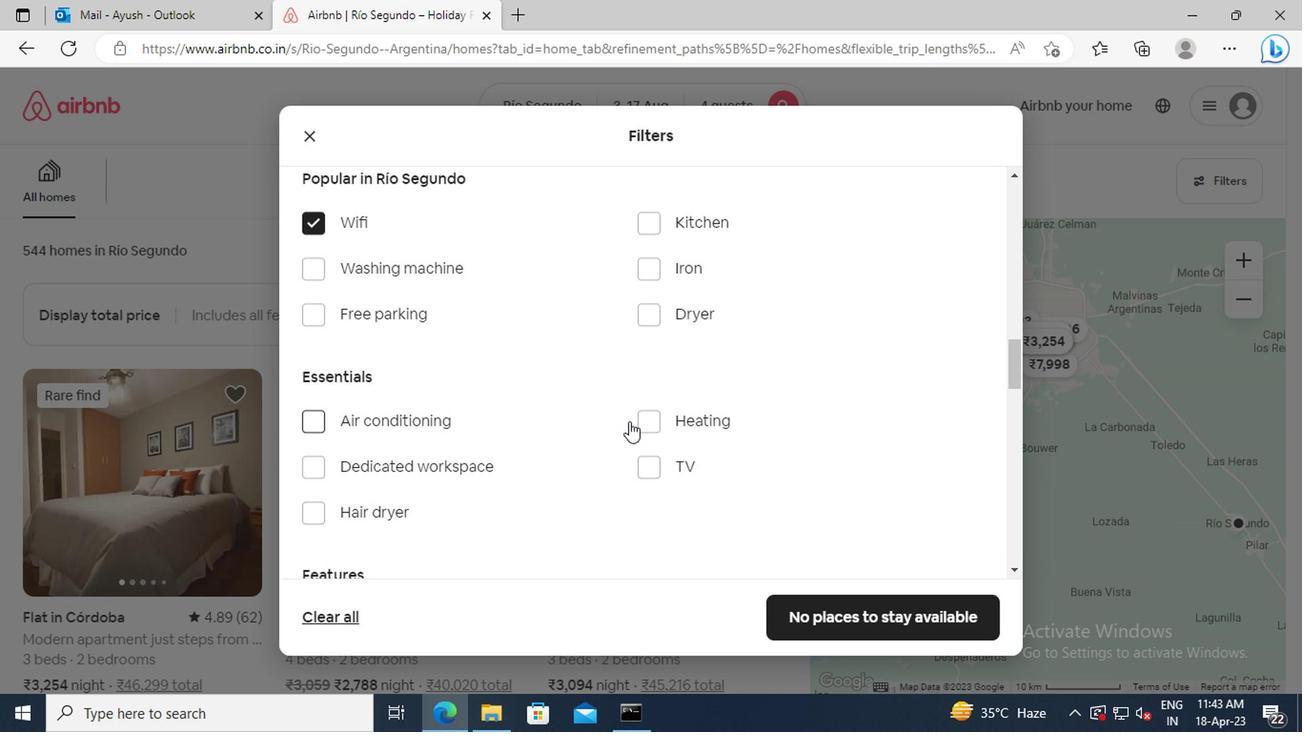 
Action: Mouse pressed left at (642, 419)
Screenshot: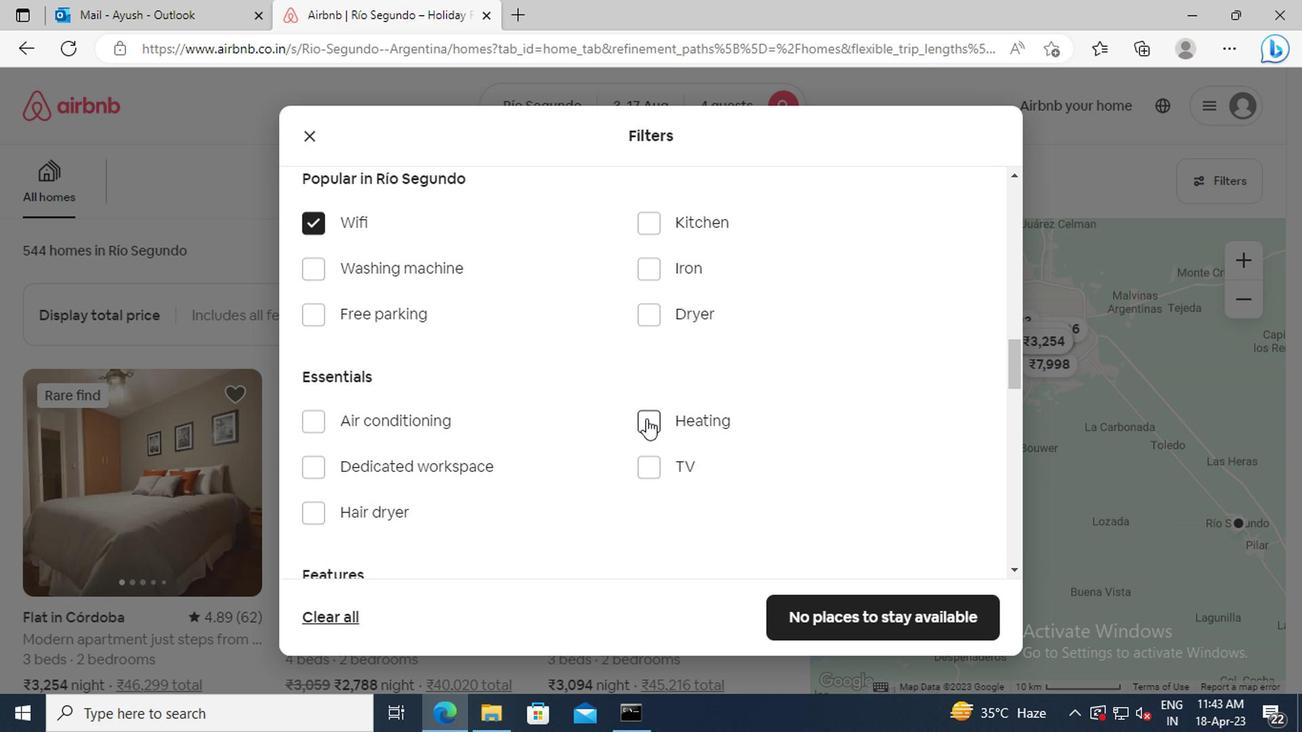 
Action: Mouse moved to (545, 419)
Screenshot: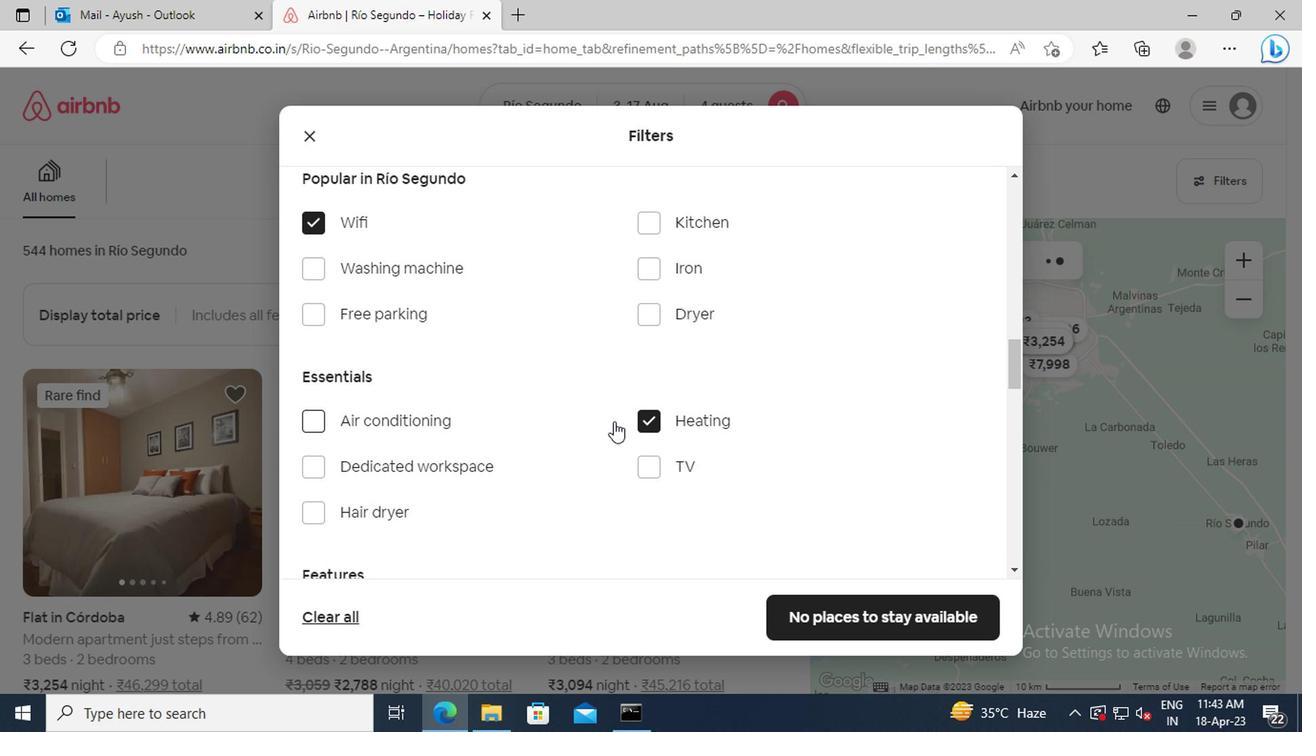 
Action: Mouse scrolled (545, 418) with delta (0, -1)
Screenshot: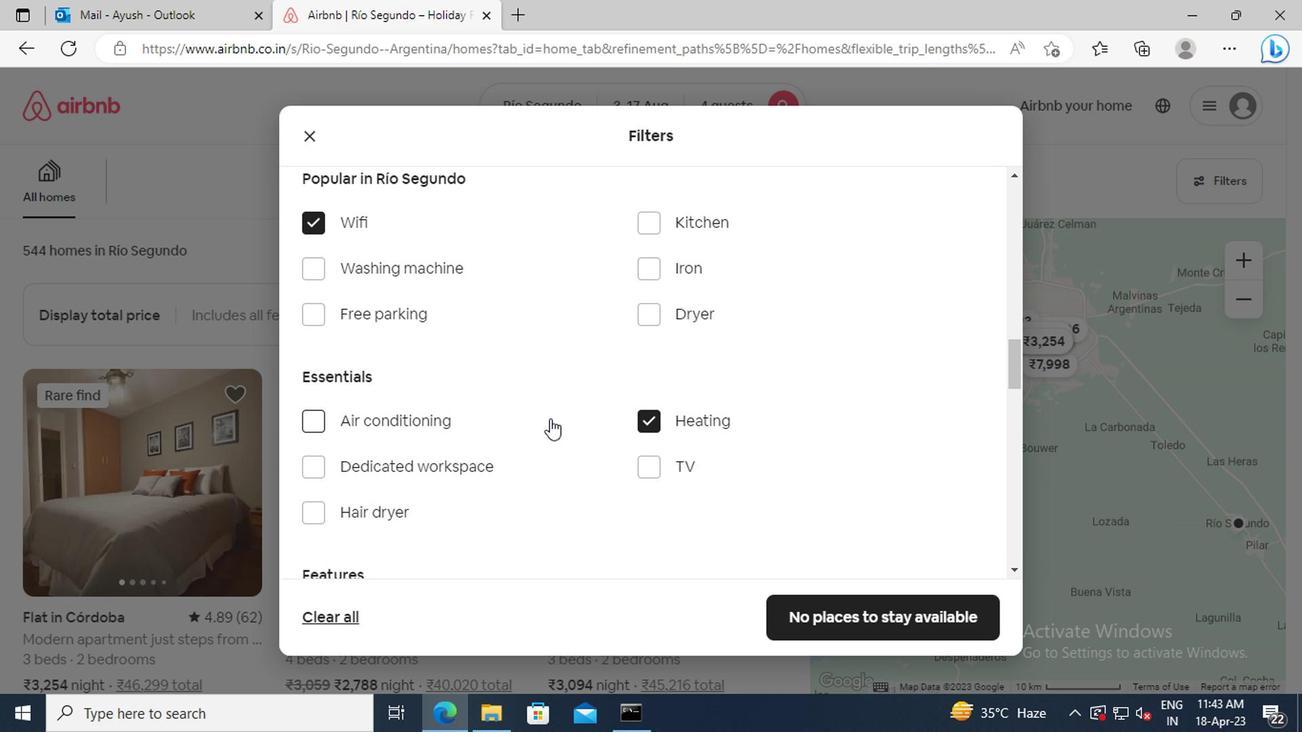 
Action: Mouse scrolled (545, 418) with delta (0, -1)
Screenshot: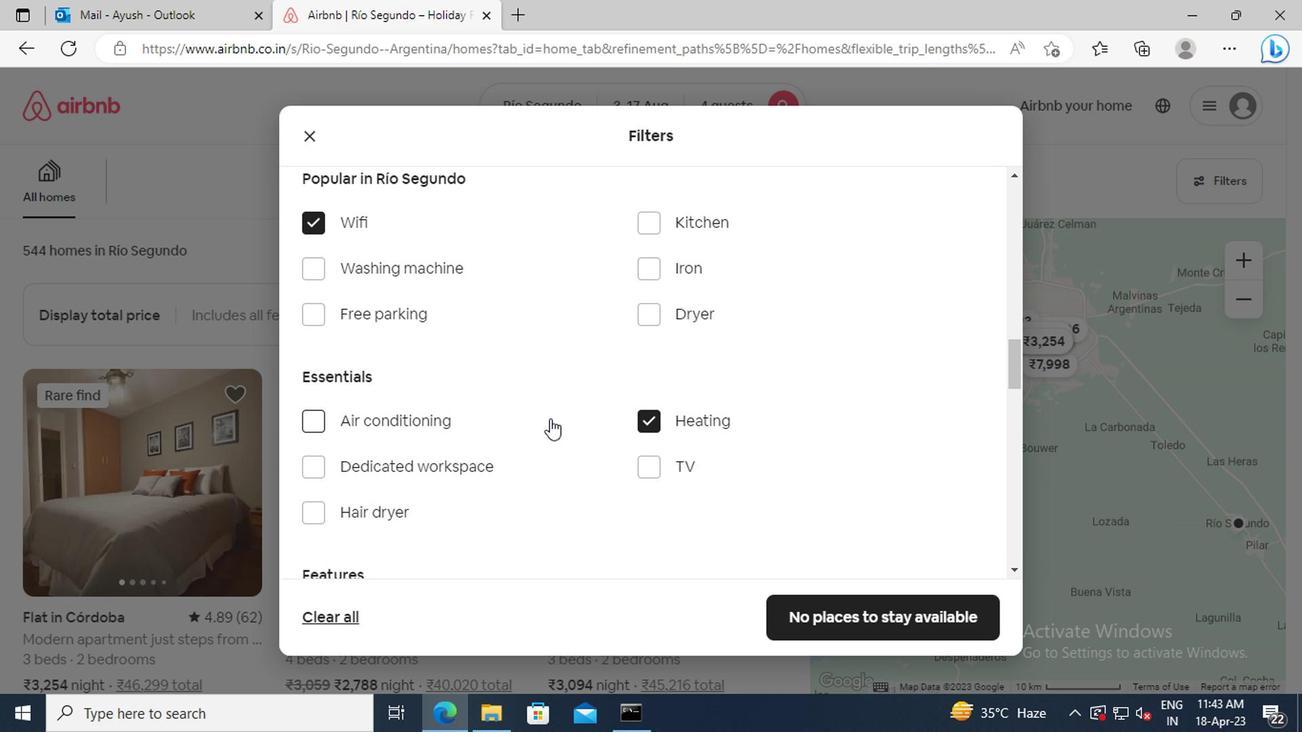 
Action: Mouse scrolled (545, 418) with delta (0, -1)
Screenshot: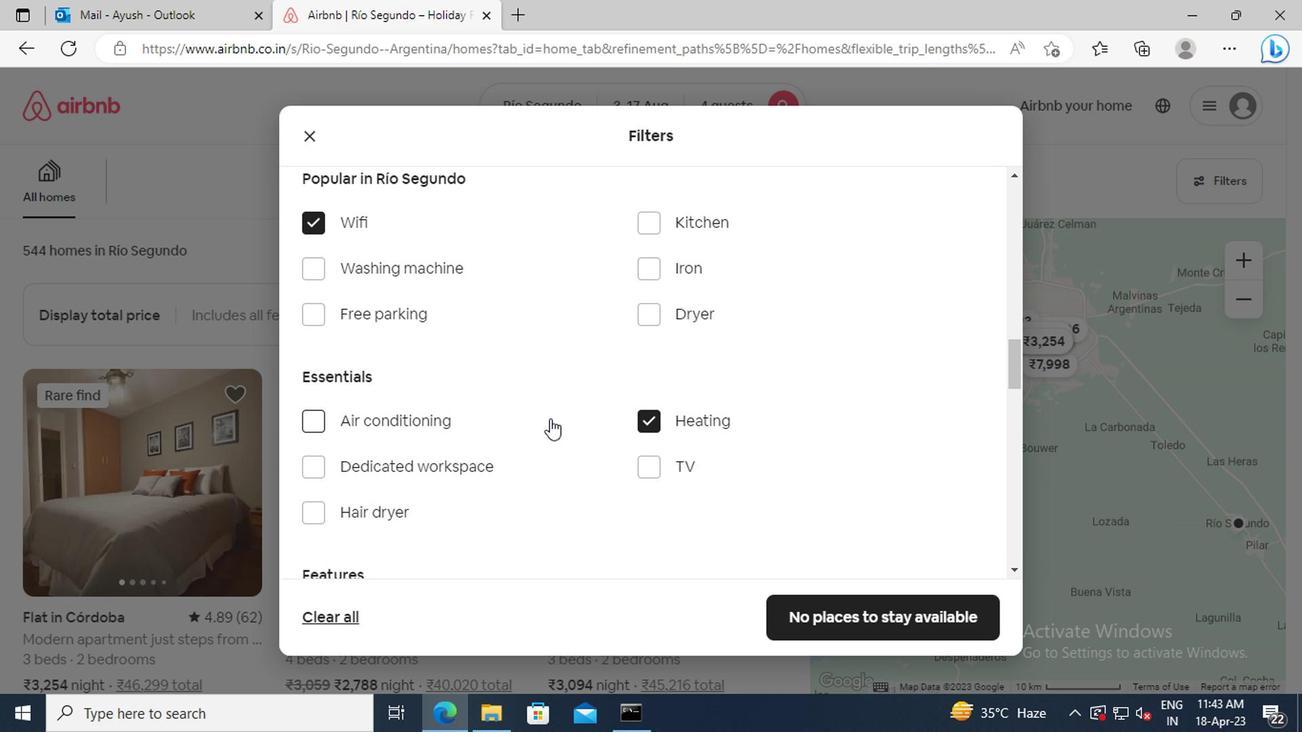 
Action: Mouse scrolled (545, 418) with delta (0, -1)
Screenshot: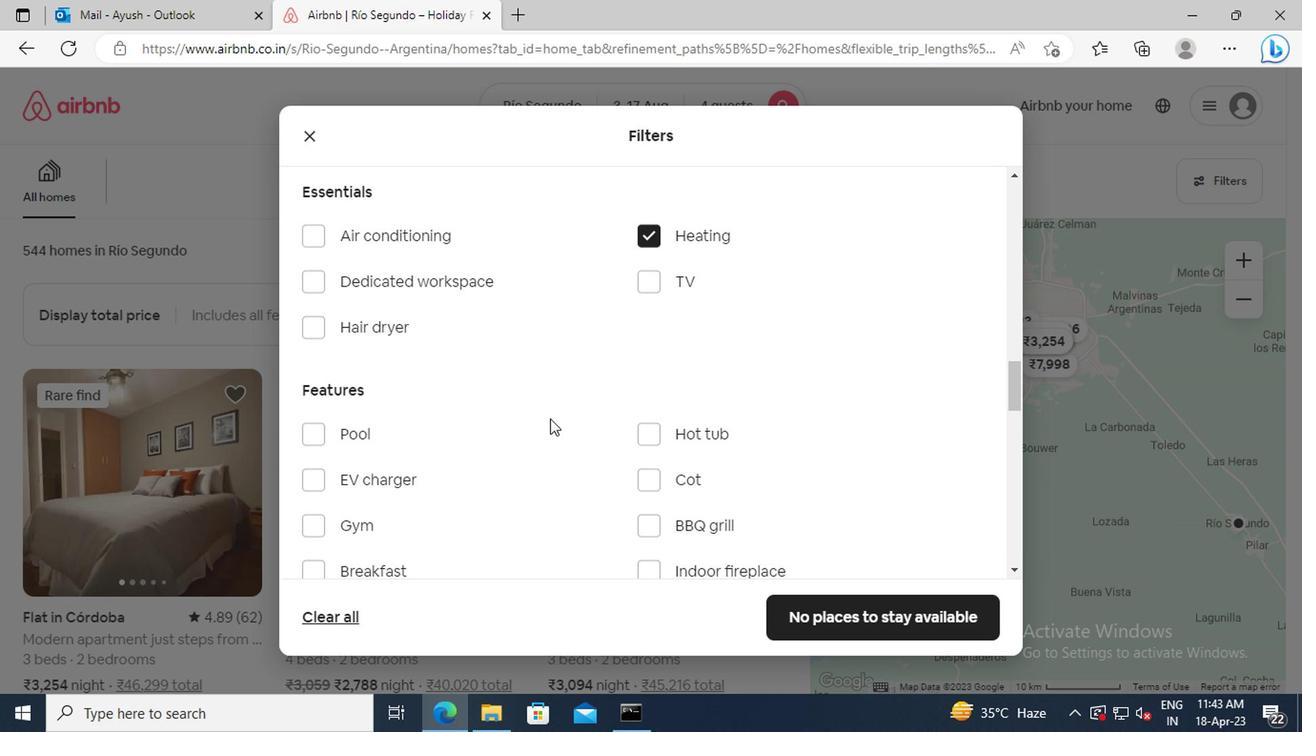 
Action: Mouse scrolled (545, 418) with delta (0, -1)
Screenshot: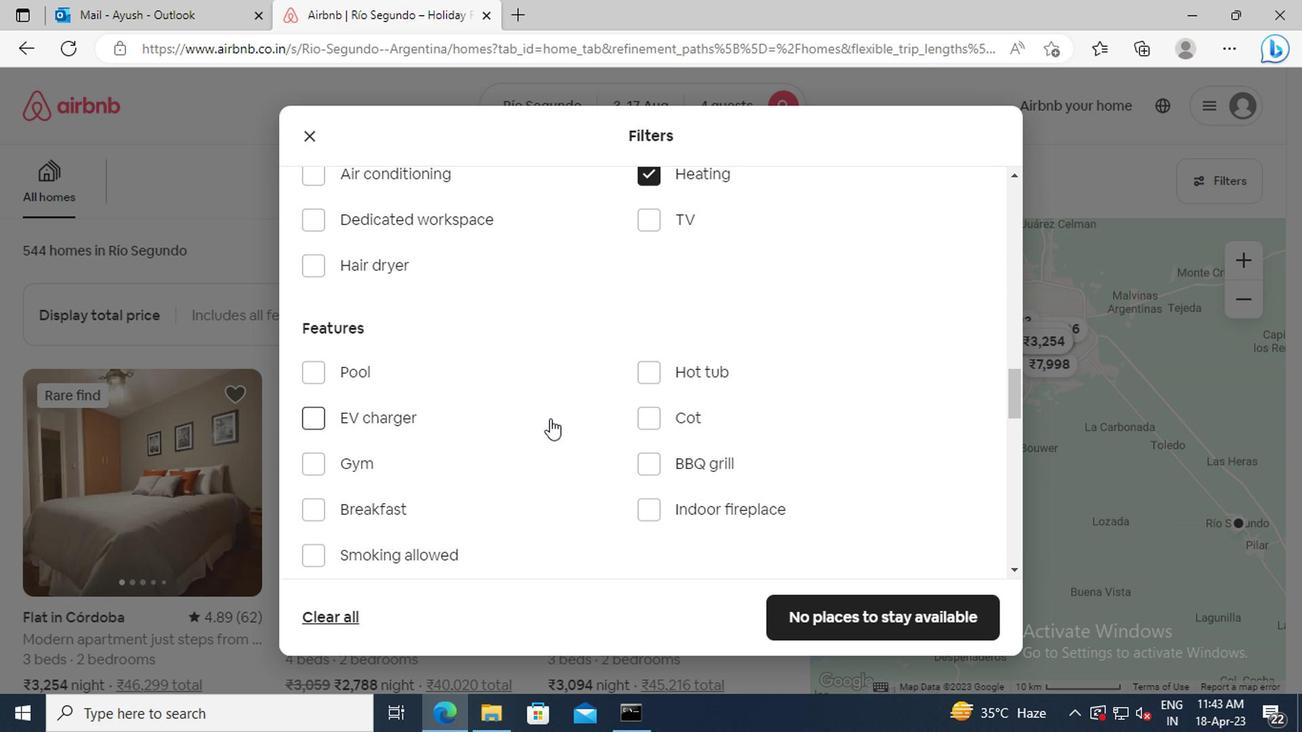 
Action: Mouse scrolled (545, 418) with delta (0, -1)
Screenshot: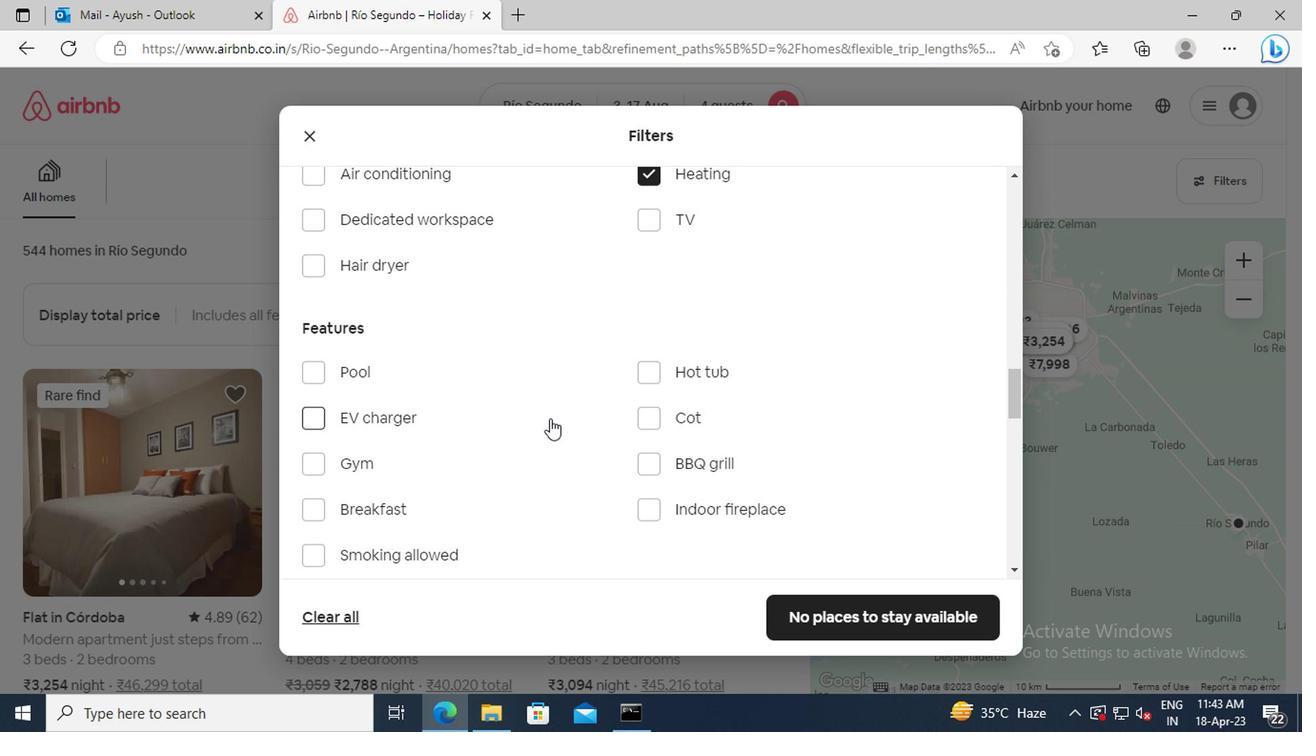 
Action: Mouse scrolled (545, 418) with delta (0, -1)
Screenshot: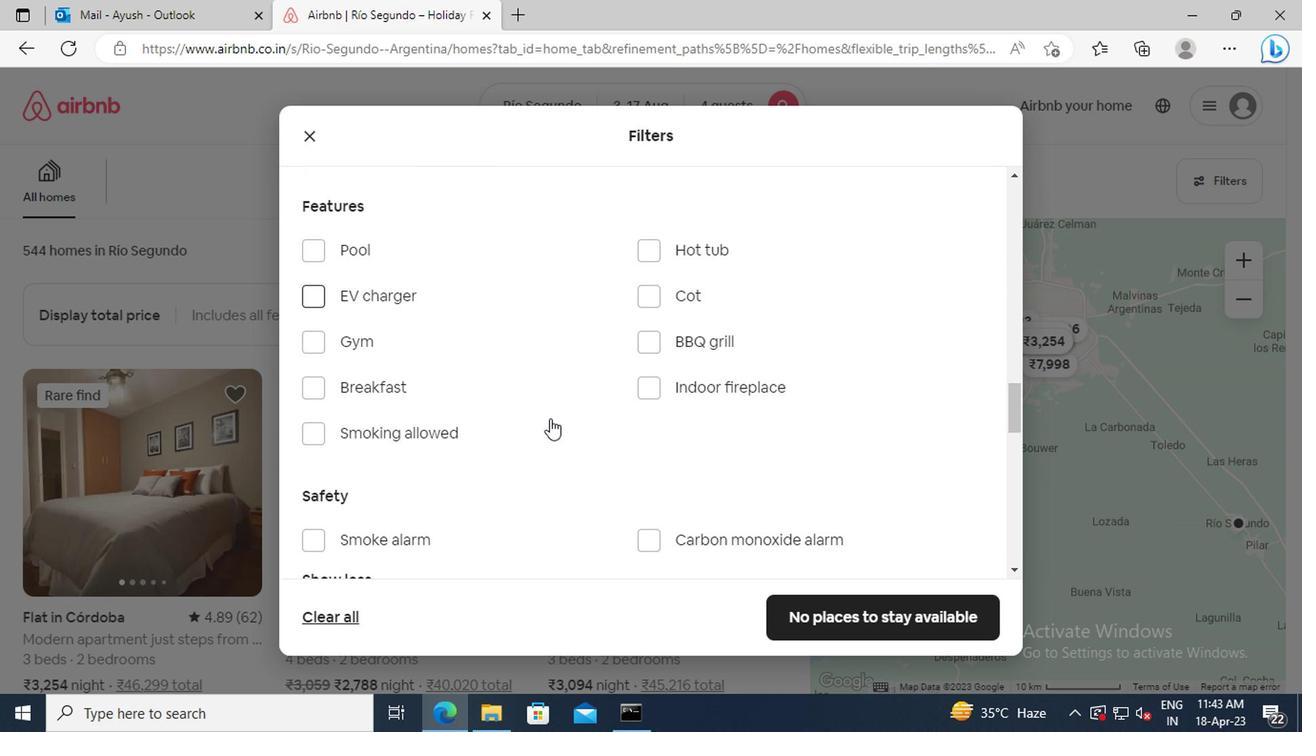 
Action: Mouse scrolled (545, 418) with delta (0, -1)
Screenshot: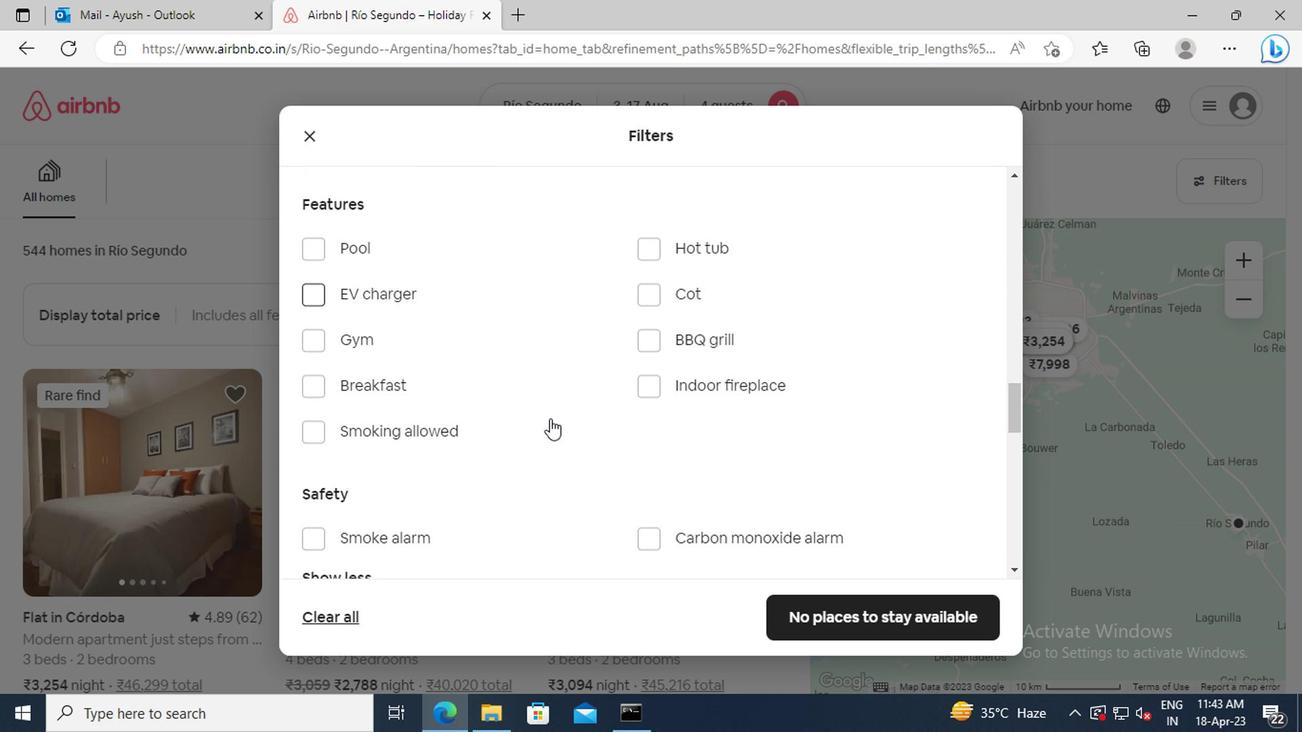 
Action: Mouse scrolled (545, 418) with delta (0, -1)
Screenshot: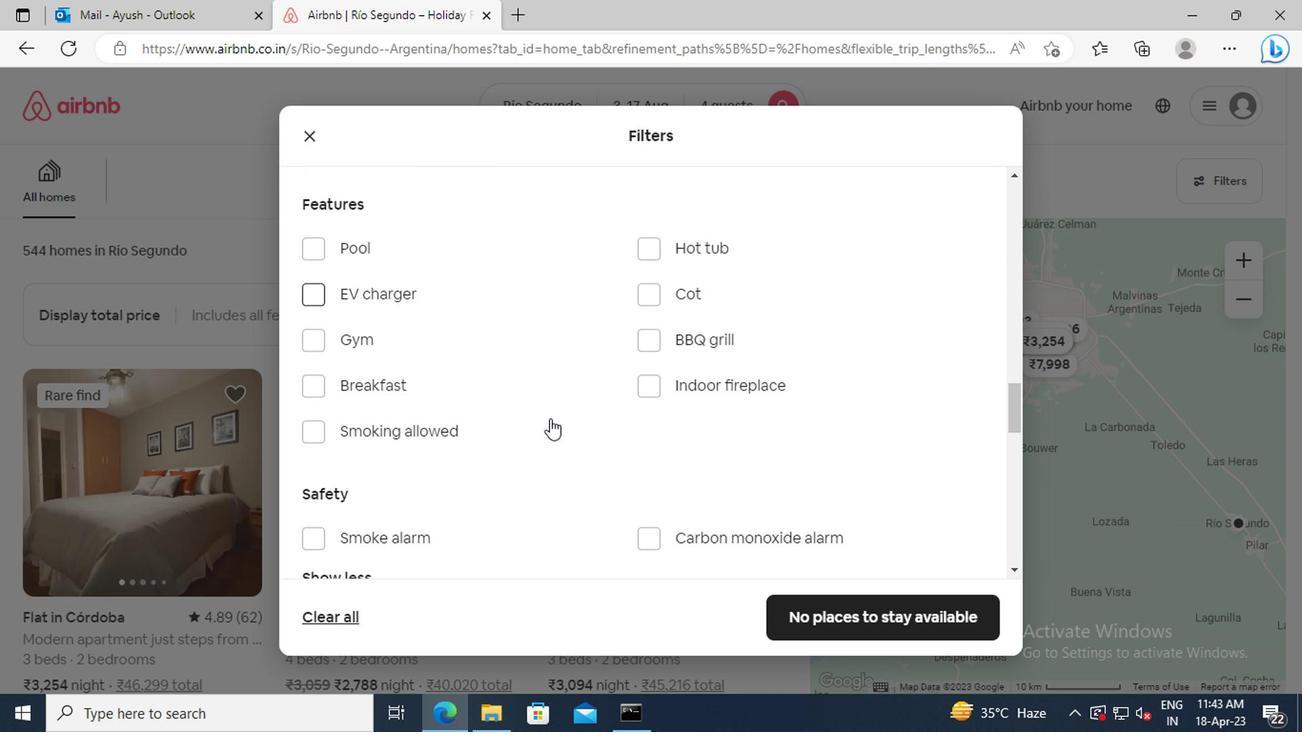 
Action: Mouse scrolled (545, 418) with delta (0, -1)
Screenshot: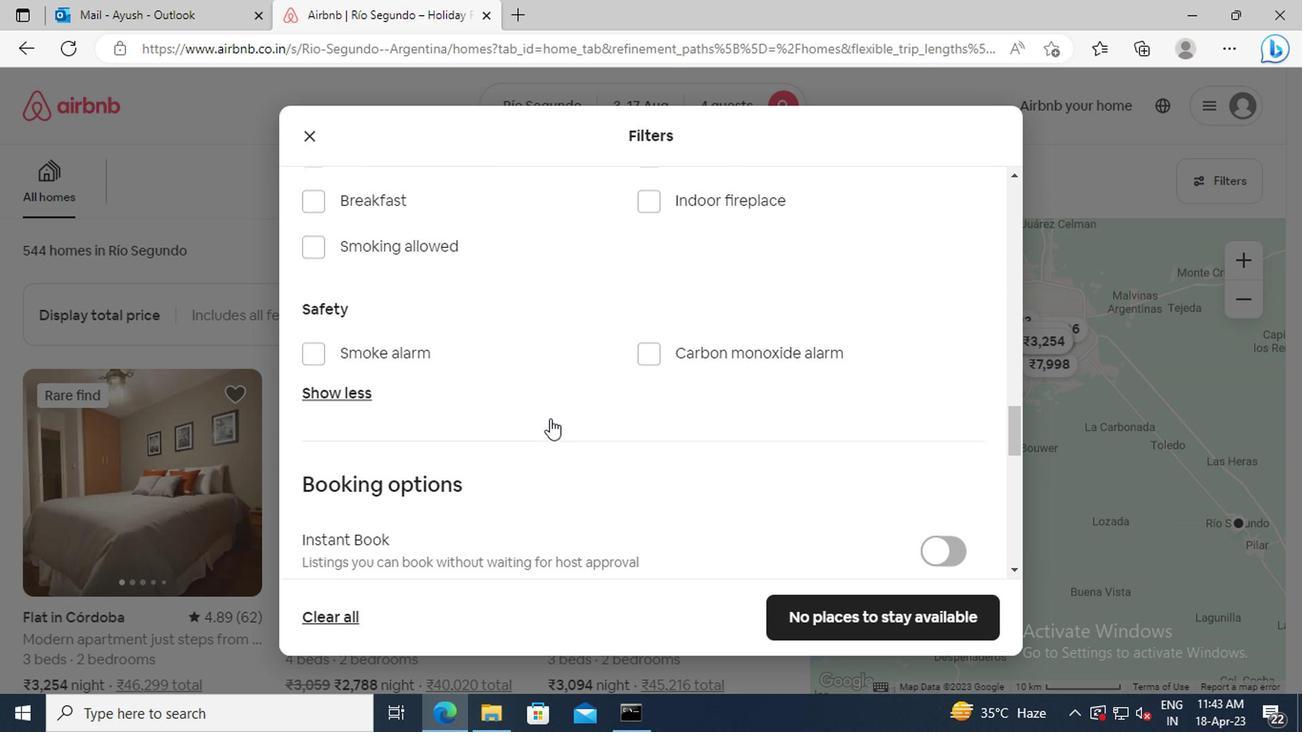 
Action: Mouse scrolled (545, 418) with delta (0, -1)
Screenshot: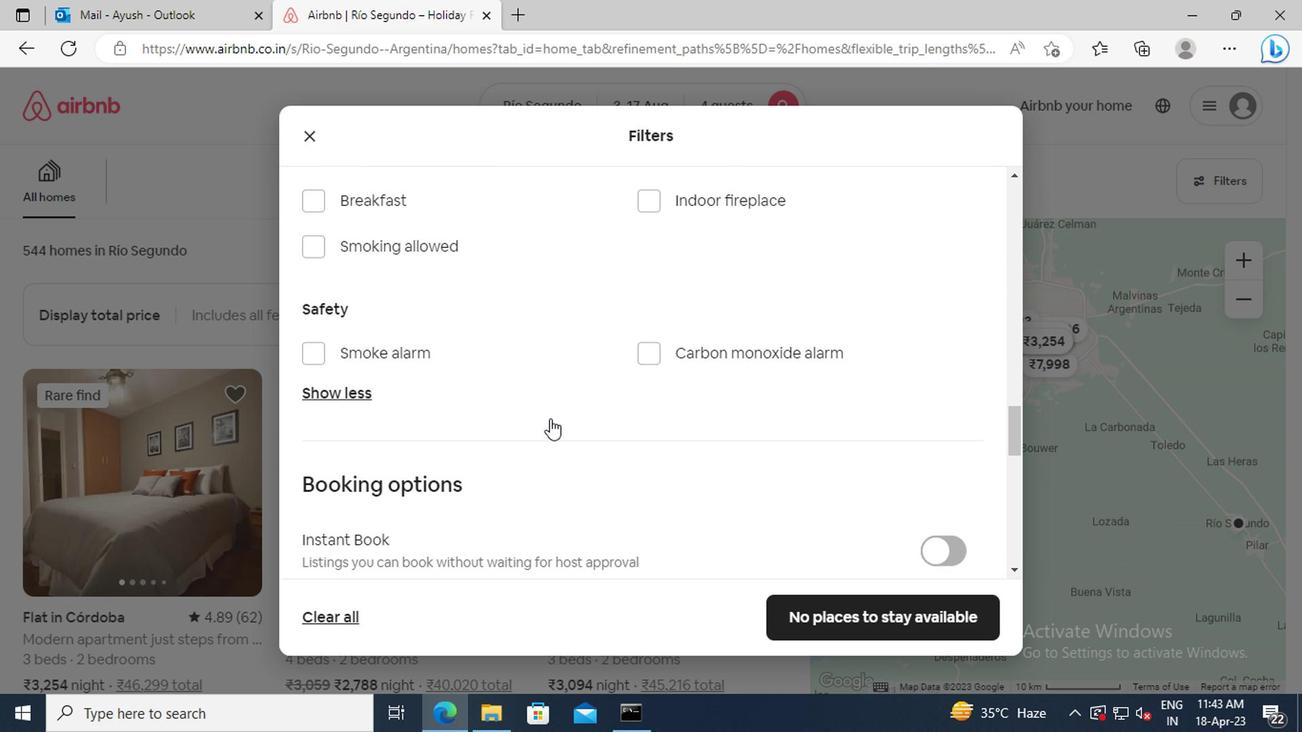 
Action: Mouse scrolled (545, 418) with delta (0, -1)
Screenshot: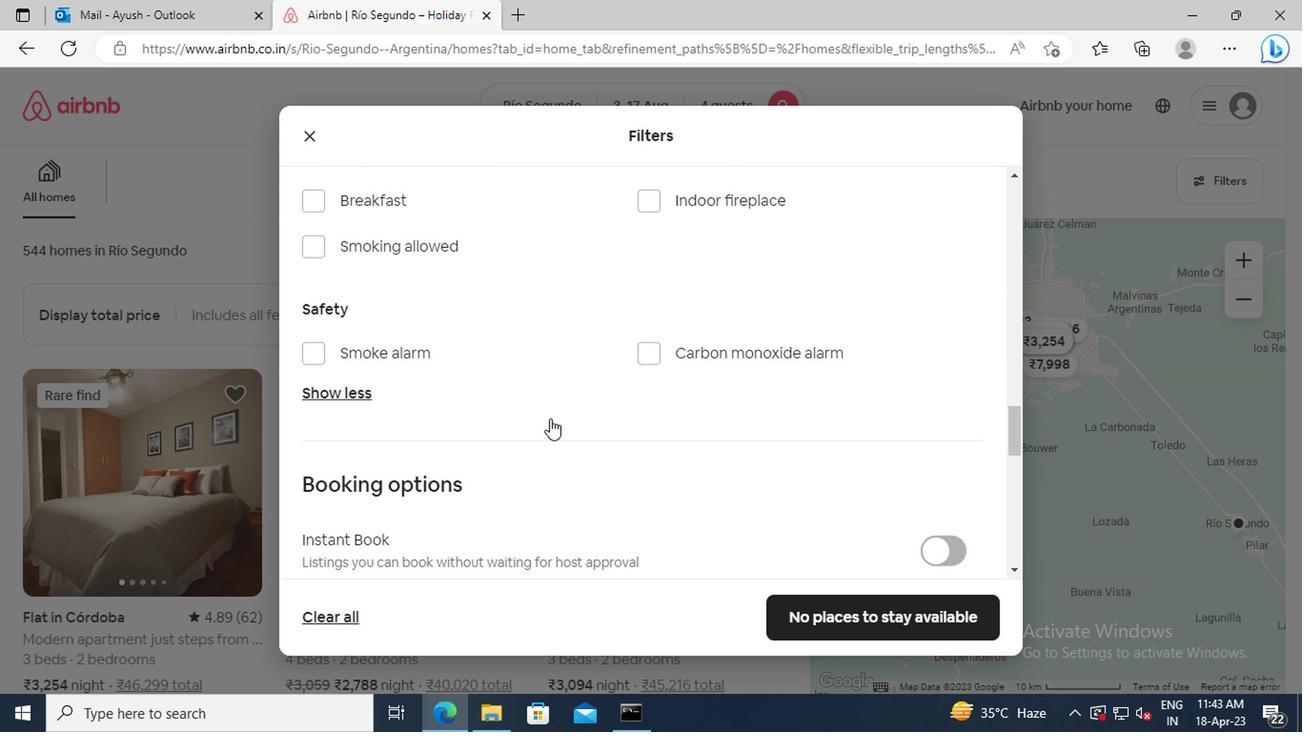 
Action: Mouse moved to (946, 423)
Screenshot: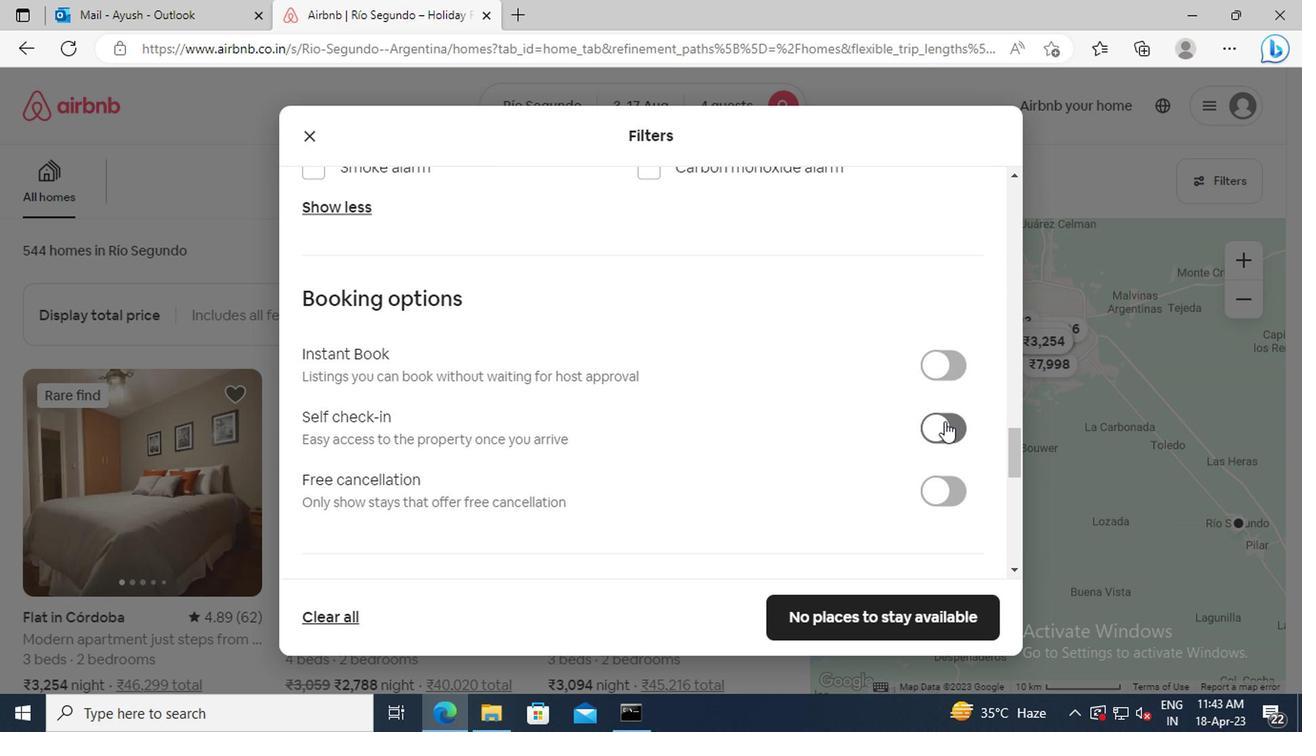 
Action: Mouse pressed left at (946, 423)
Screenshot: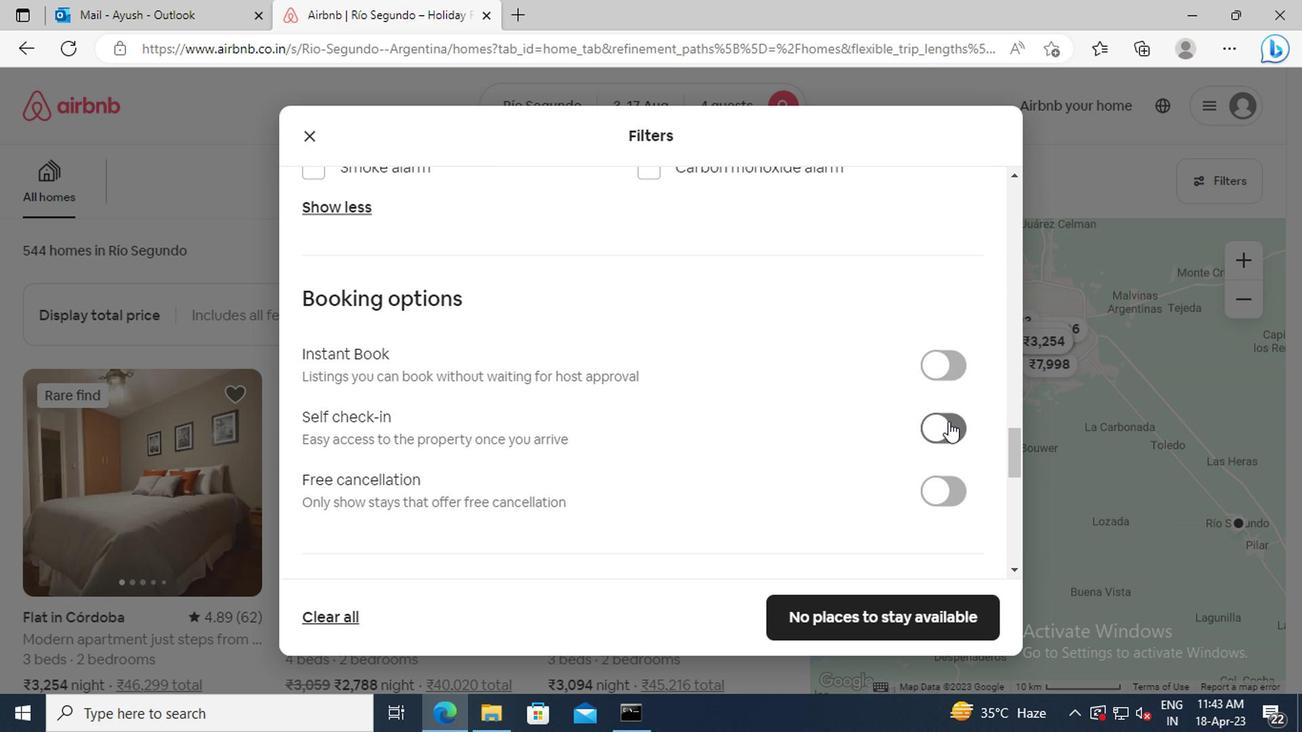 
Action: Mouse moved to (557, 423)
Screenshot: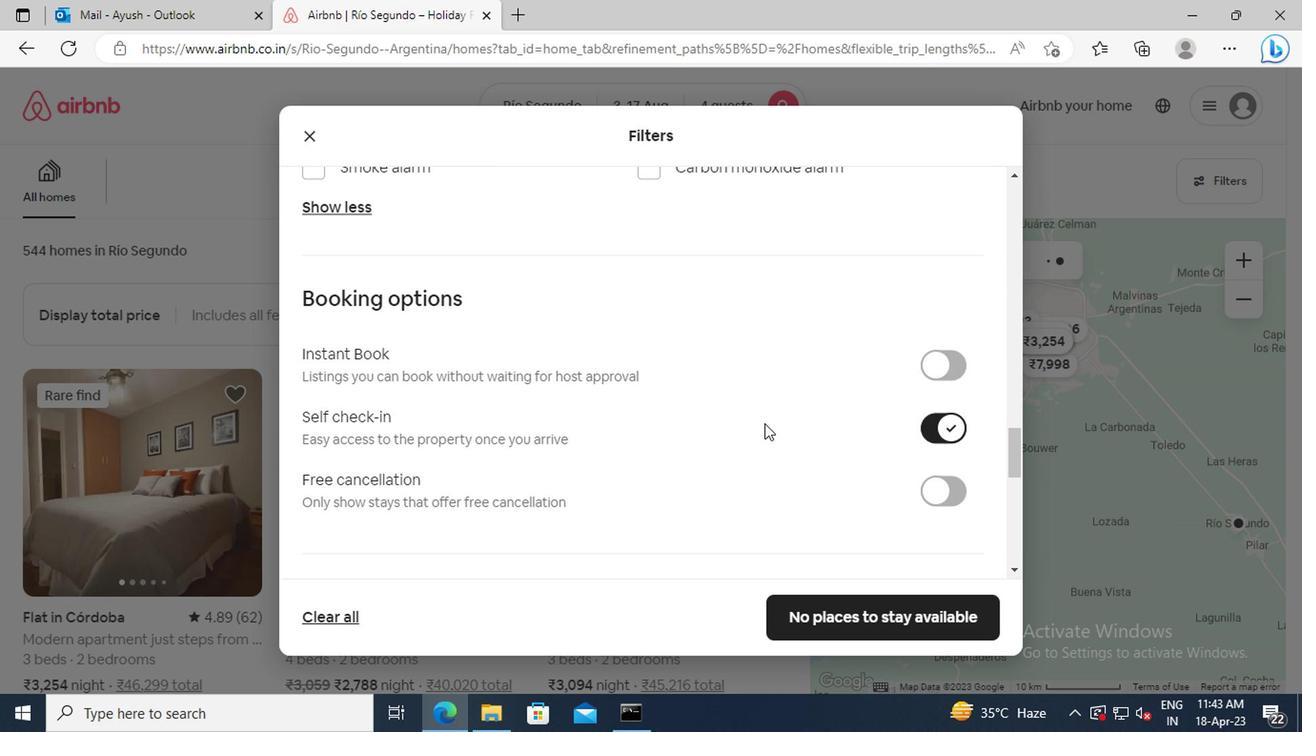
Action: Mouse scrolled (557, 423) with delta (0, 0)
Screenshot: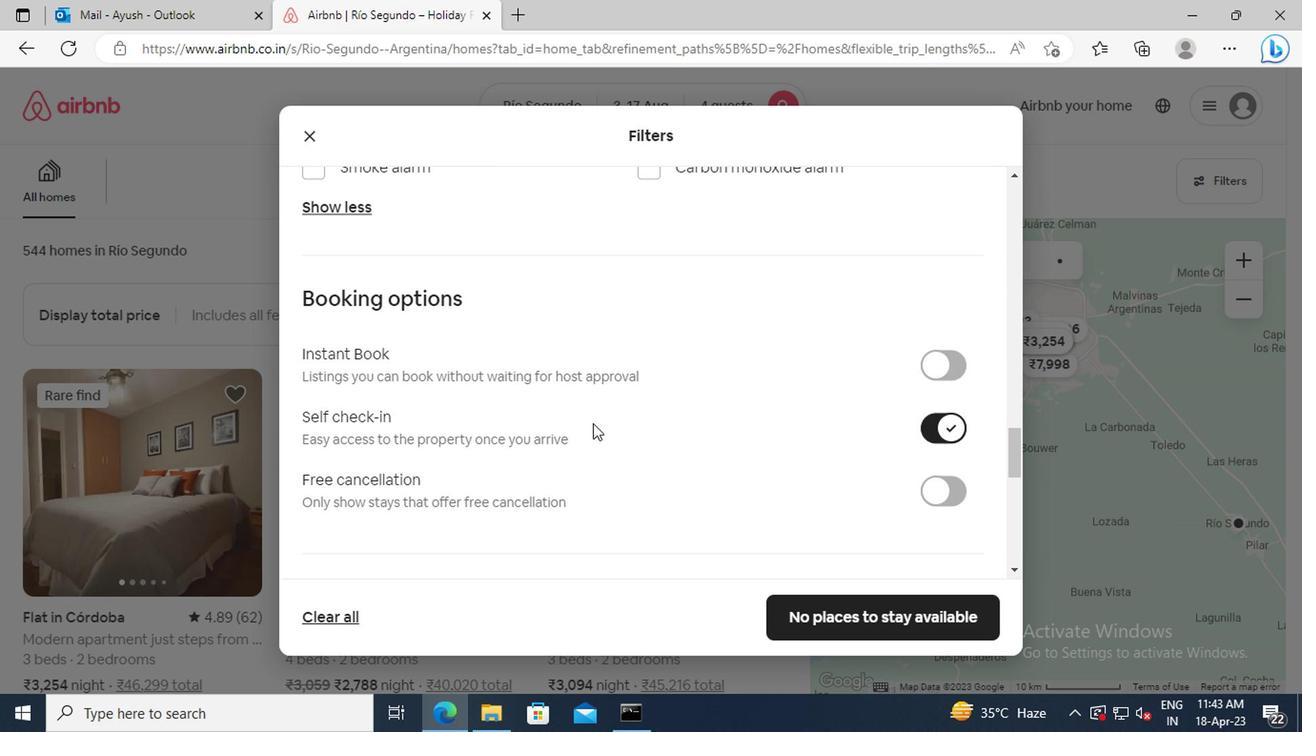 
Action: Mouse scrolled (557, 423) with delta (0, 0)
Screenshot: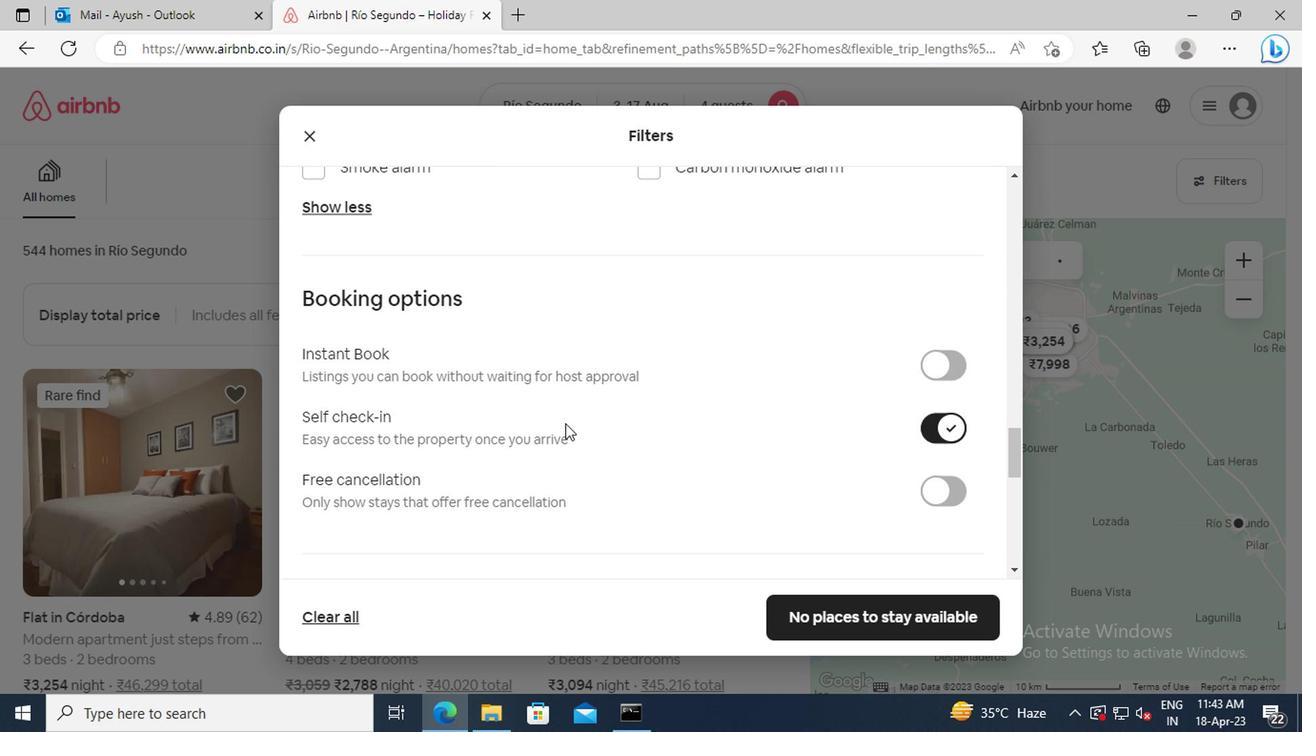 
Action: Mouse scrolled (557, 423) with delta (0, 0)
Screenshot: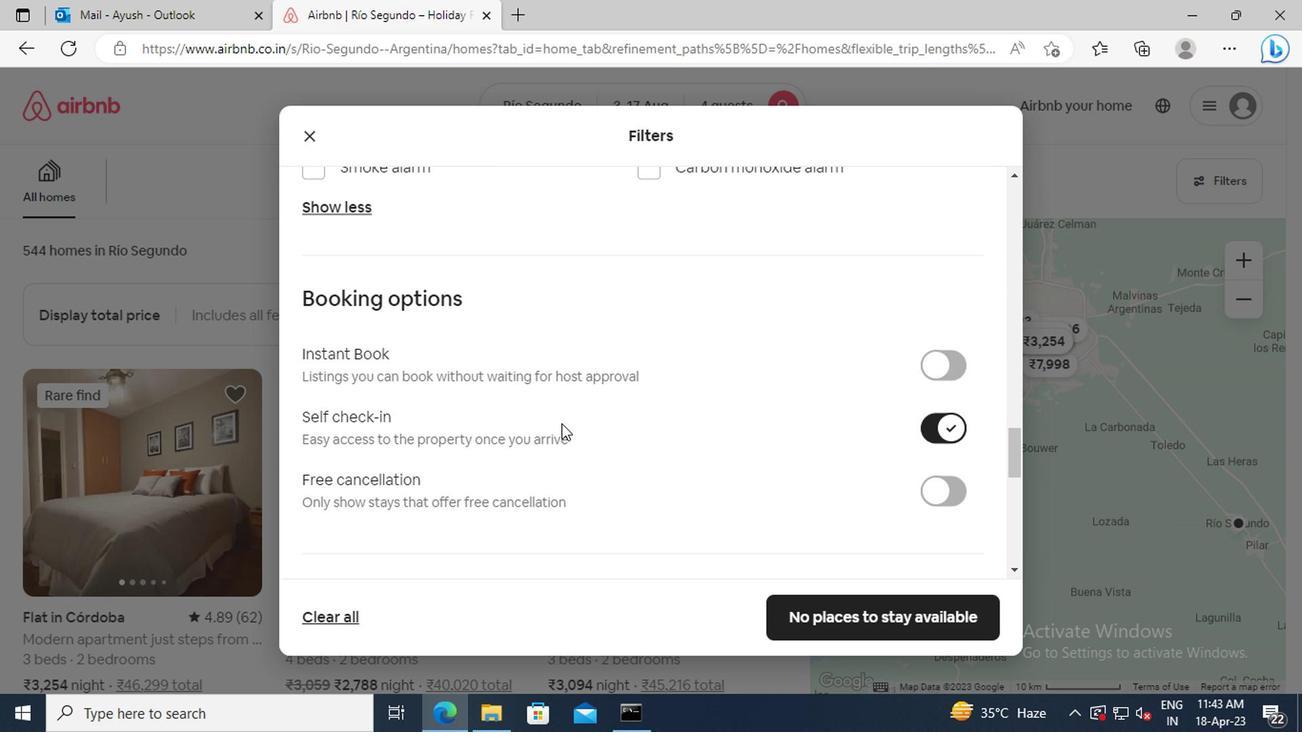 
Action: Mouse scrolled (557, 423) with delta (0, 0)
Screenshot: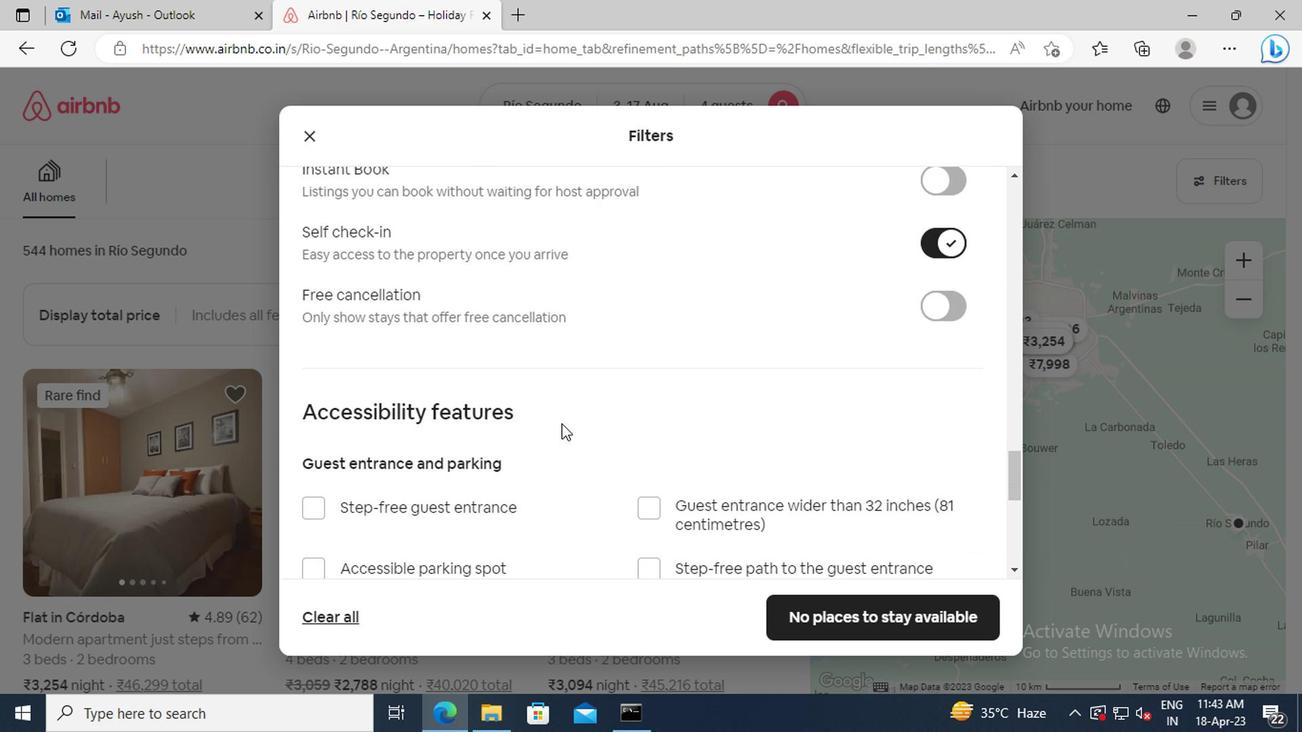 
Action: Mouse scrolled (557, 423) with delta (0, 0)
Screenshot: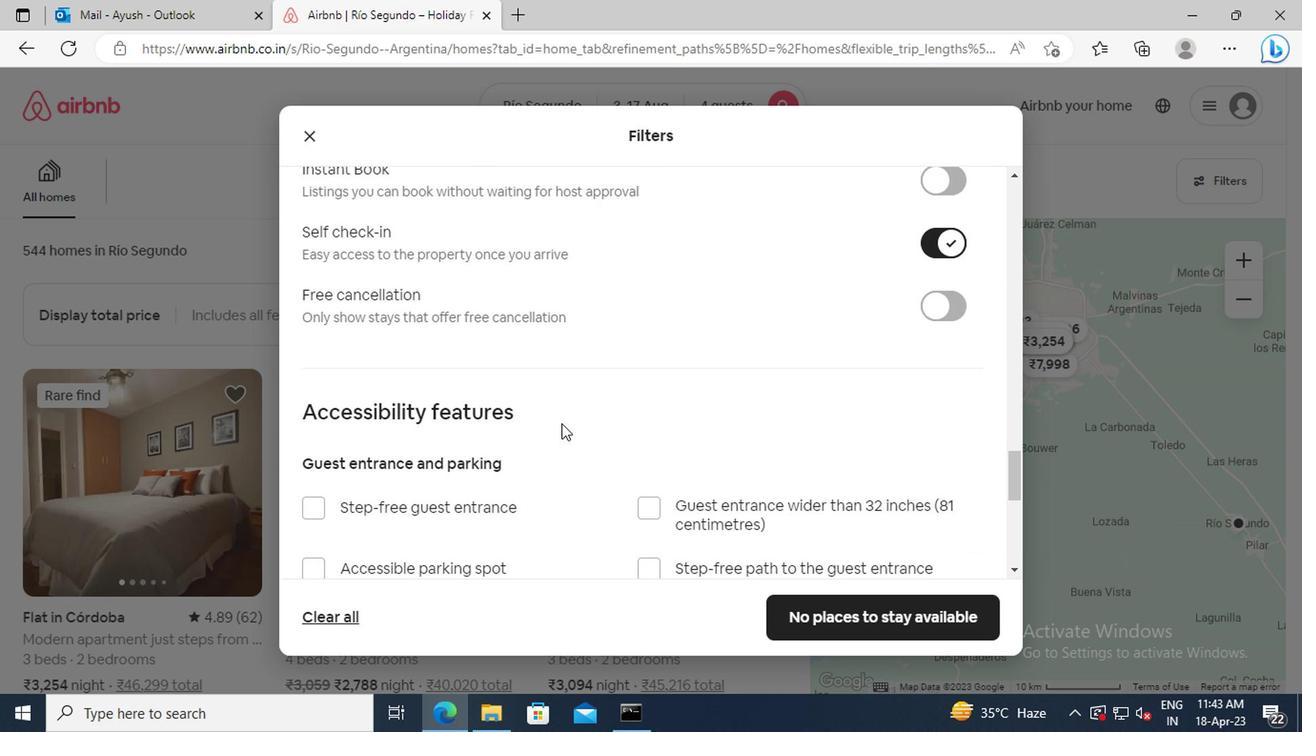 
Action: Mouse scrolled (557, 423) with delta (0, 0)
Screenshot: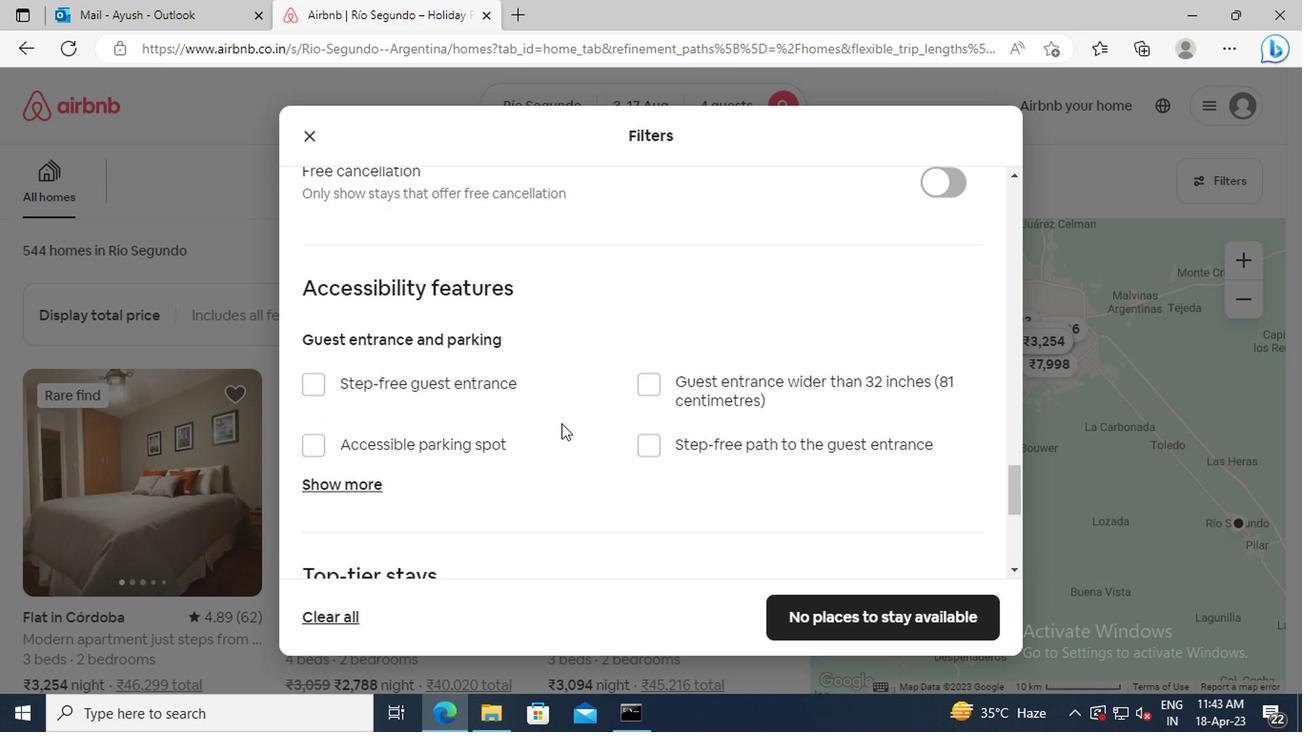 
Action: Mouse scrolled (557, 423) with delta (0, 0)
Screenshot: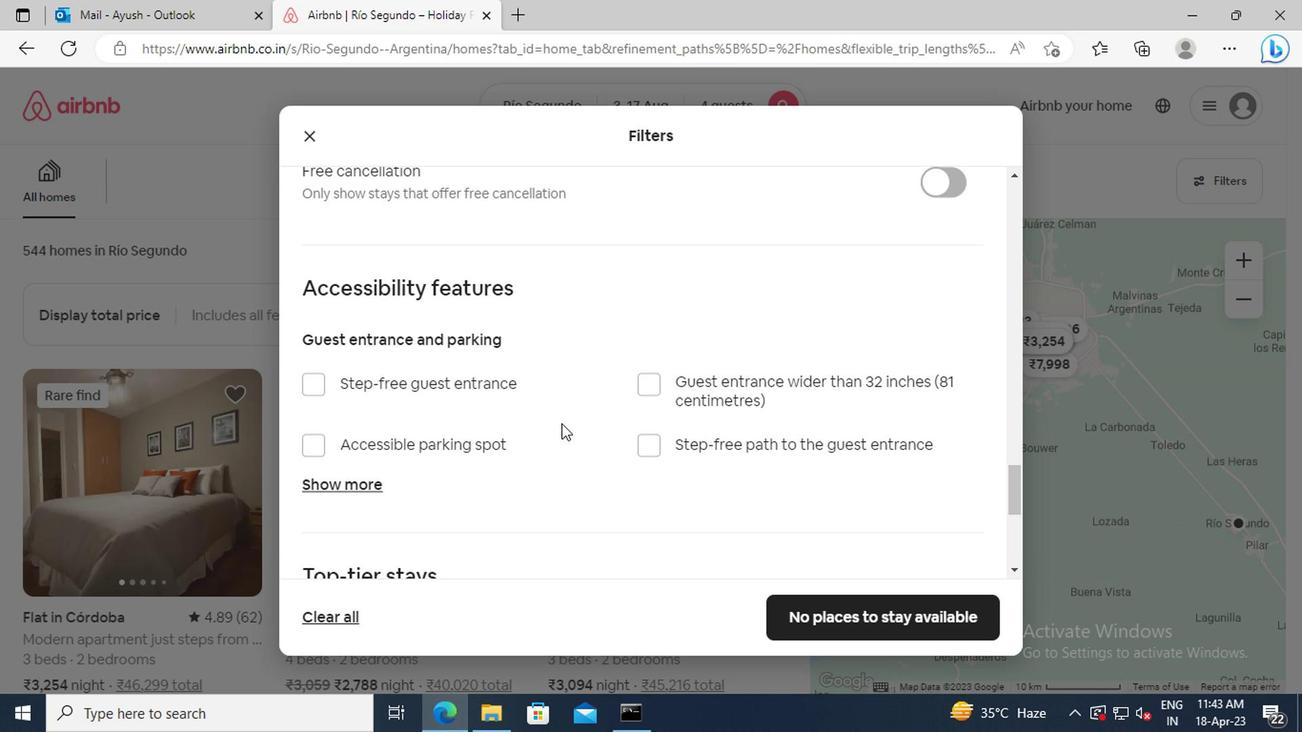 
Action: Mouse scrolled (557, 423) with delta (0, 0)
Screenshot: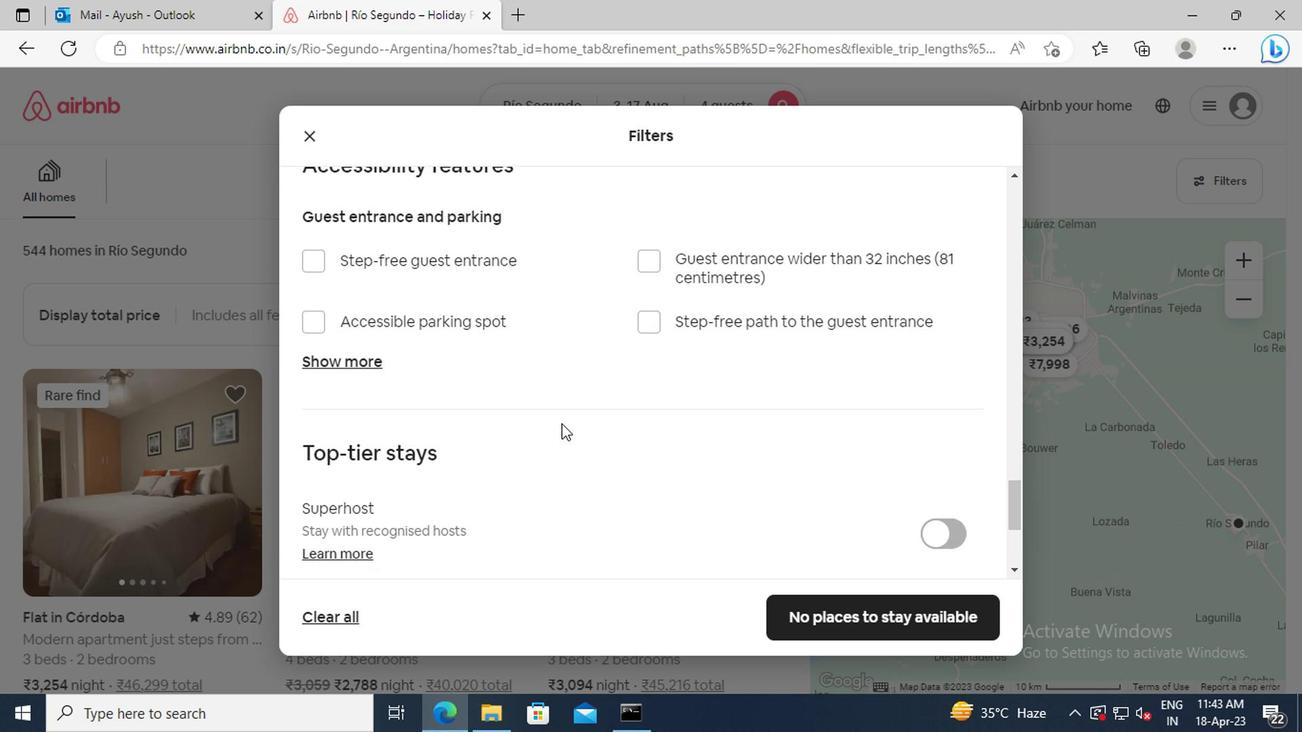 
Action: Mouse scrolled (557, 423) with delta (0, 0)
Screenshot: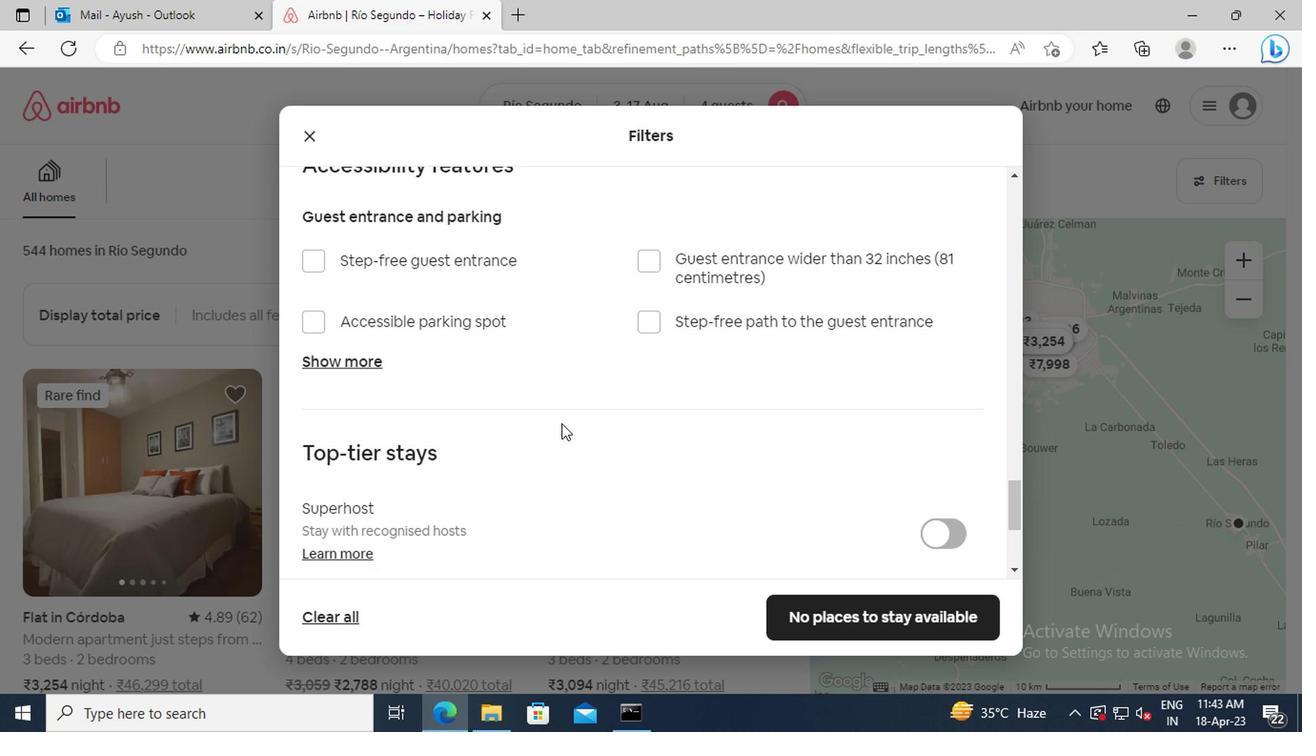 
Action: Mouse scrolled (557, 423) with delta (0, 0)
Screenshot: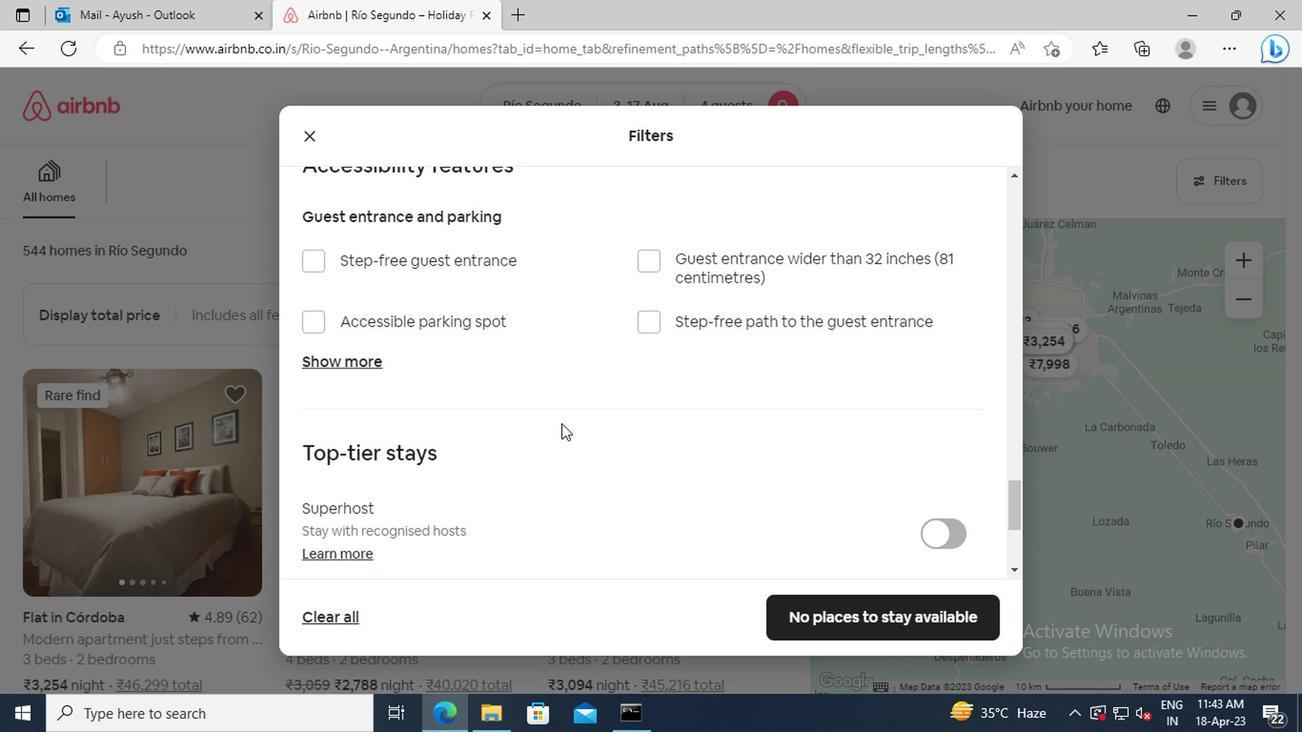 
Action: Mouse scrolled (557, 423) with delta (0, 0)
Screenshot: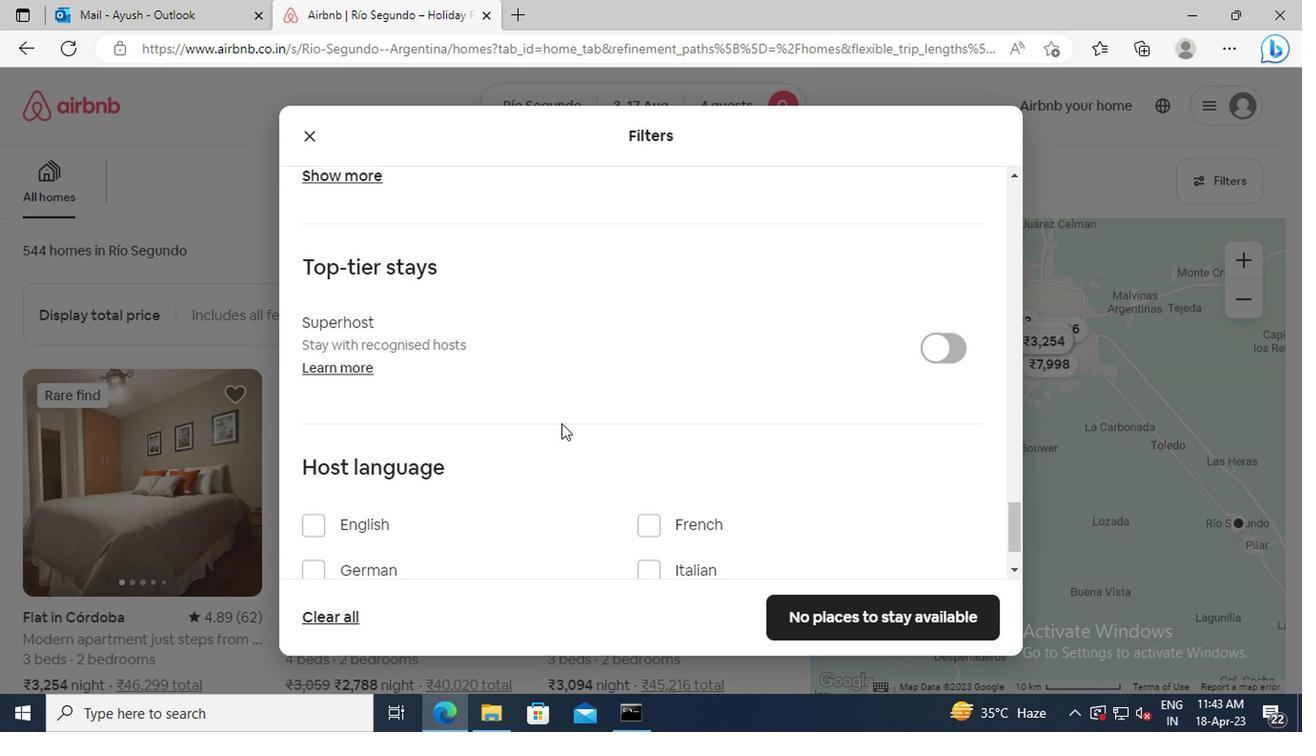 
Action: Mouse scrolled (557, 423) with delta (0, 0)
Screenshot: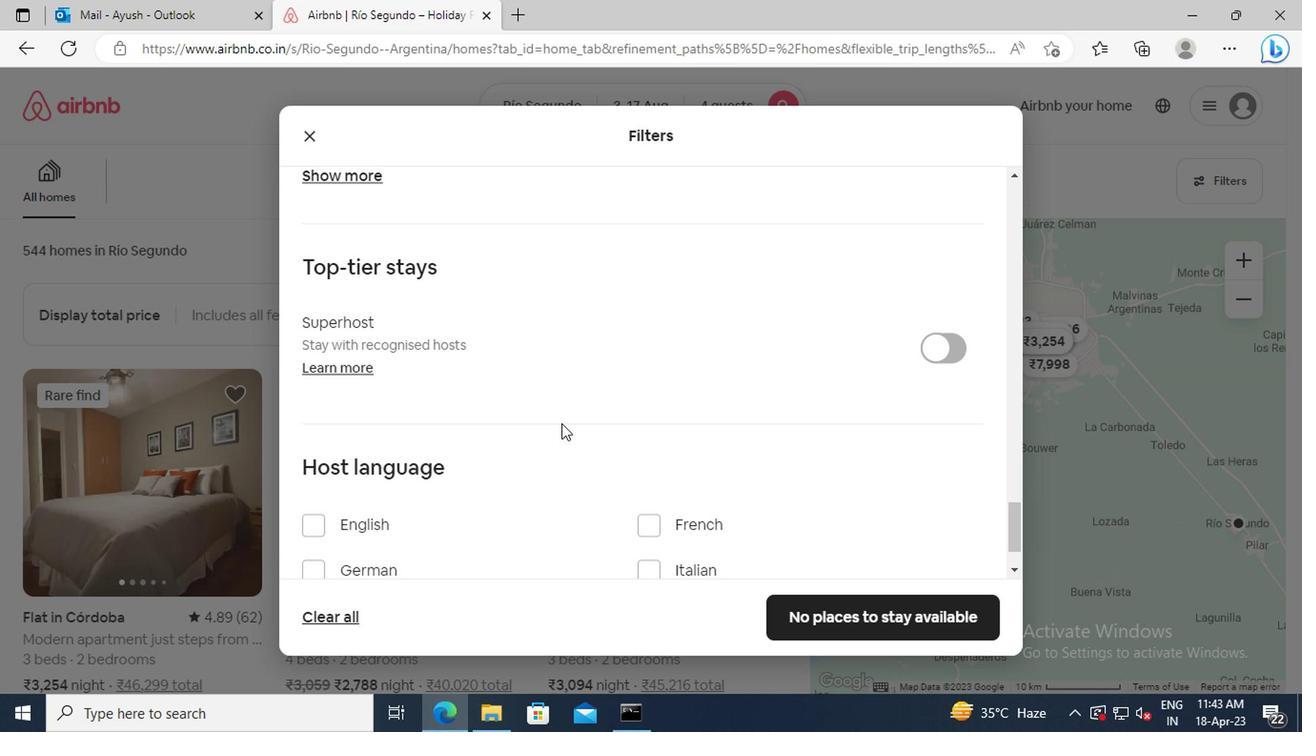 
Action: Mouse moved to (311, 449)
Screenshot: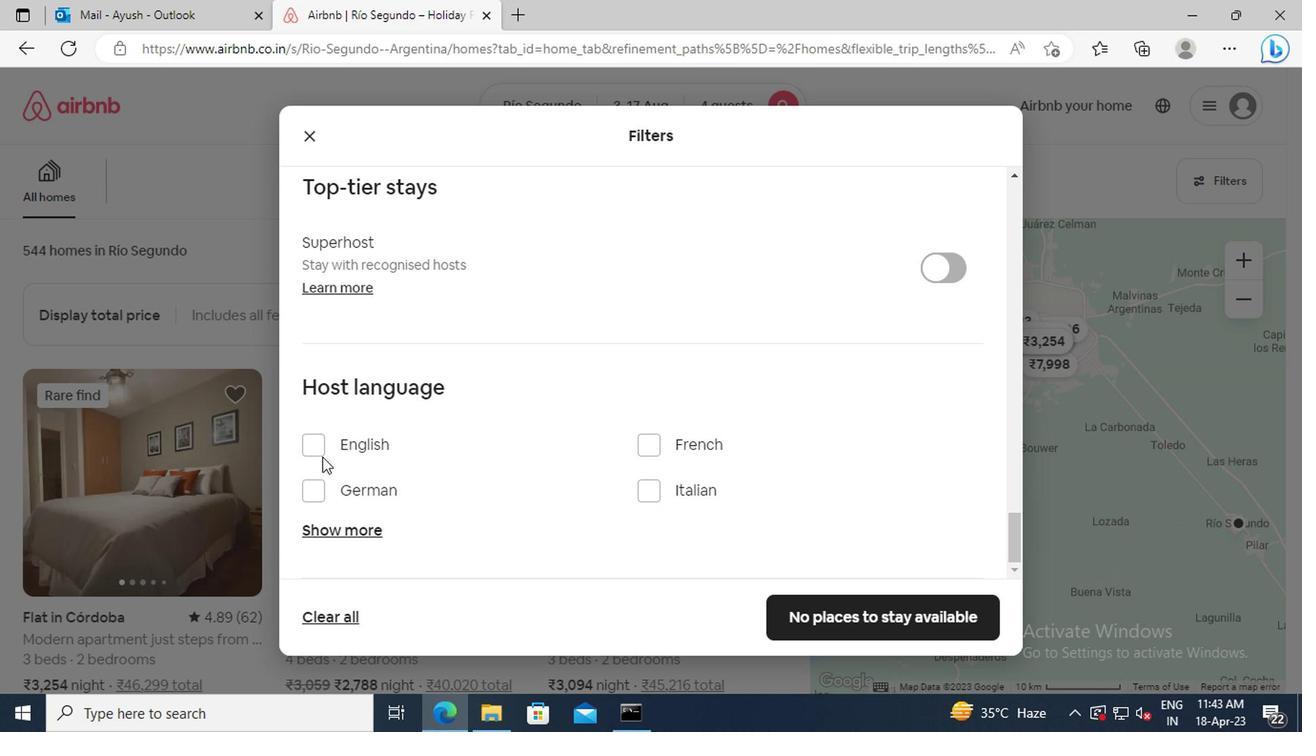 
Action: Mouse pressed left at (311, 449)
Screenshot: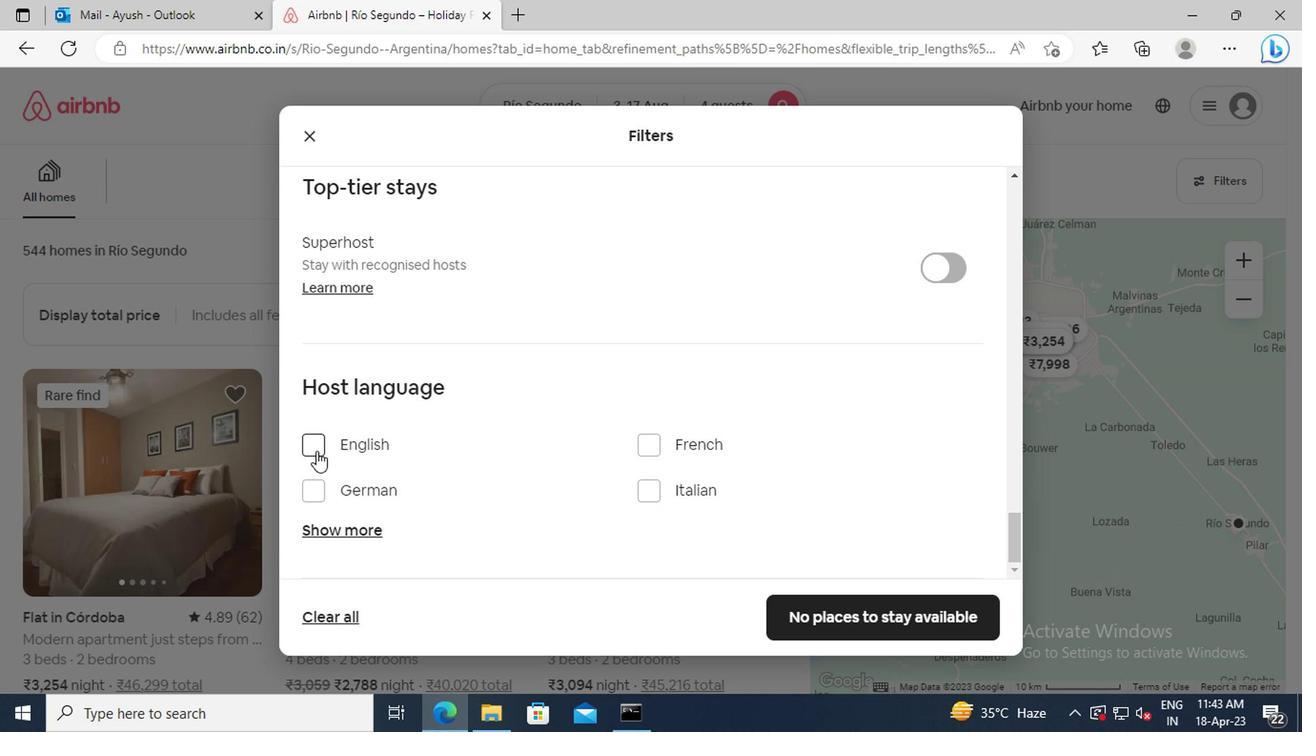 
Action: Mouse moved to (818, 616)
Screenshot: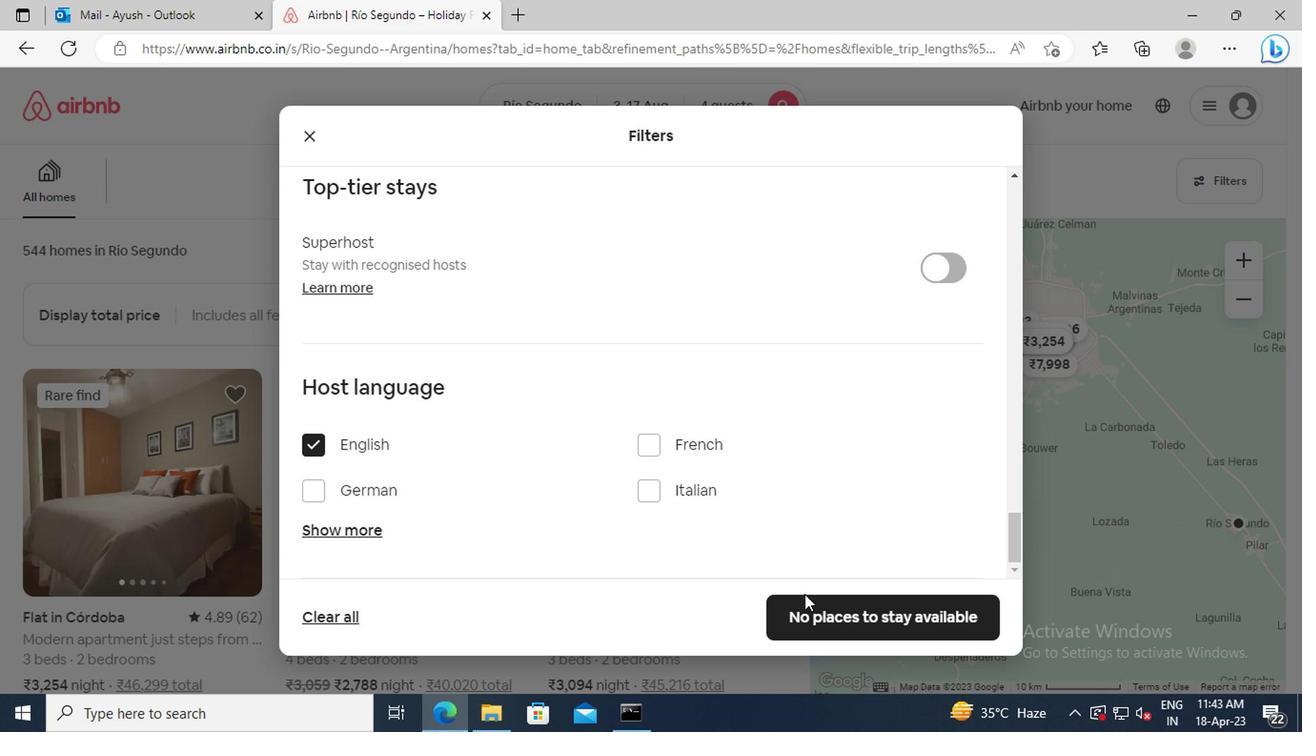 
Action: Mouse pressed left at (818, 616)
Screenshot: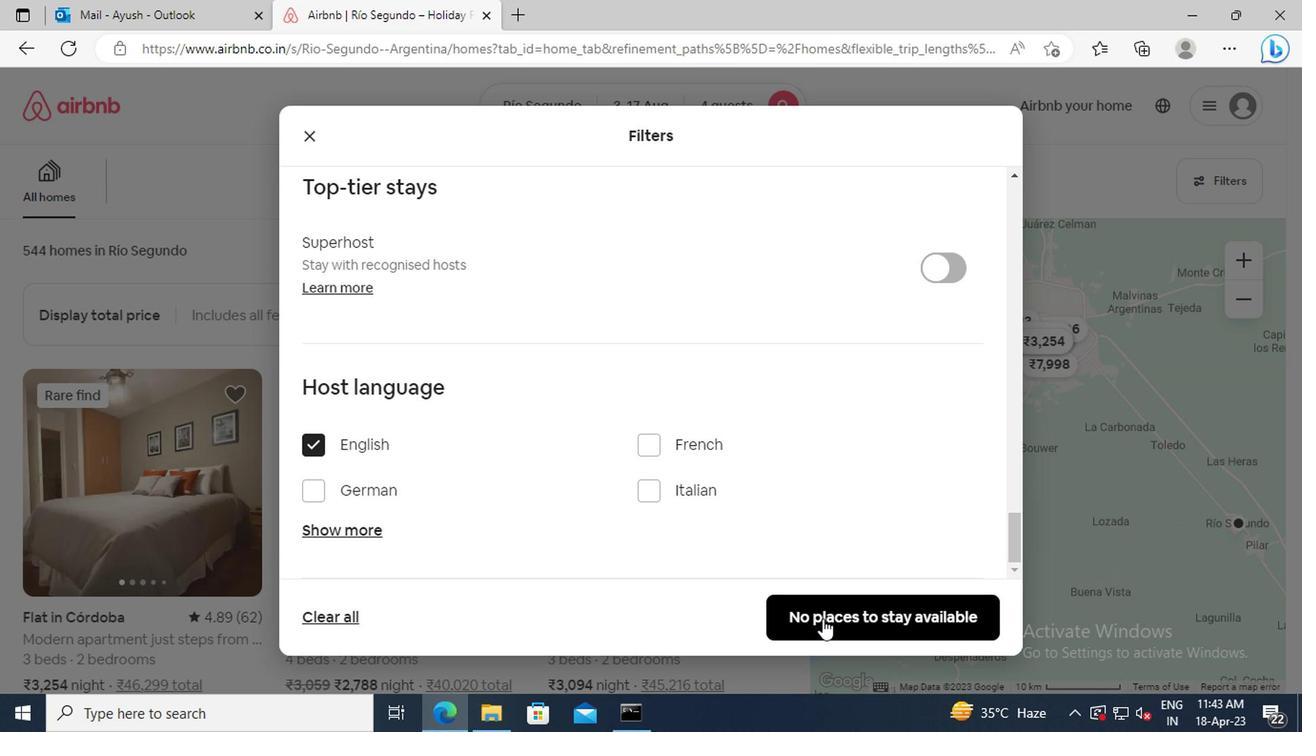 
